 Task: Look for space in Itapemirim, Brazil from 1st June, 2023 to 9th June, 2023 for 5 adults in price range Rs.6000 to Rs.12000. Place can be entire place with 3 bedrooms having 3 beds and 3 bathrooms. Property type can be house, flat, guest house. Booking option can be shelf check-in. Required host language is Spanish.
Action: Key pressed i<Key.caps_lock>tapermirim
Screenshot: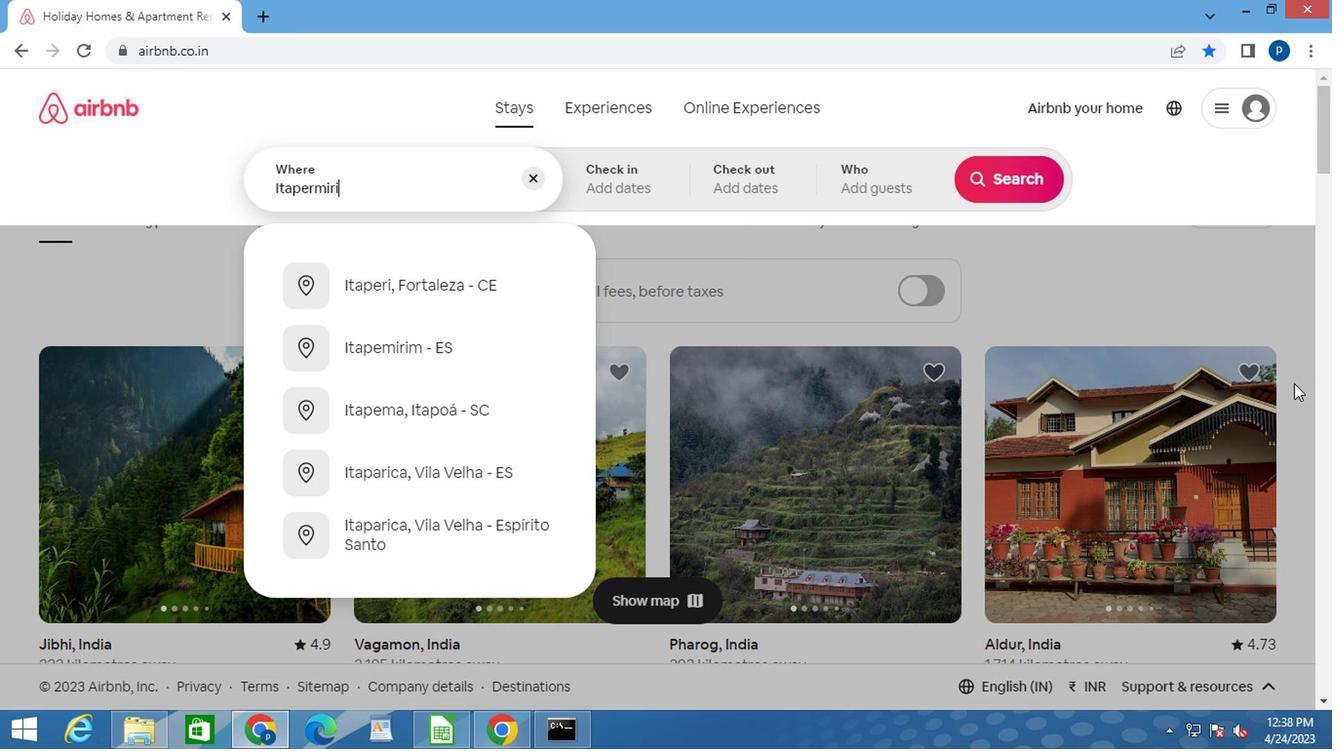 
Action: Mouse moved to (449, 283)
Screenshot: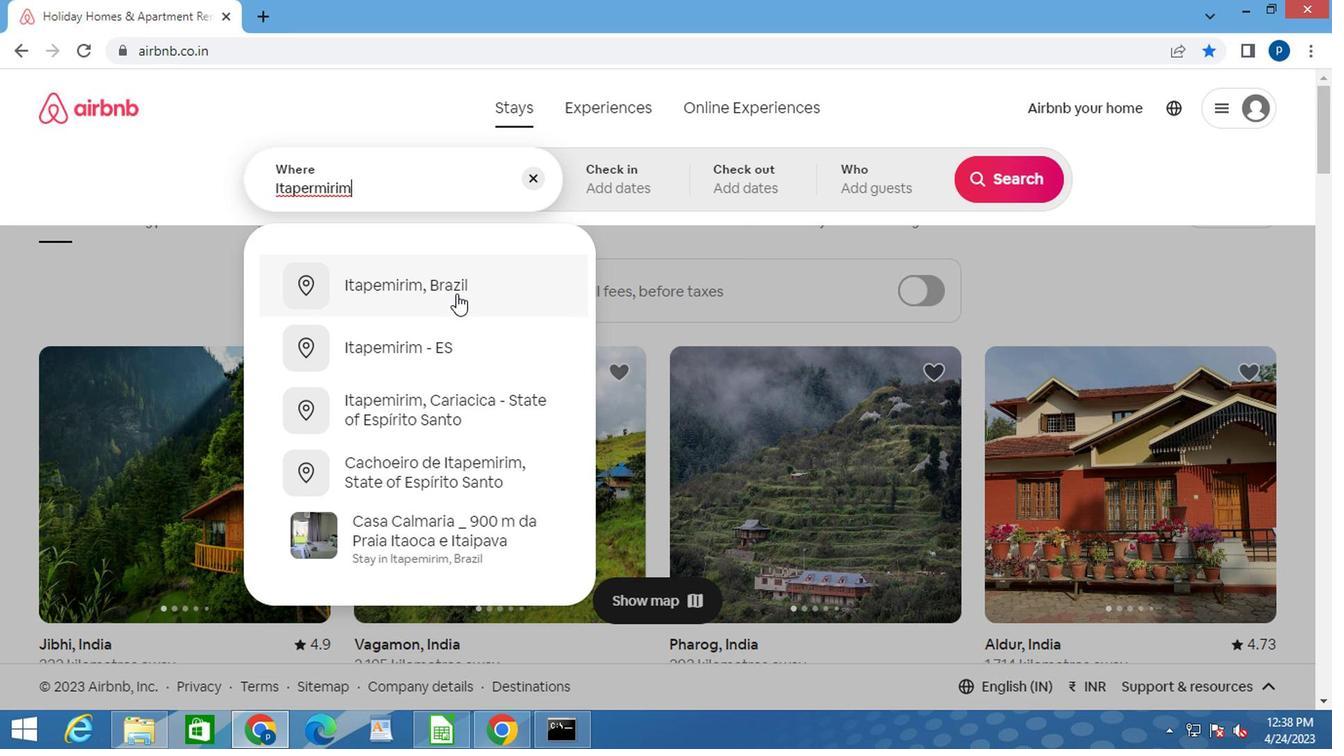 
Action: Mouse pressed left at (449, 283)
Screenshot: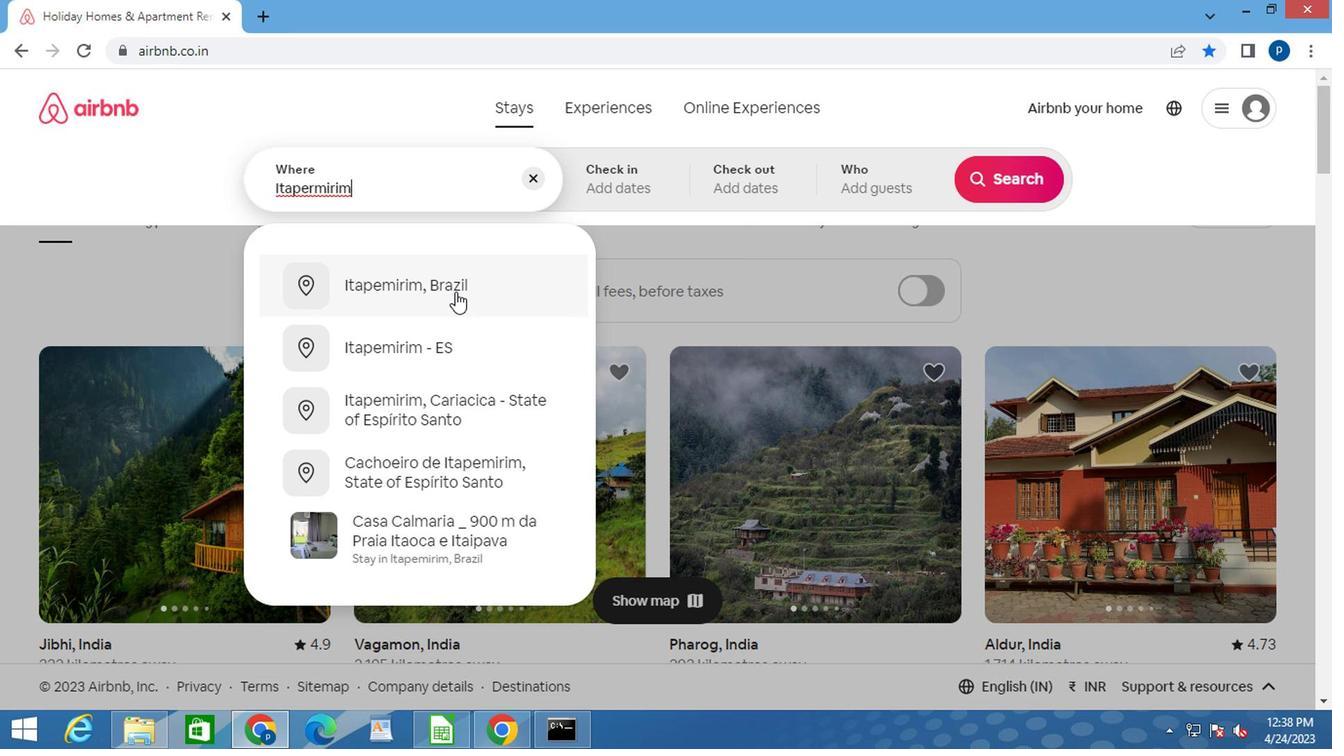 
Action: Mouse moved to (985, 332)
Screenshot: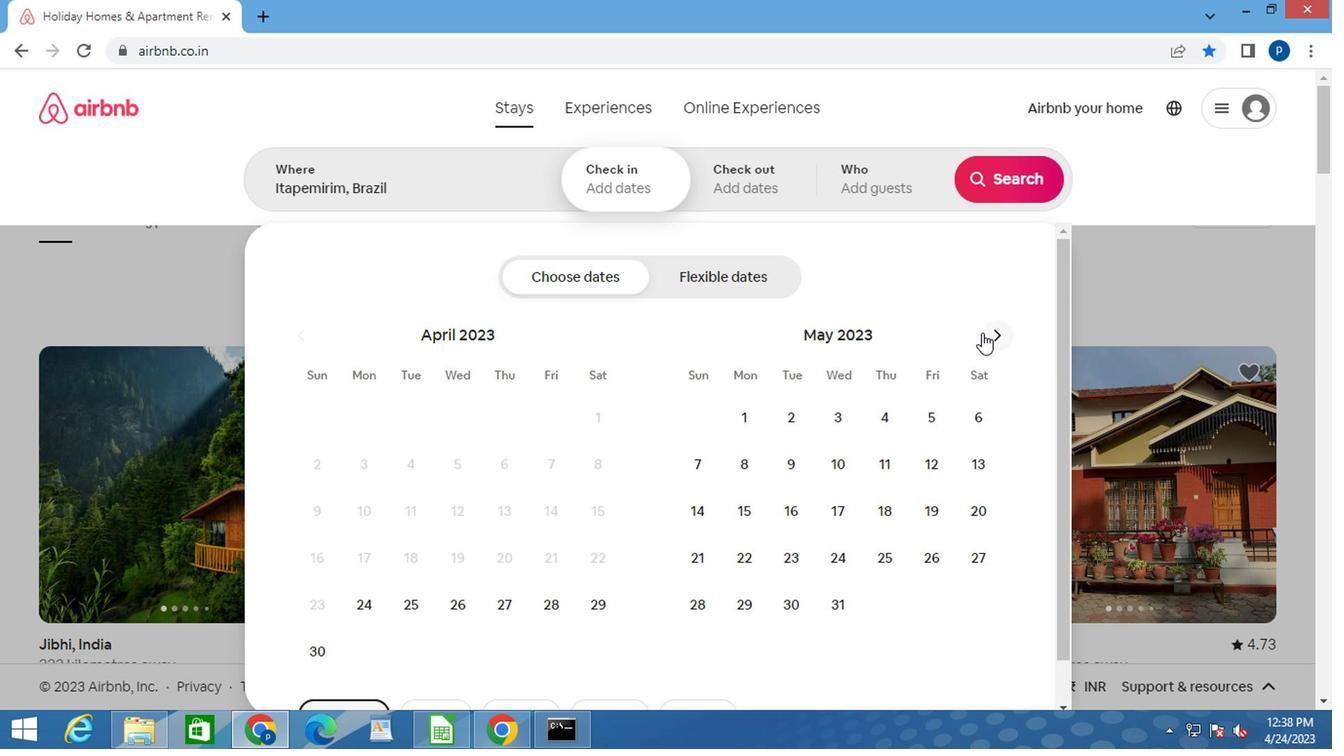 
Action: Mouse pressed left at (985, 332)
Screenshot: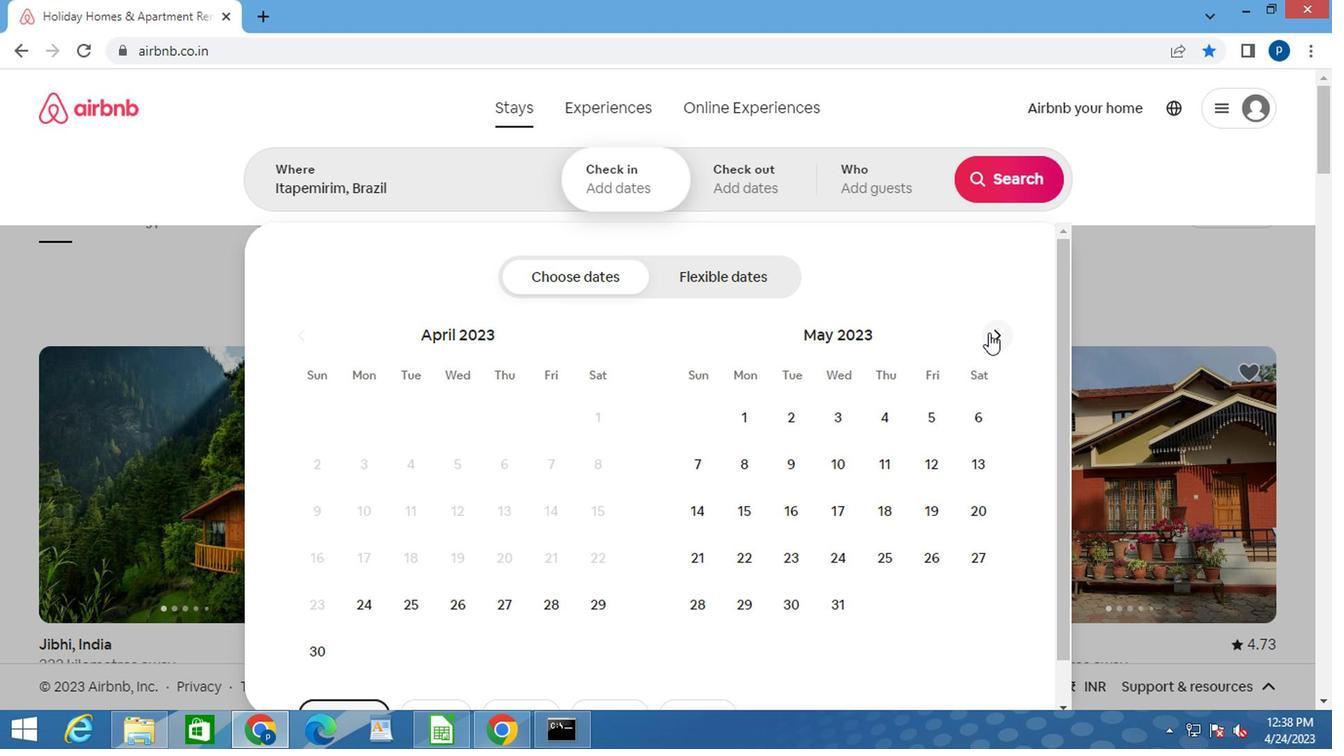 
Action: Mouse moved to (875, 414)
Screenshot: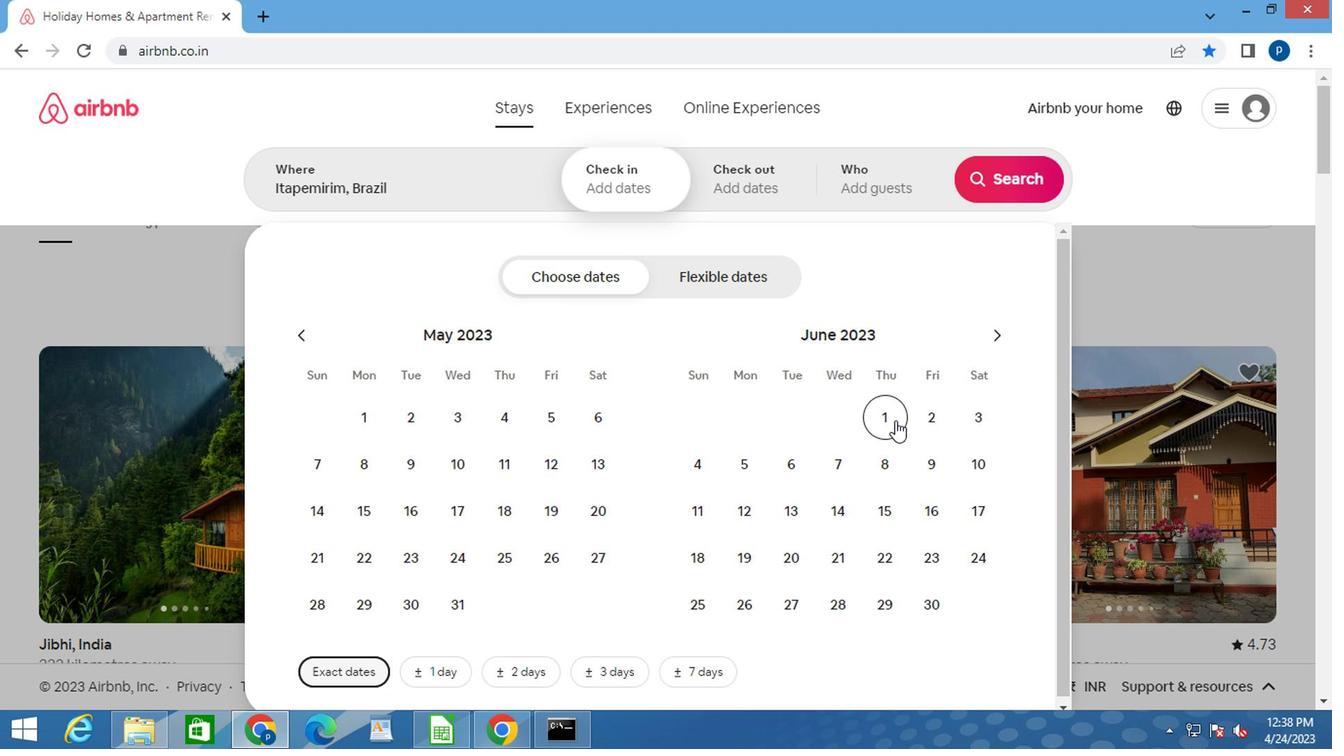 
Action: Mouse pressed left at (875, 414)
Screenshot: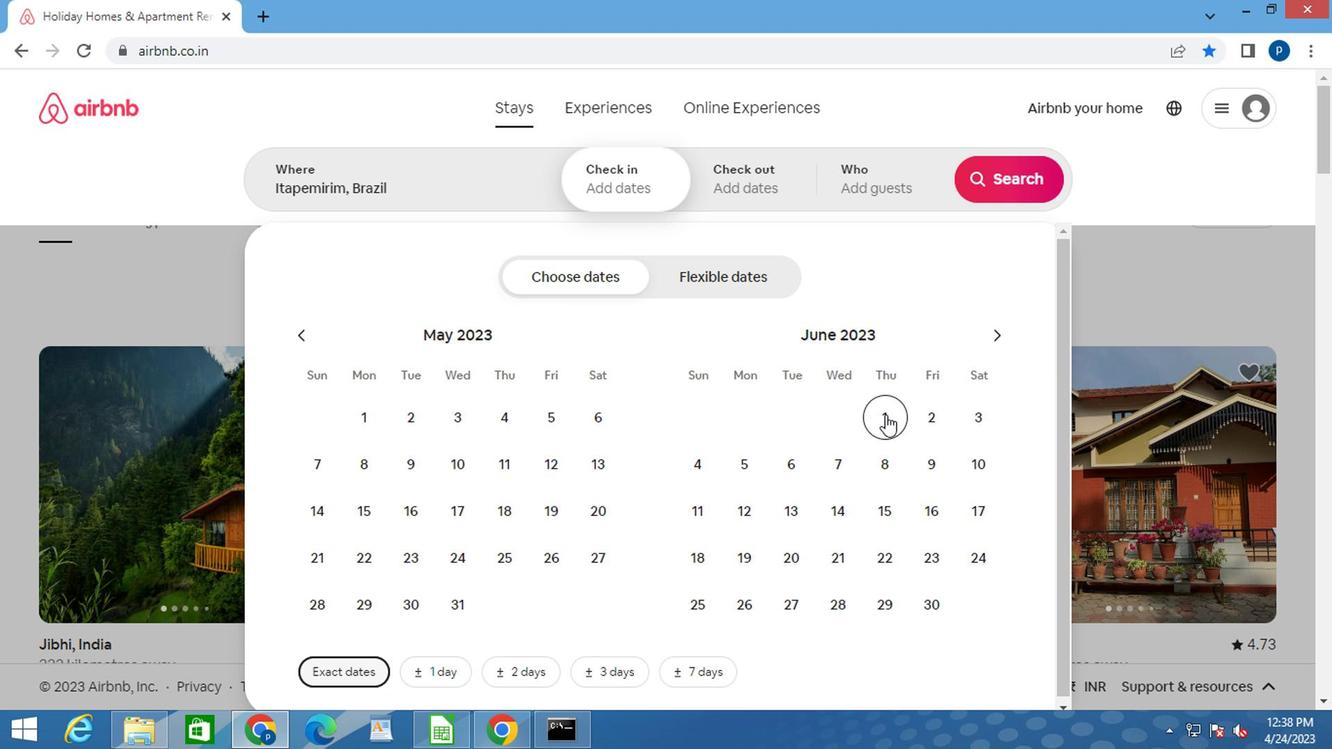 
Action: Mouse moved to (927, 469)
Screenshot: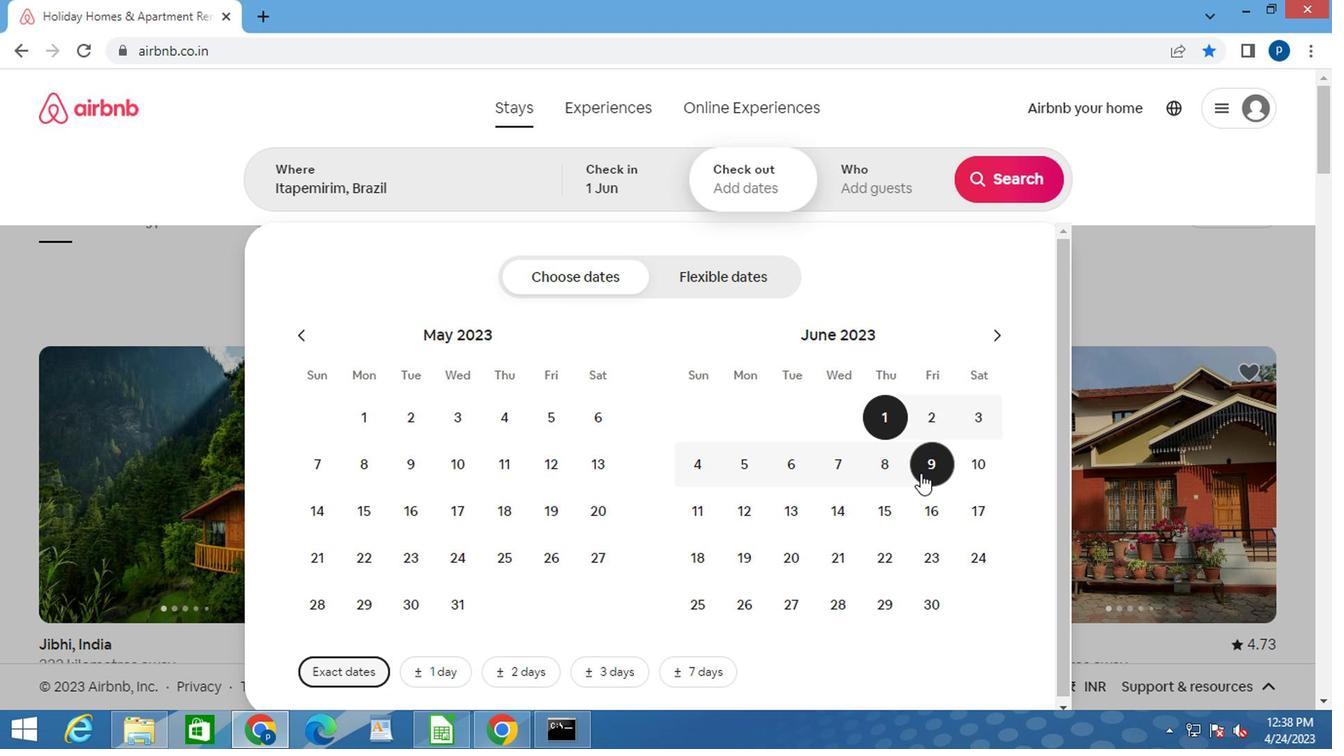 
Action: Mouse pressed left at (927, 469)
Screenshot: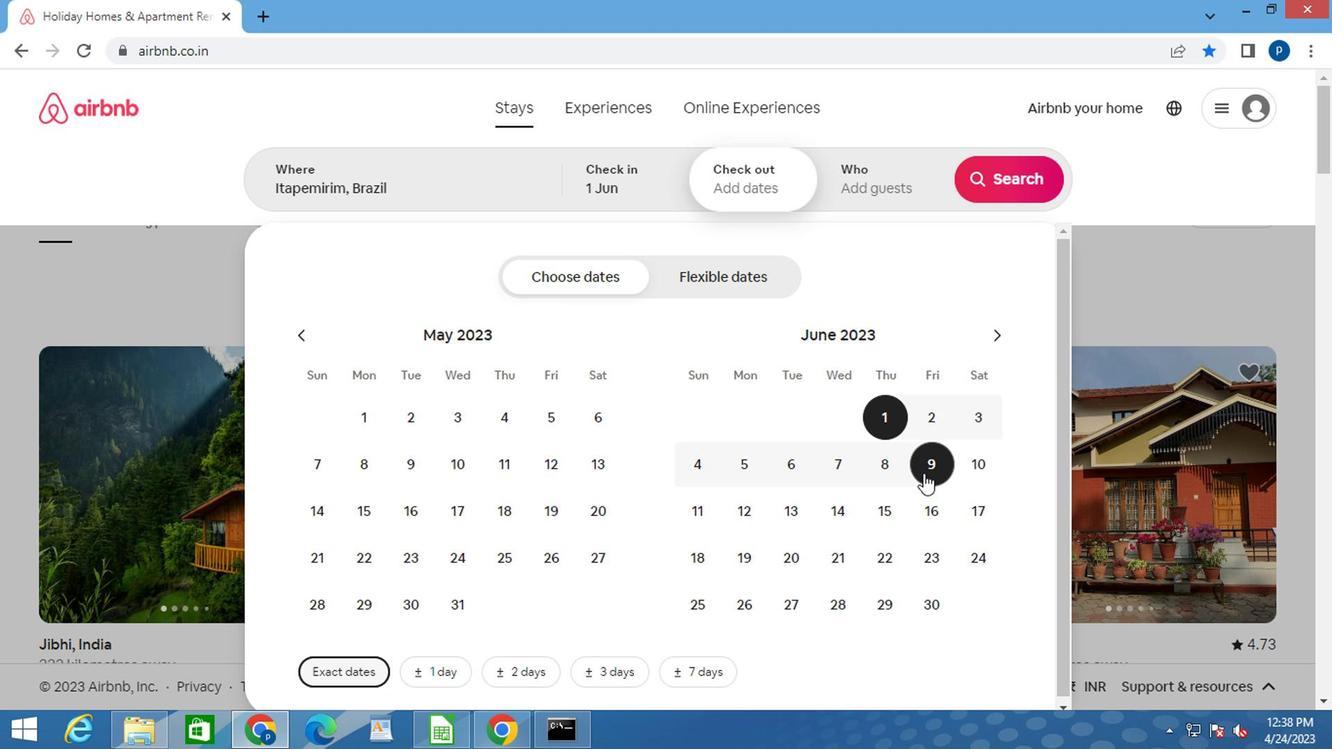 
Action: Mouse moved to (862, 182)
Screenshot: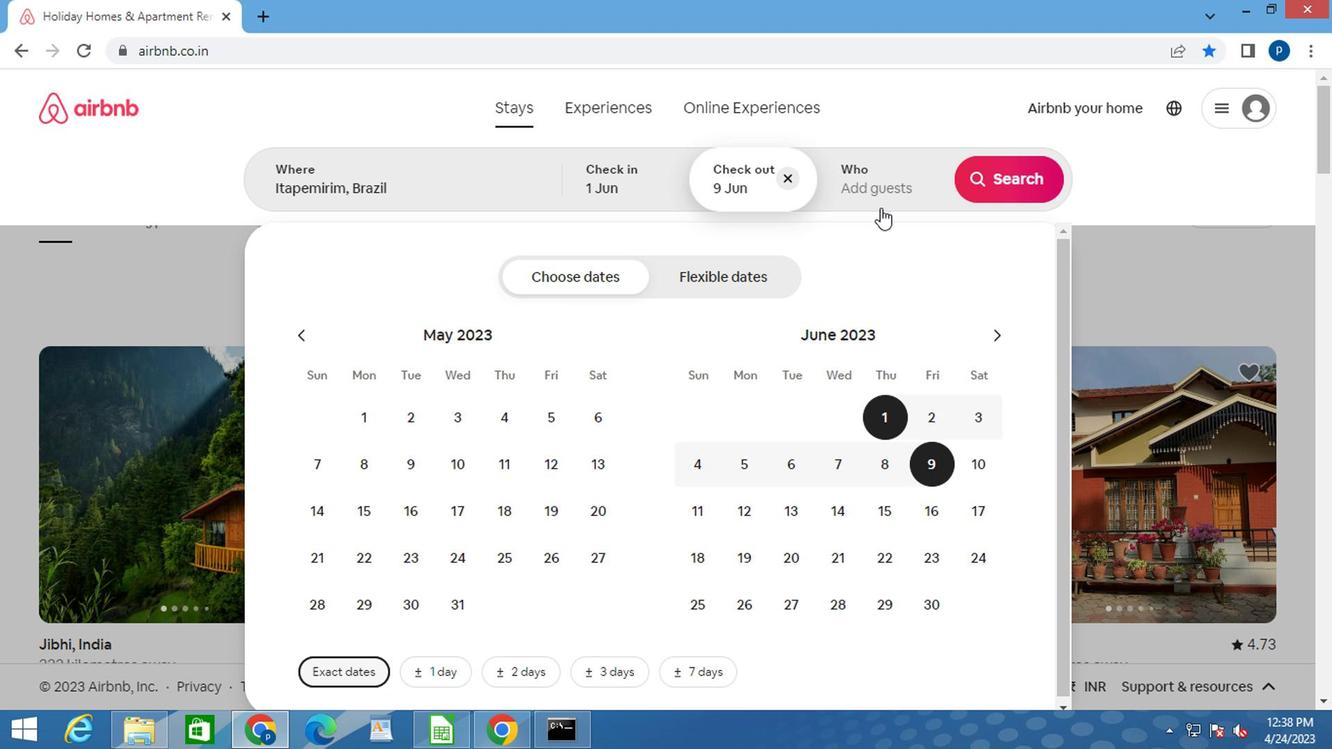 
Action: Mouse pressed left at (862, 182)
Screenshot: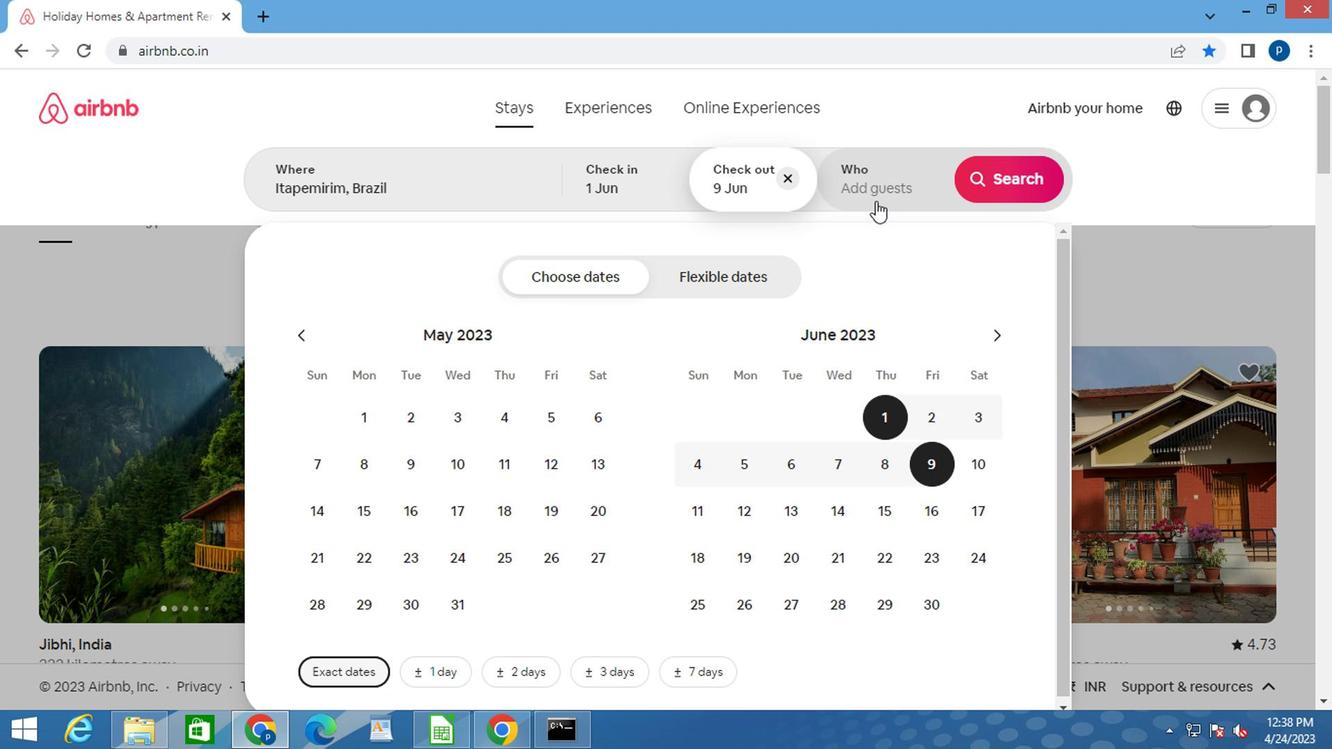 
Action: Mouse moved to (1013, 283)
Screenshot: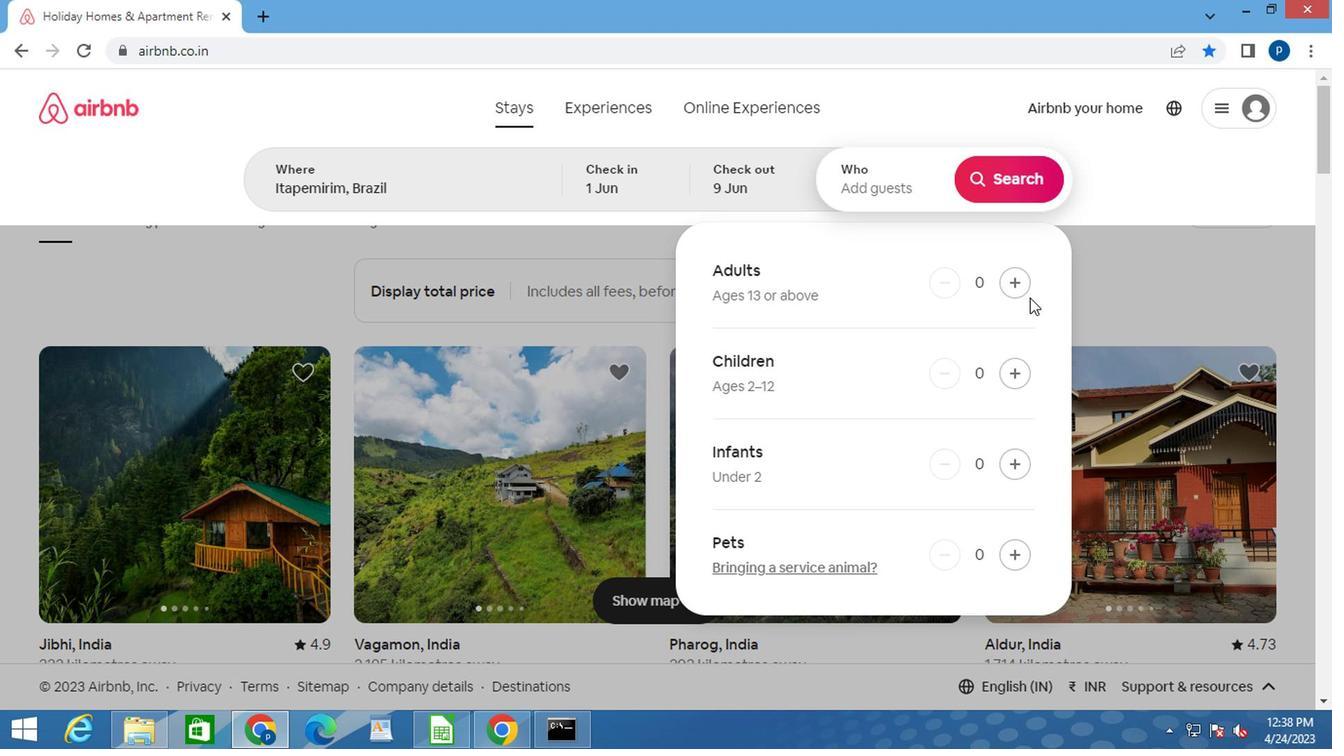 
Action: Mouse pressed left at (1013, 283)
Screenshot: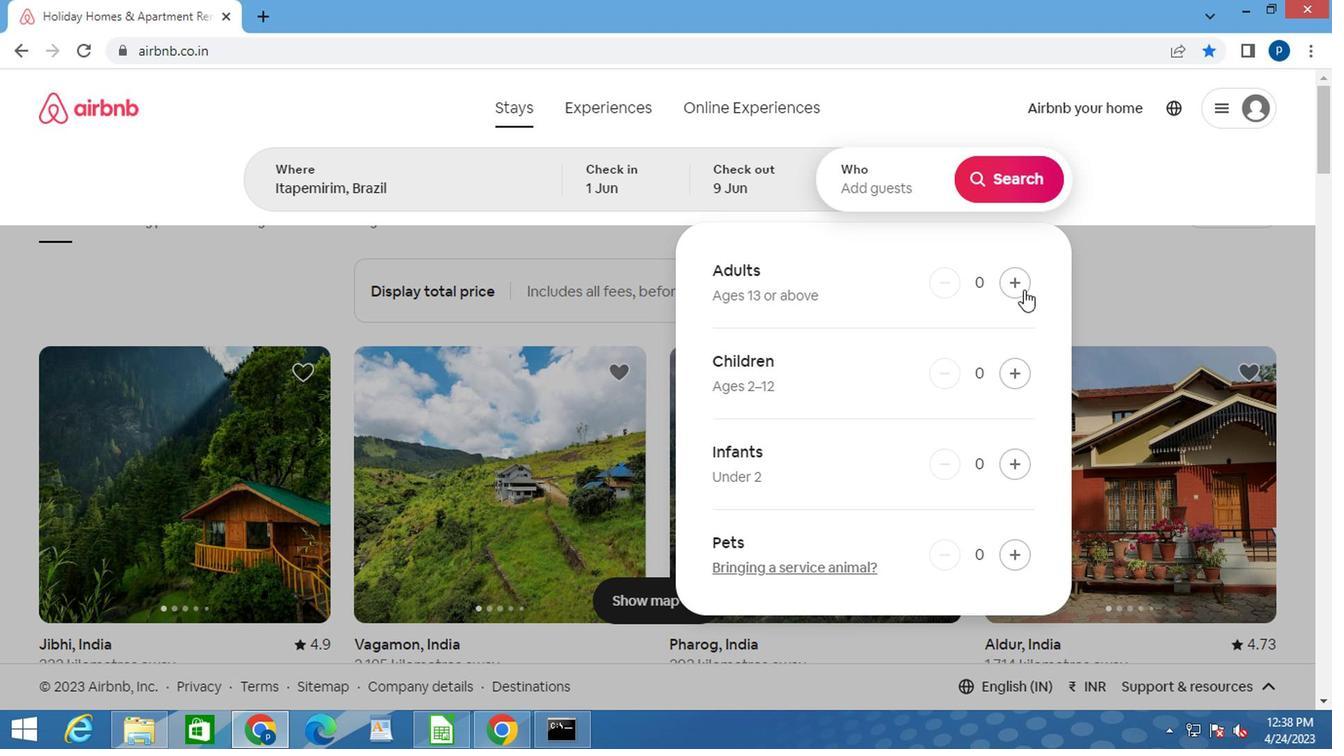 
Action: Mouse pressed left at (1013, 283)
Screenshot: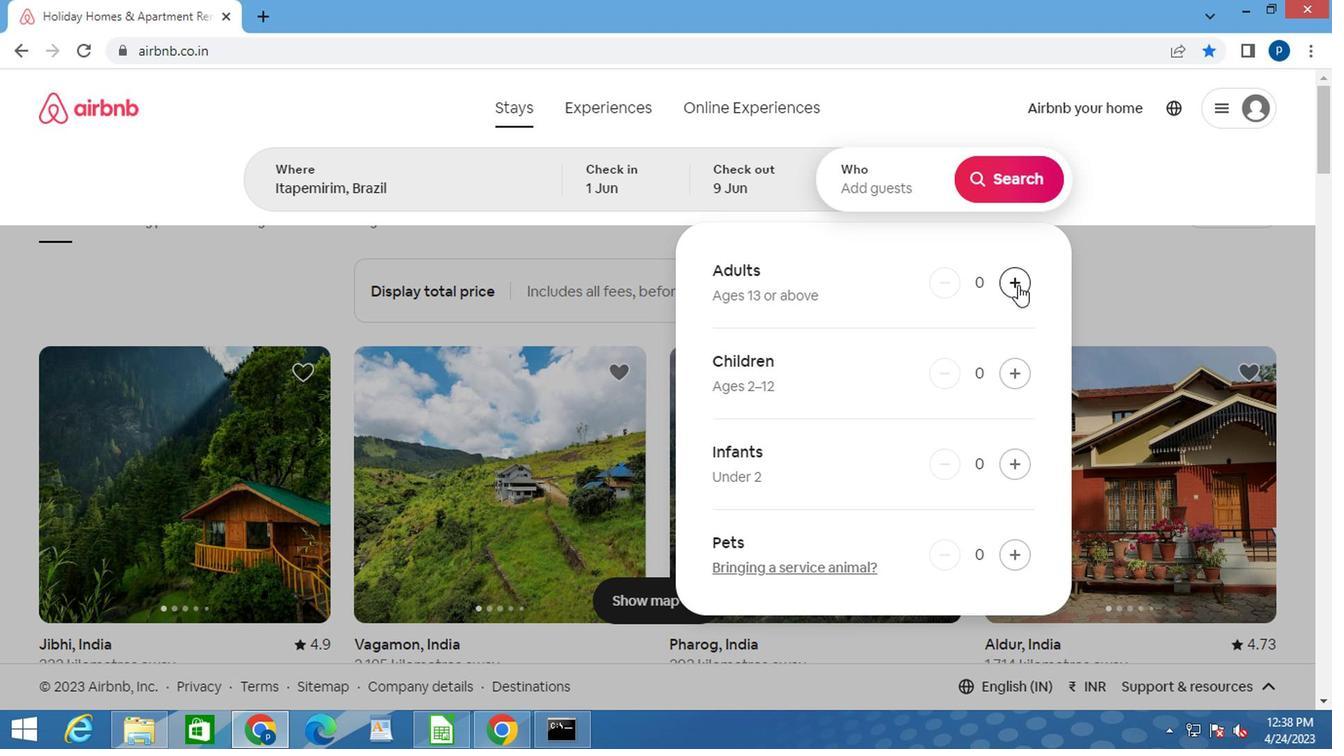 
Action: Mouse pressed left at (1013, 283)
Screenshot: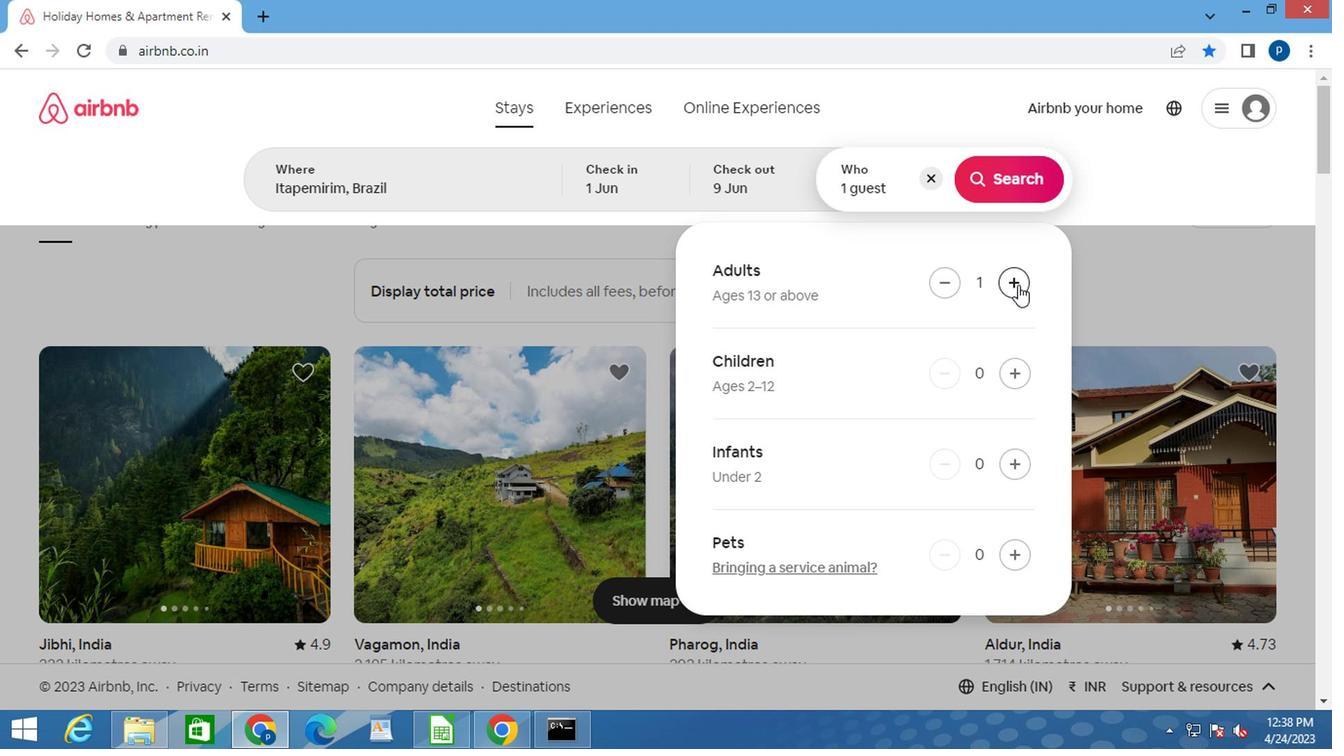 
Action: Mouse pressed left at (1013, 283)
Screenshot: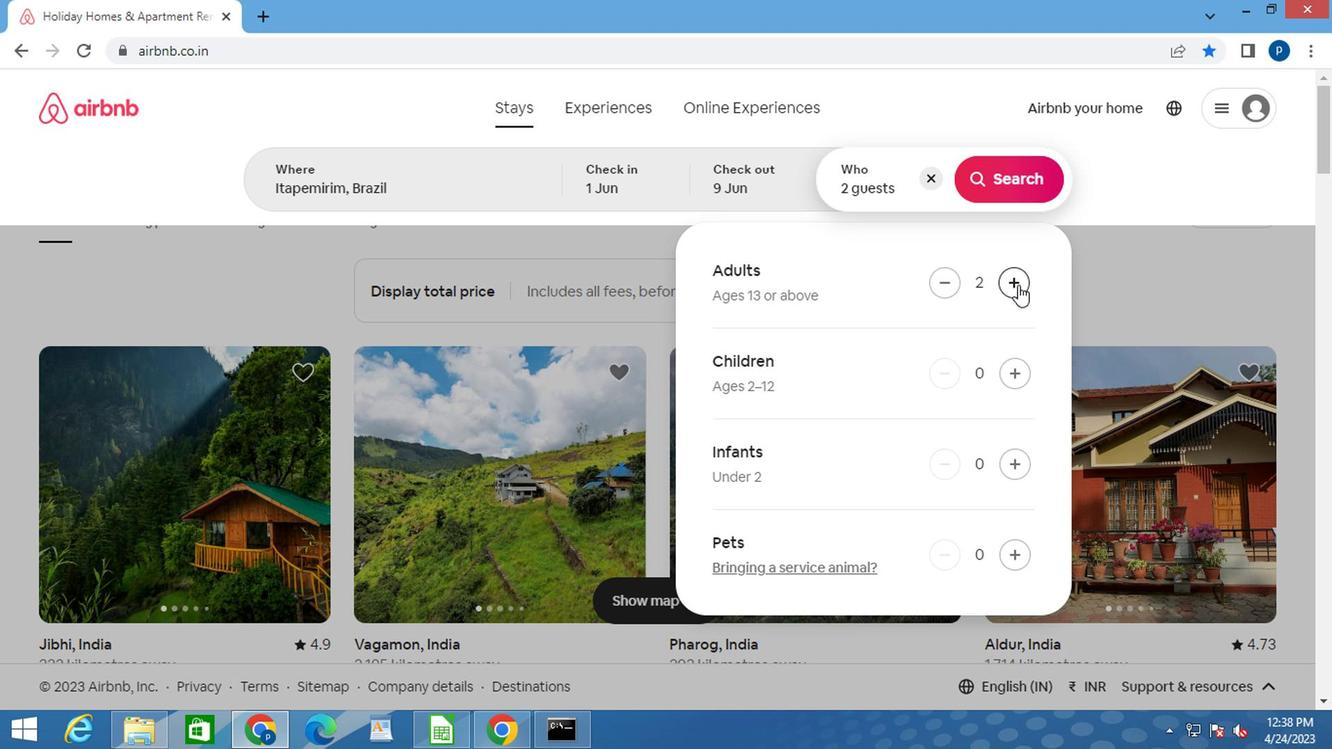 
Action: Mouse pressed left at (1013, 283)
Screenshot: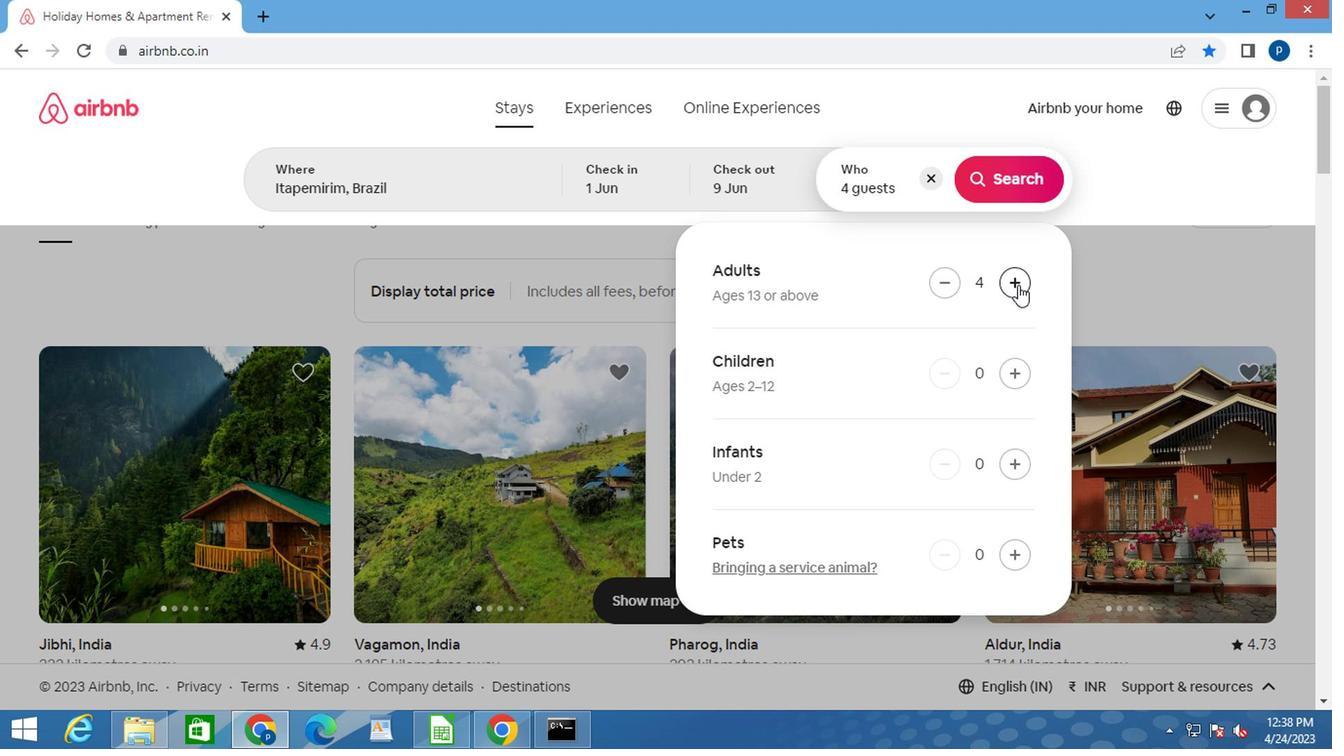 
Action: Mouse moved to (1006, 174)
Screenshot: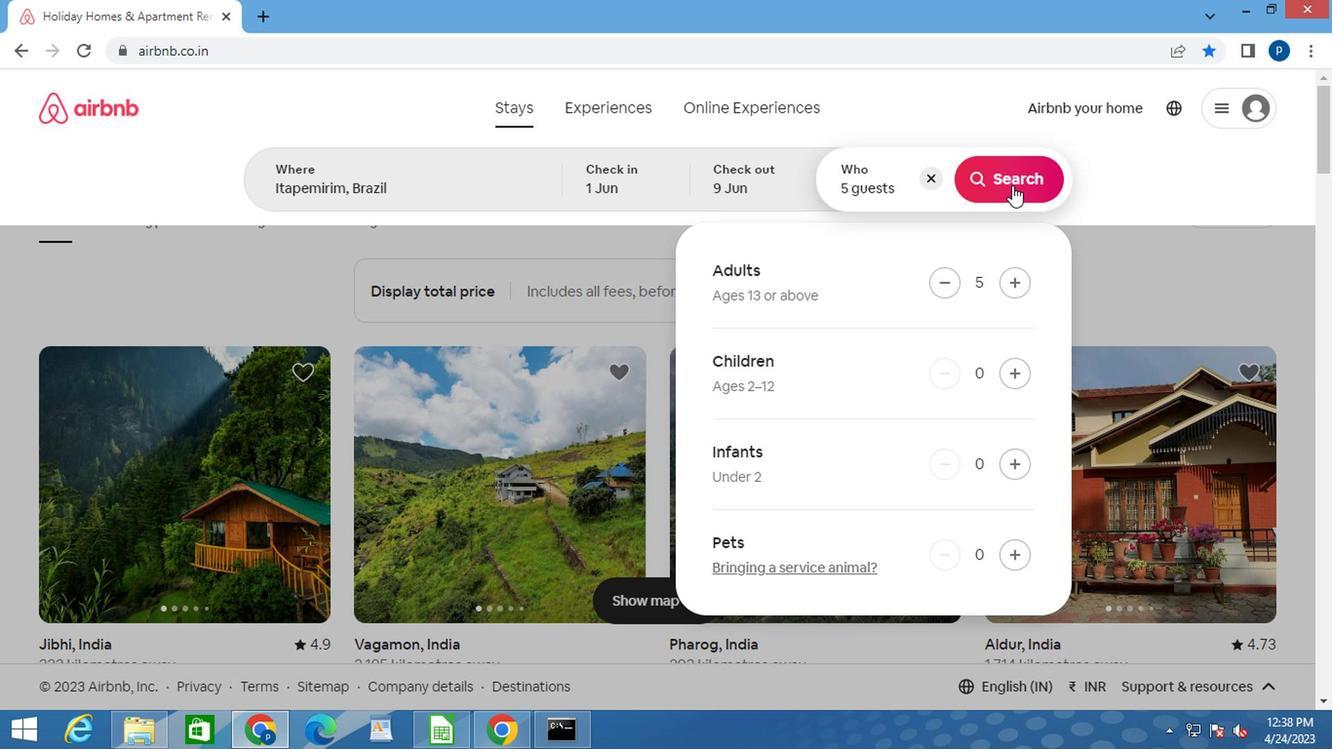 
Action: Mouse pressed left at (1006, 174)
Screenshot: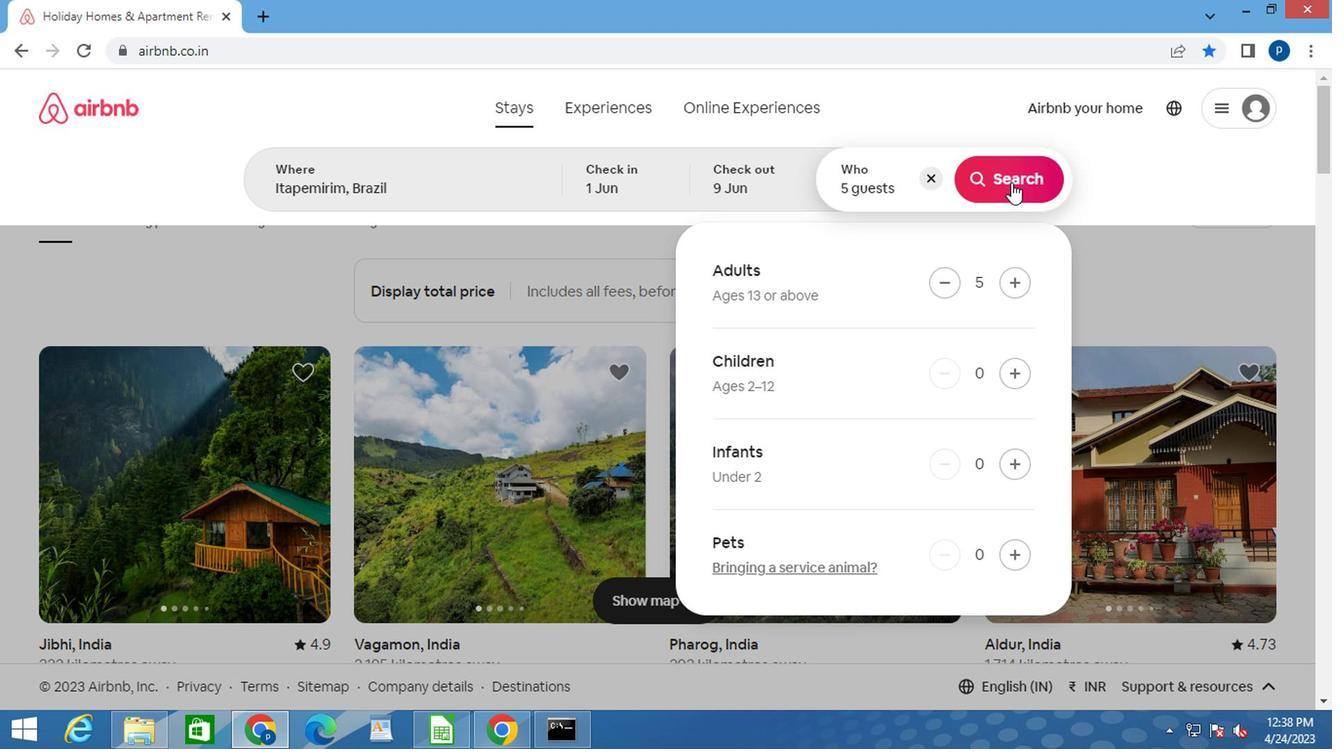 
Action: Mouse moved to (1213, 181)
Screenshot: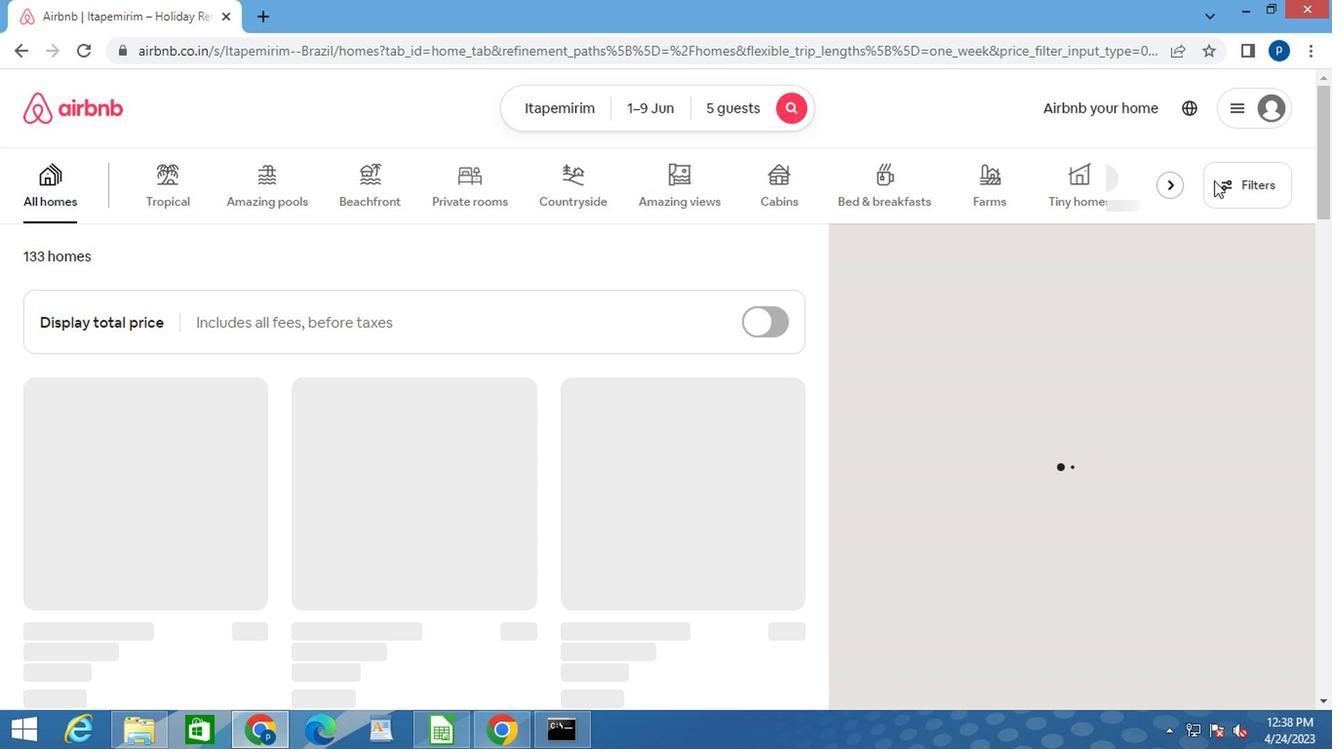 
Action: Mouse pressed left at (1213, 181)
Screenshot: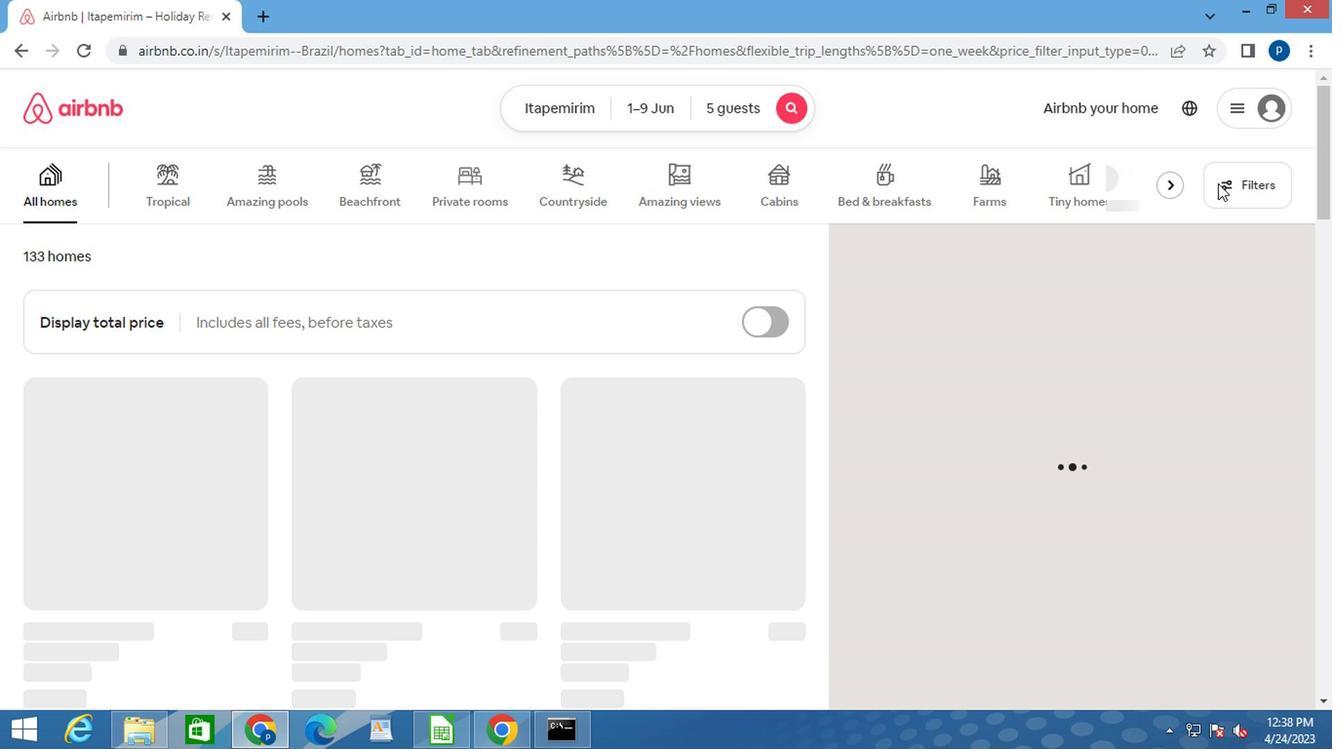 
Action: Mouse moved to (378, 433)
Screenshot: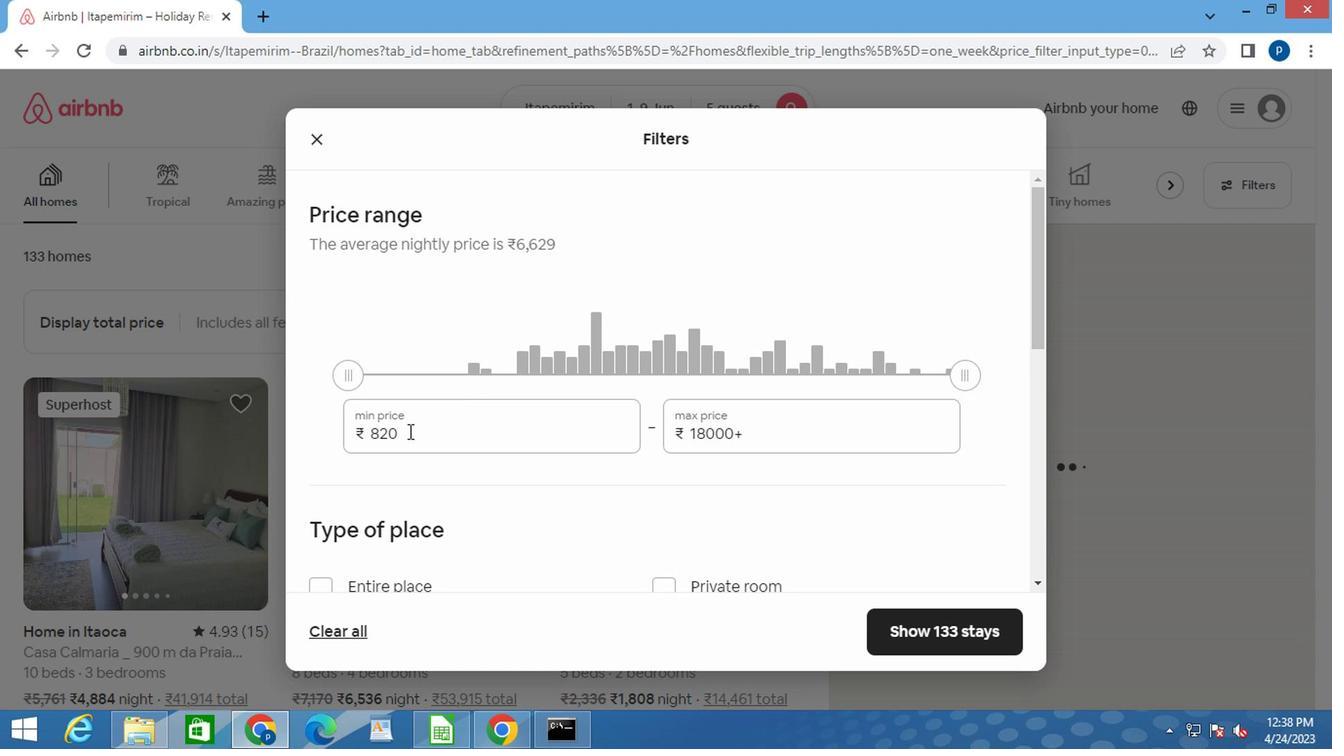 
Action: Mouse pressed left at (378, 433)
Screenshot: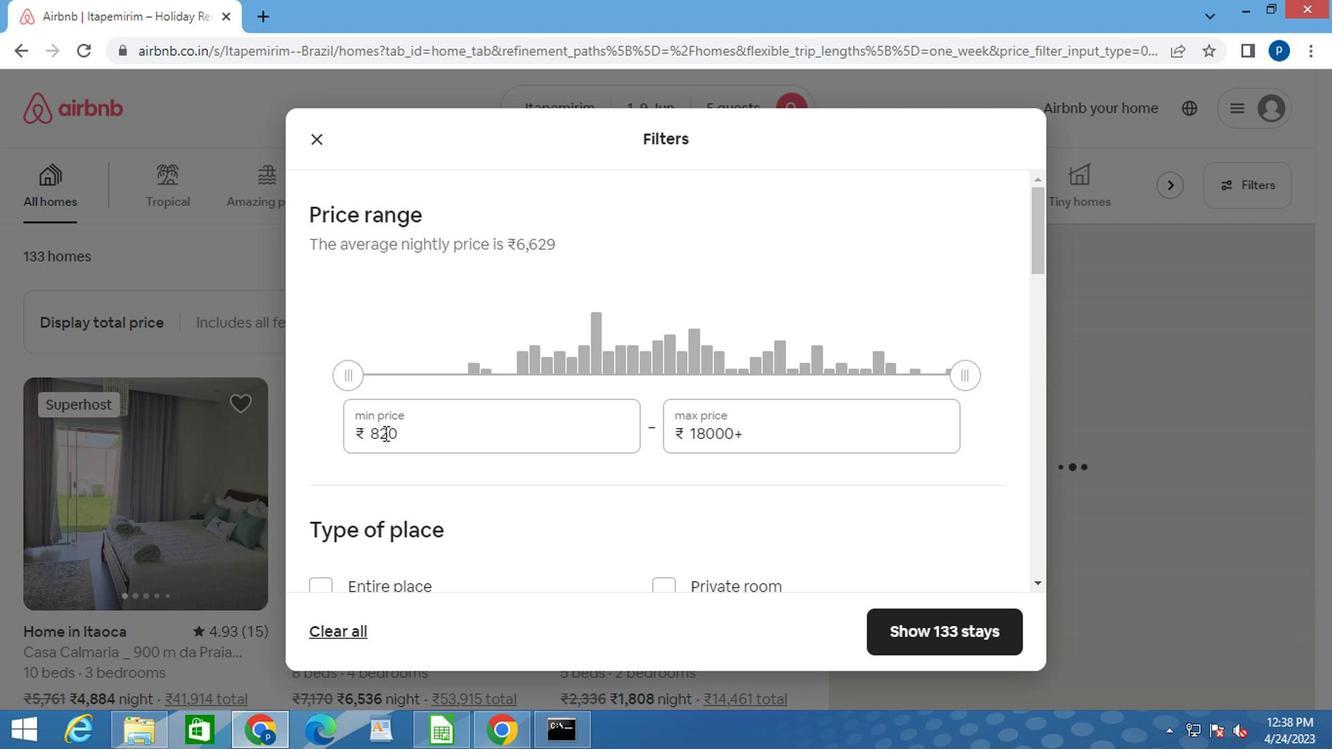 
Action: Mouse pressed left at (378, 433)
Screenshot: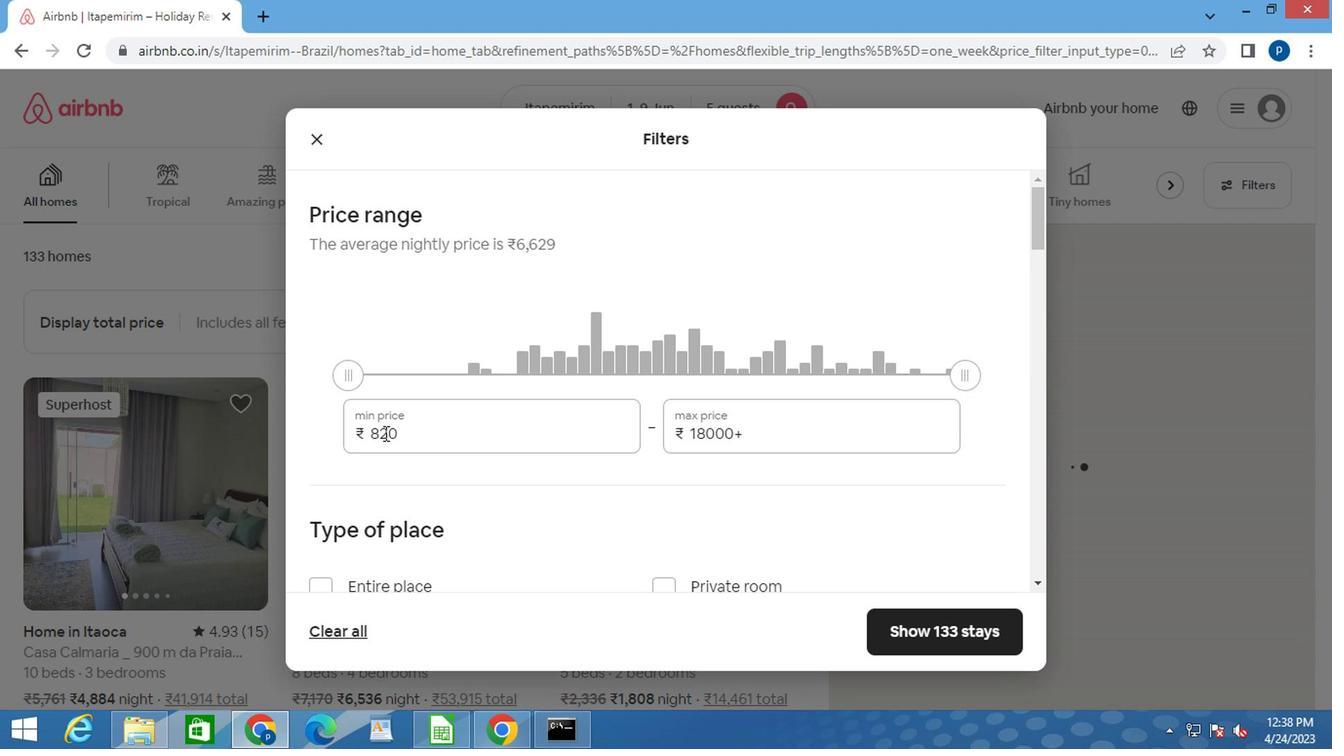
Action: Key pressed 6000<Key.tab>12000
Screenshot: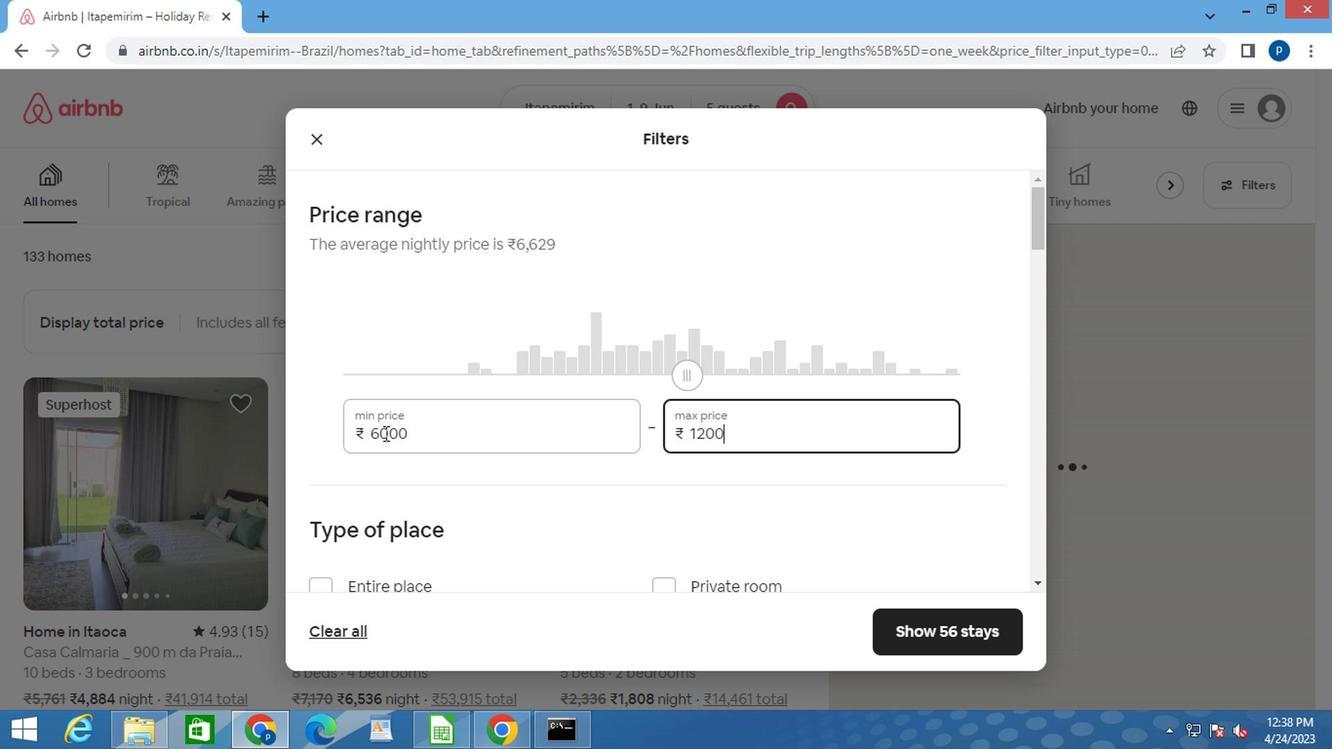 
Action: Mouse moved to (335, 523)
Screenshot: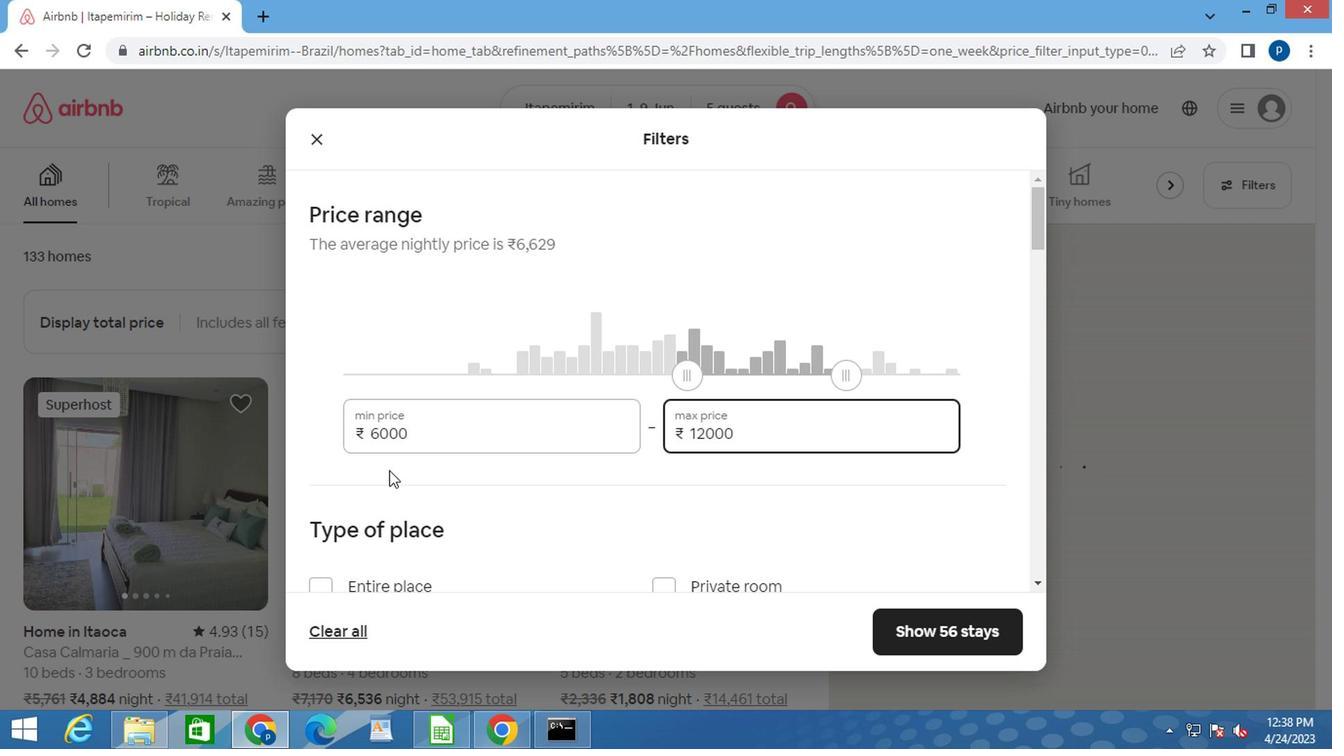 
Action: Mouse scrolled (335, 522) with delta (0, 0)
Screenshot: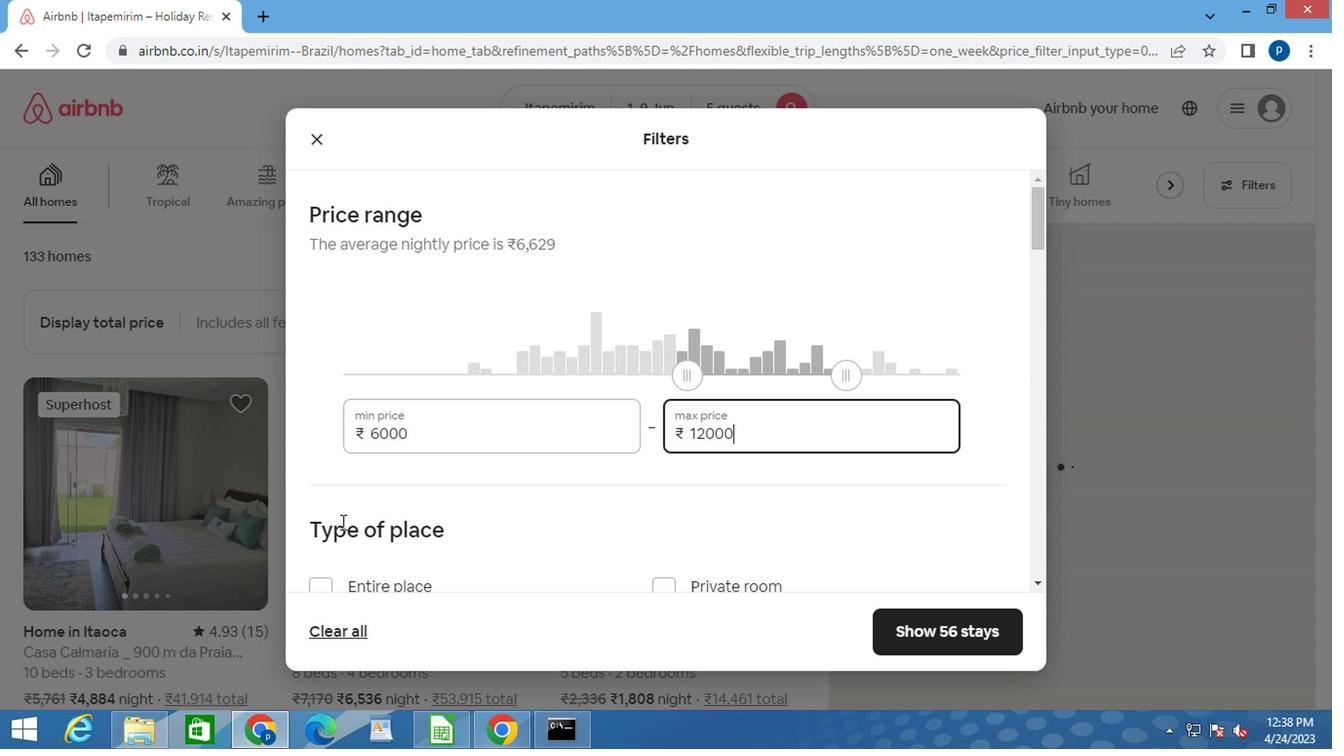 
Action: Mouse scrolled (335, 522) with delta (0, 0)
Screenshot: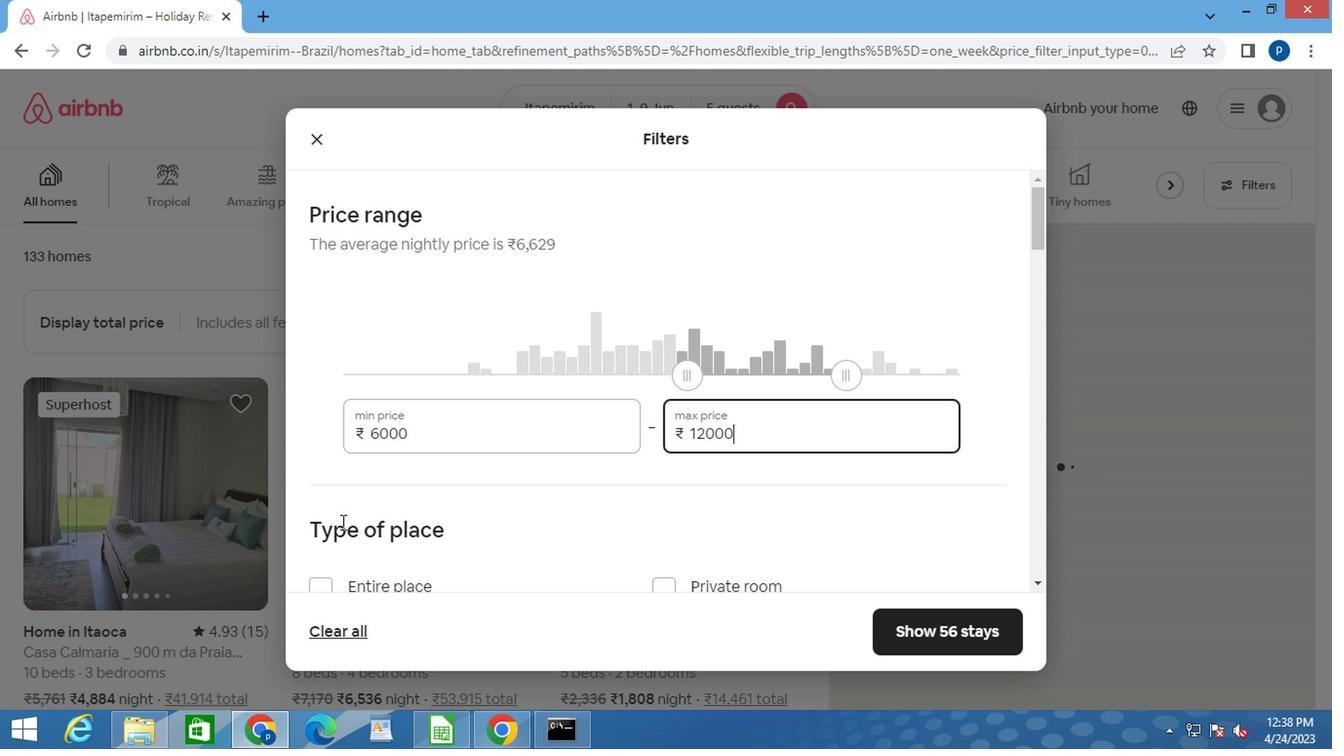 
Action: Mouse moved to (314, 401)
Screenshot: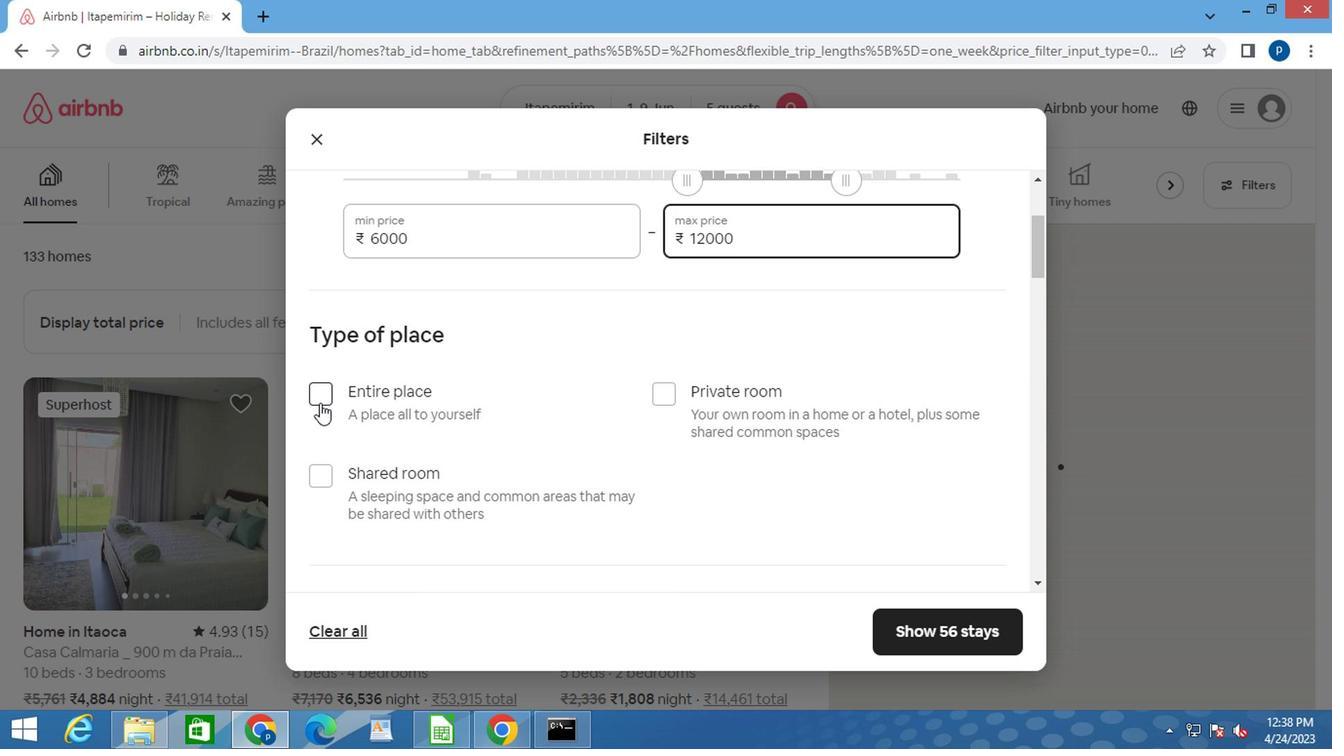 
Action: Mouse pressed left at (314, 401)
Screenshot: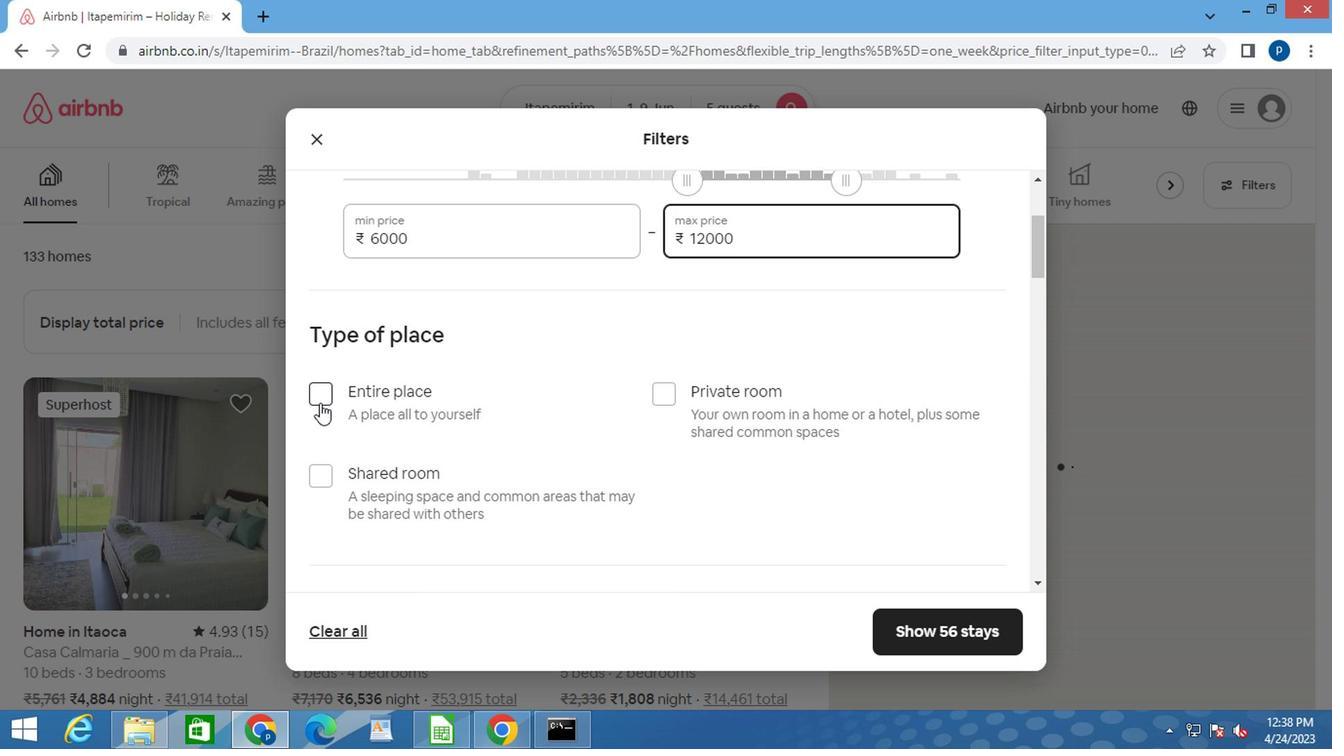 
Action: Mouse moved to (385, 410)
Screenshot: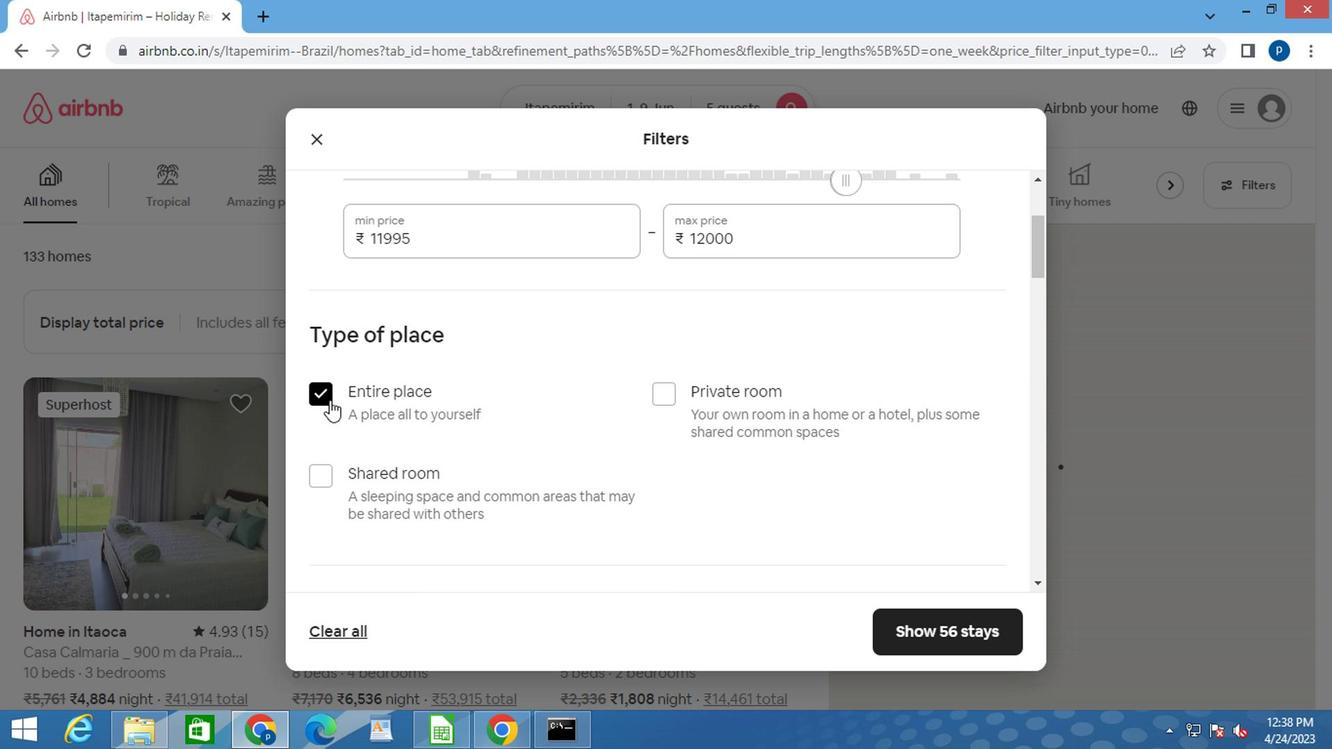 
Action: Mouse scrolled (385, 410) with delta (0, 0)
Screenshot: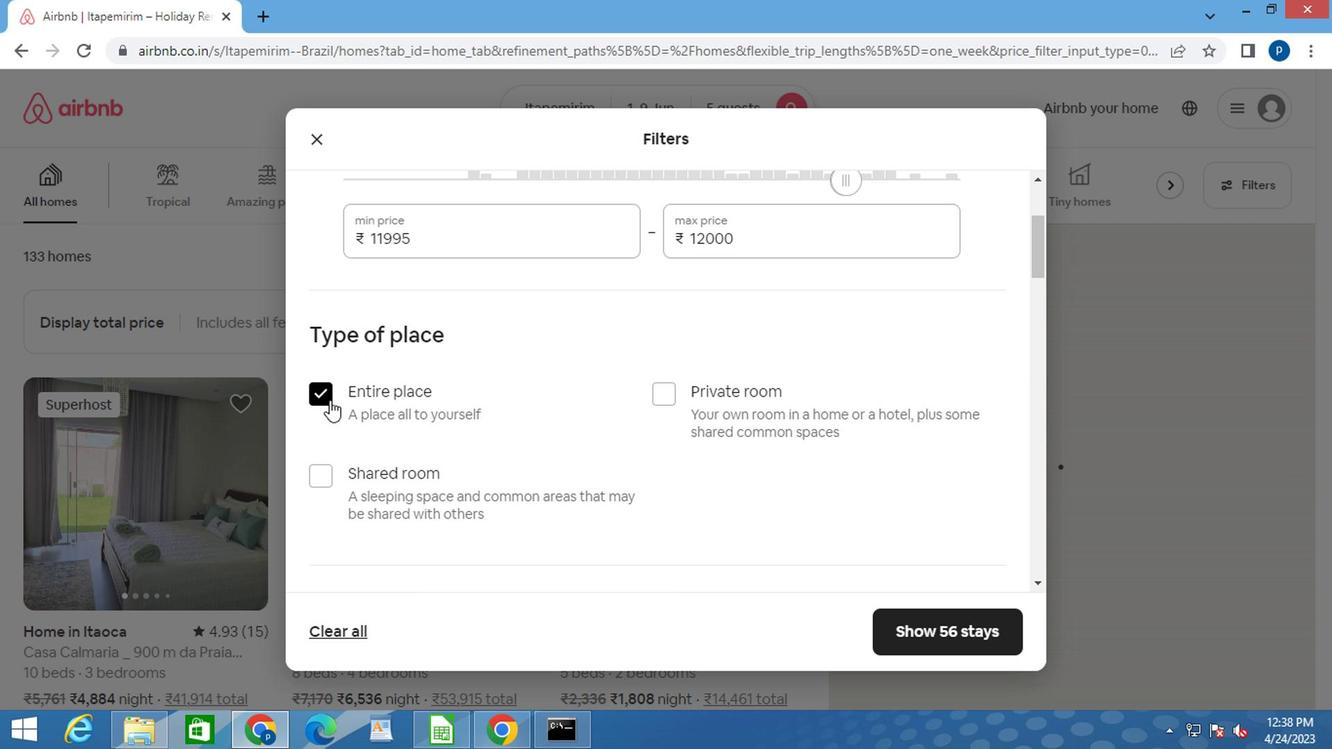 
Action: Mouse moved to (422, 419)
Screenshot: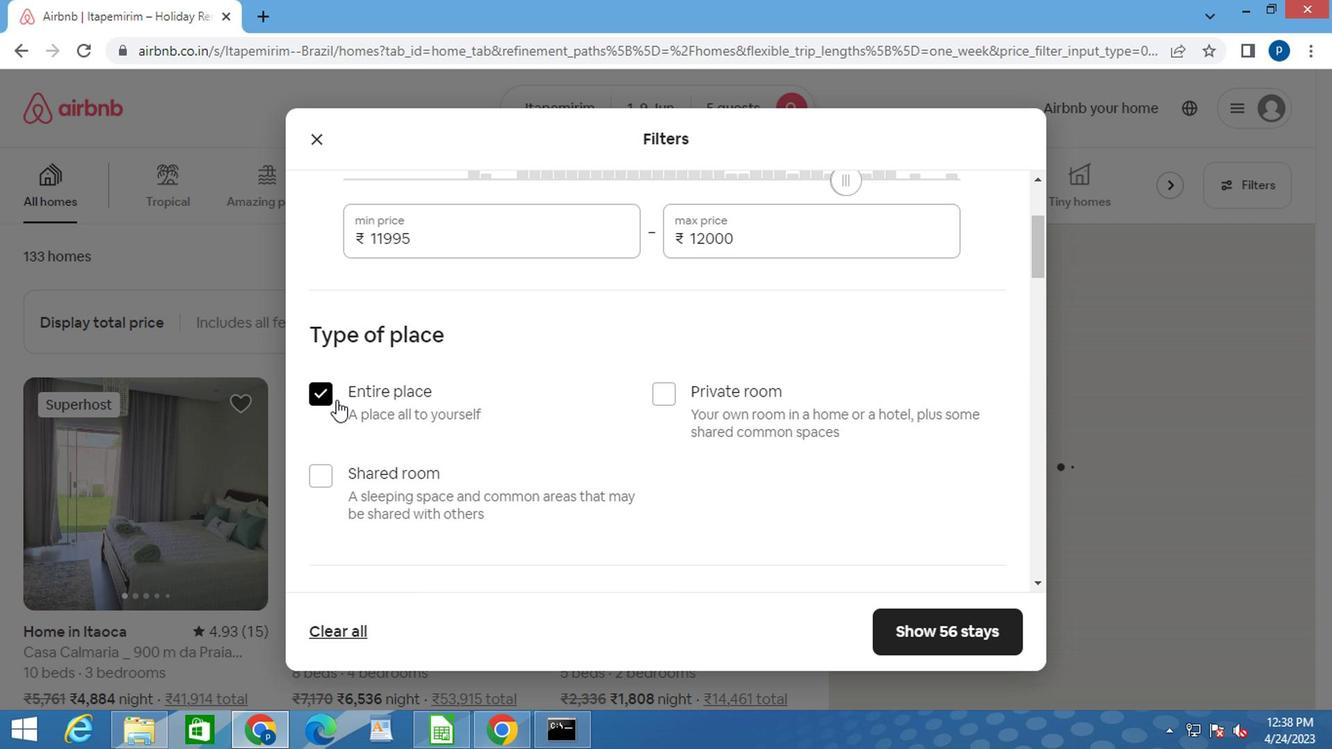 
Action: Mouse scrolled (422, 419) with delta (0, 0)
Screenshot: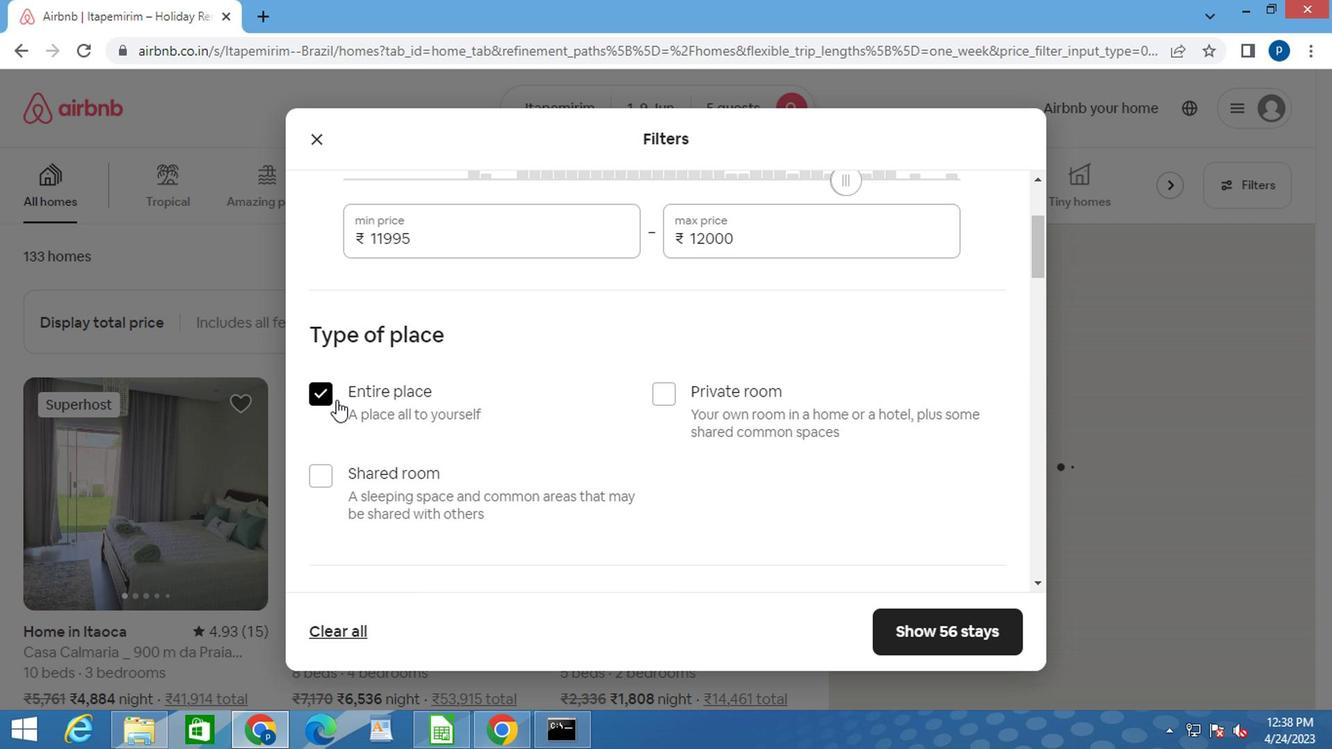 
Action: Mouse moved to (522, 388)
Screenshot: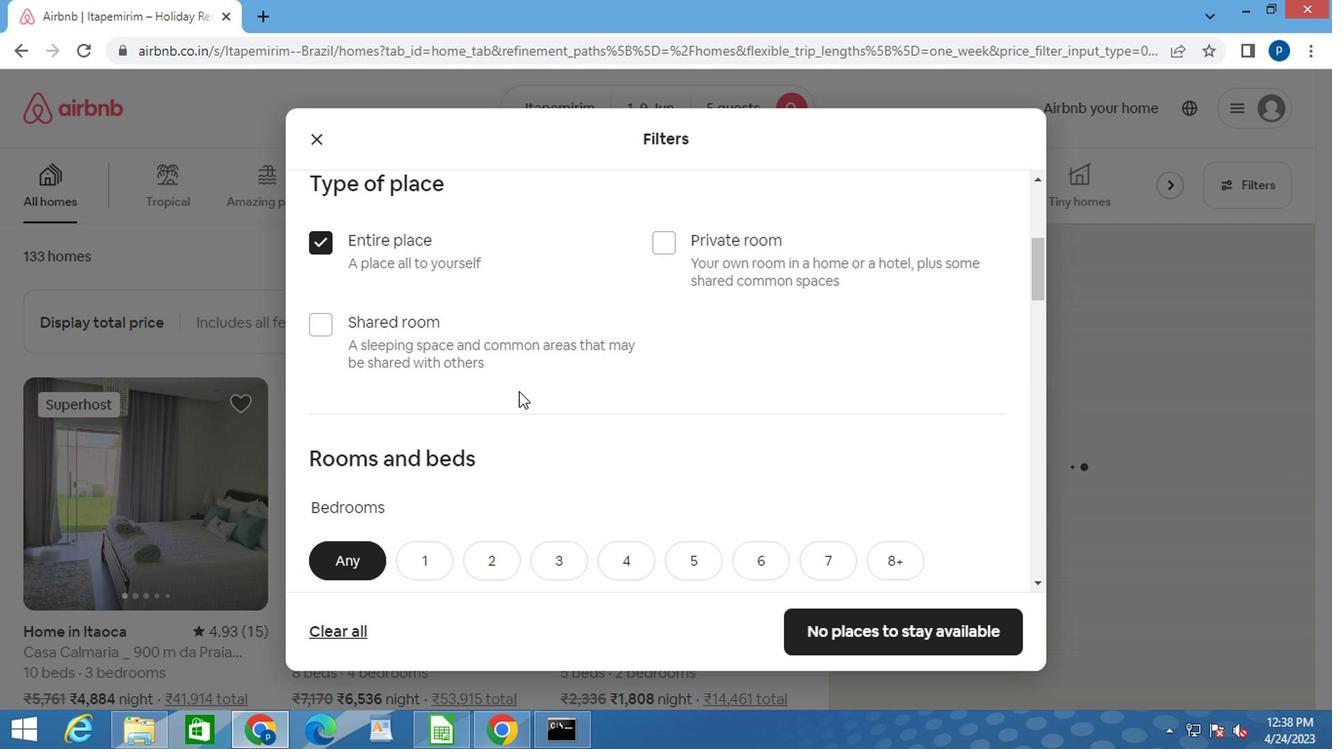 
Action: Mouse scrolled (522, 387) with delta (0, -1)
Screenshot: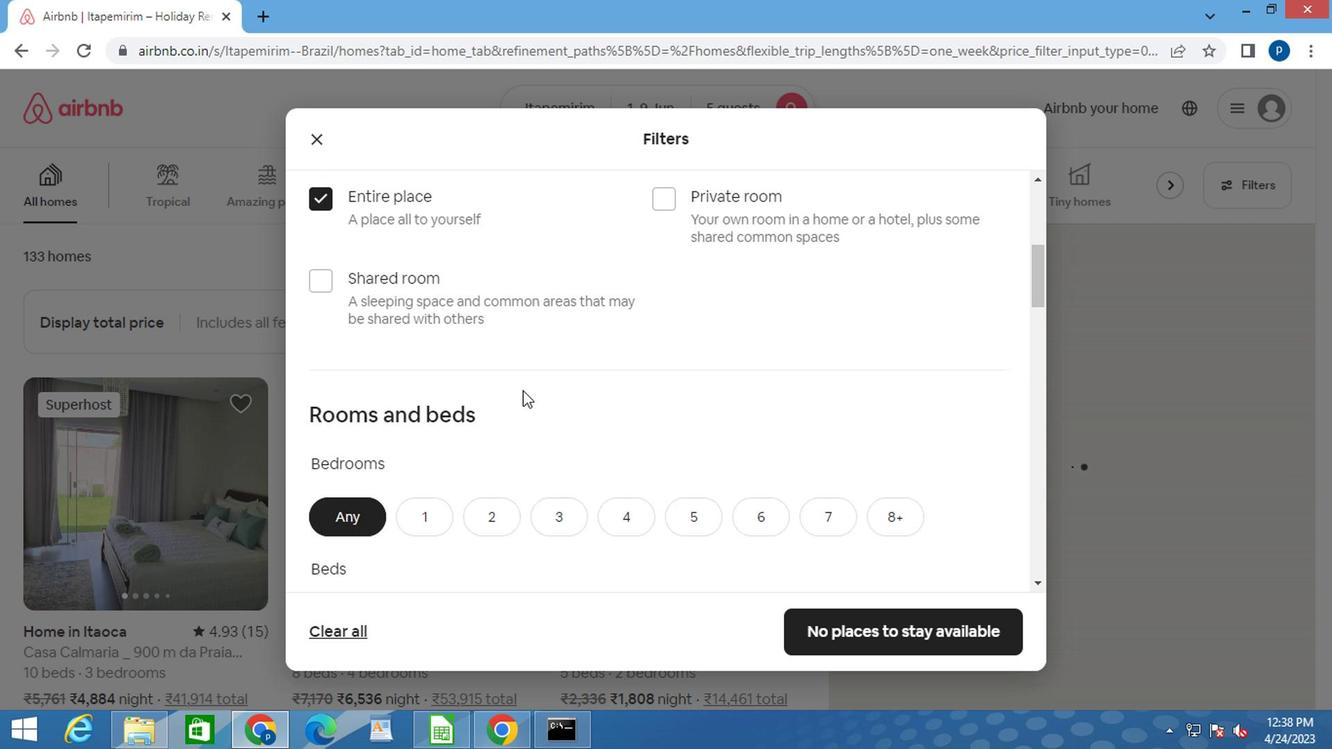 
Action: Mouse moved to (547, 403)
Screenshot: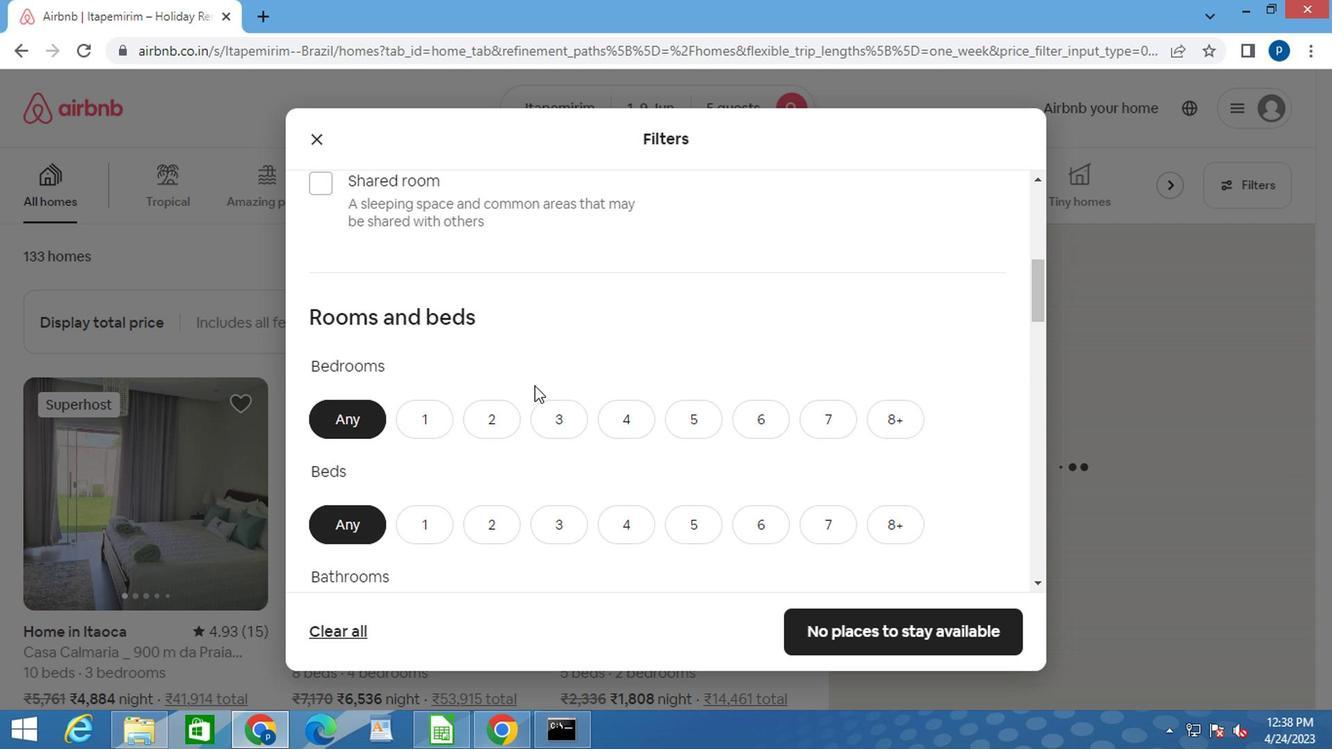 
Action: Mouse pressed left at (547, 403)
Screenshot: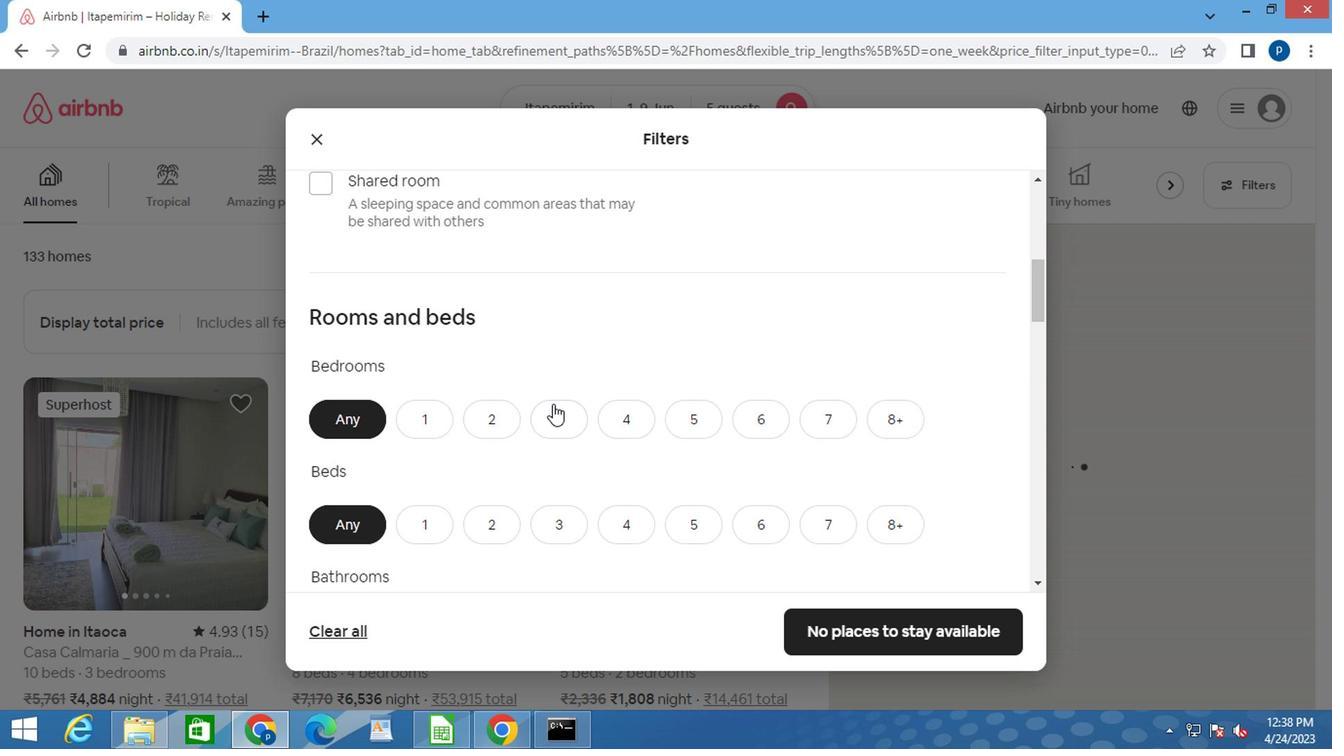 
Action: Mouse scrolled (547, 403) with delta (0, 0)
Screenshot: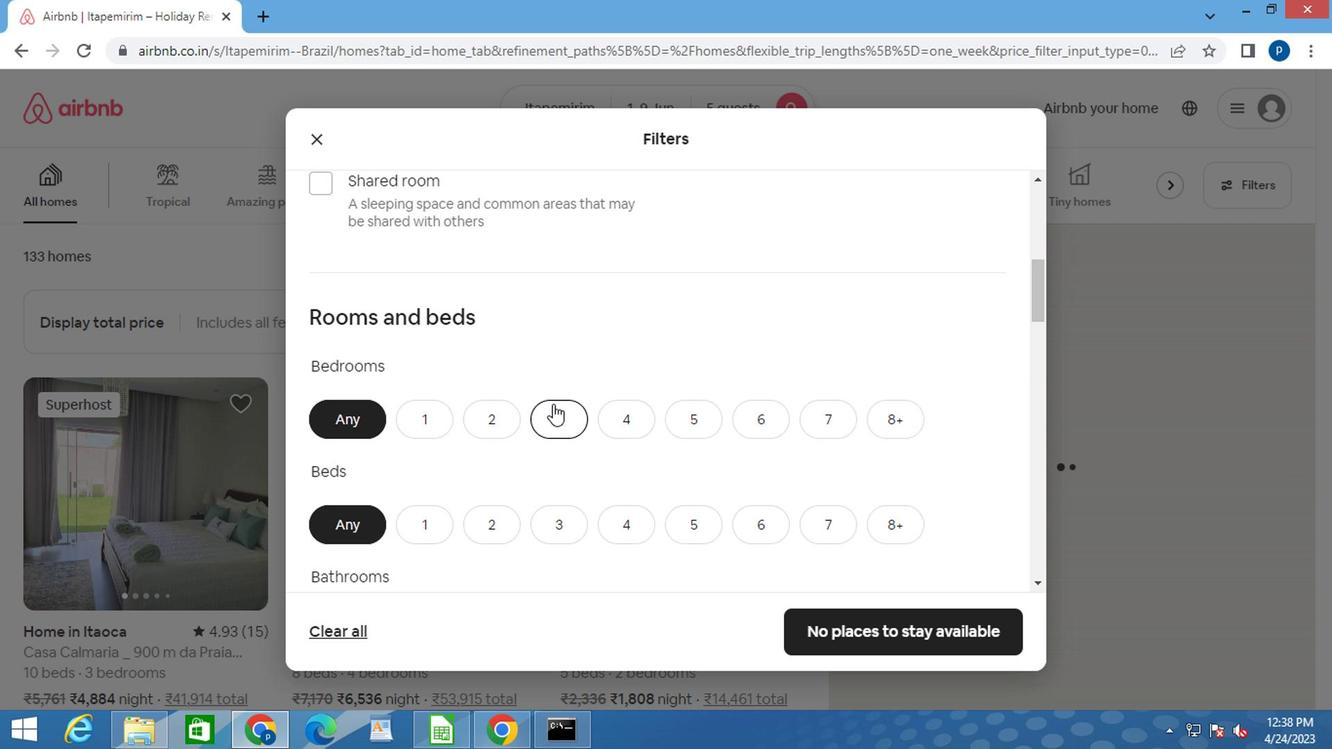 
Action: Mouse scrolled (547, 403) with delta (0, 0)
Screenshot: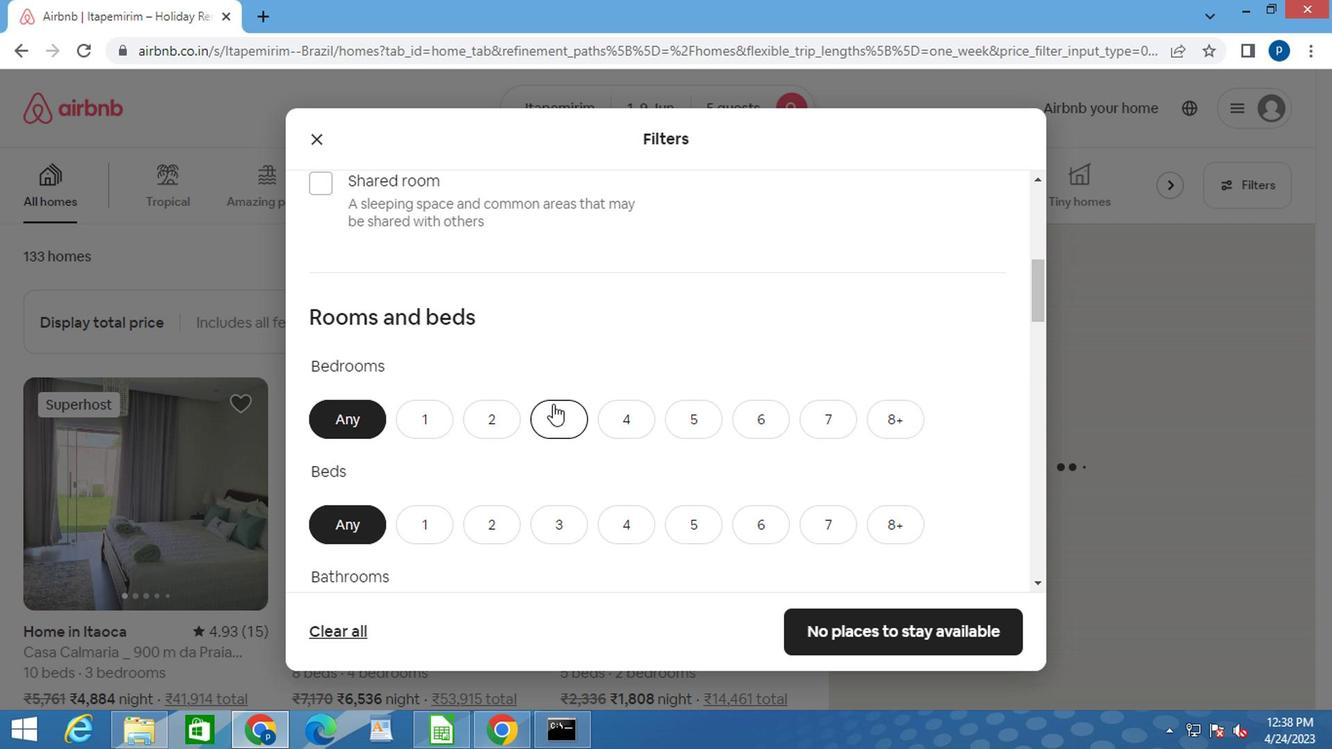 
Action: Mouse moved to (546, 333)
Screenshot: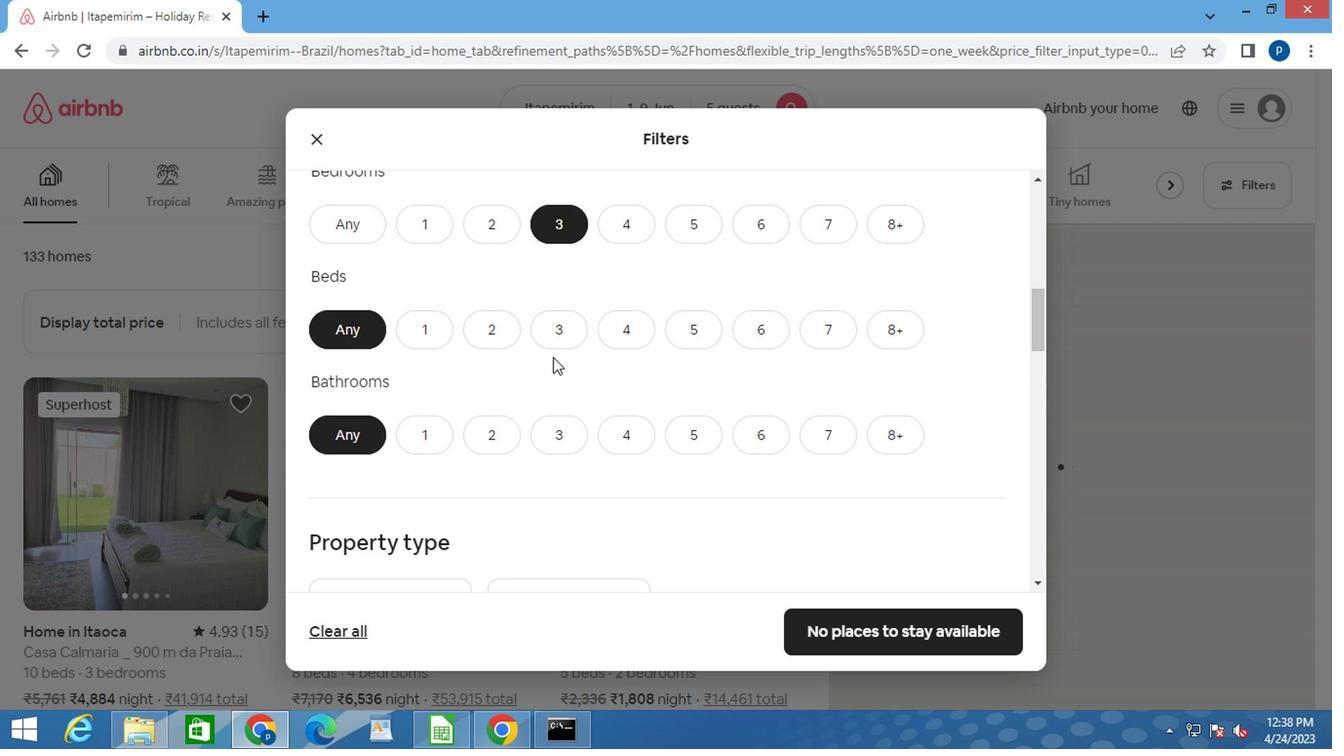 
Action: Mouse pressed left at (546, 333)
Screenshot: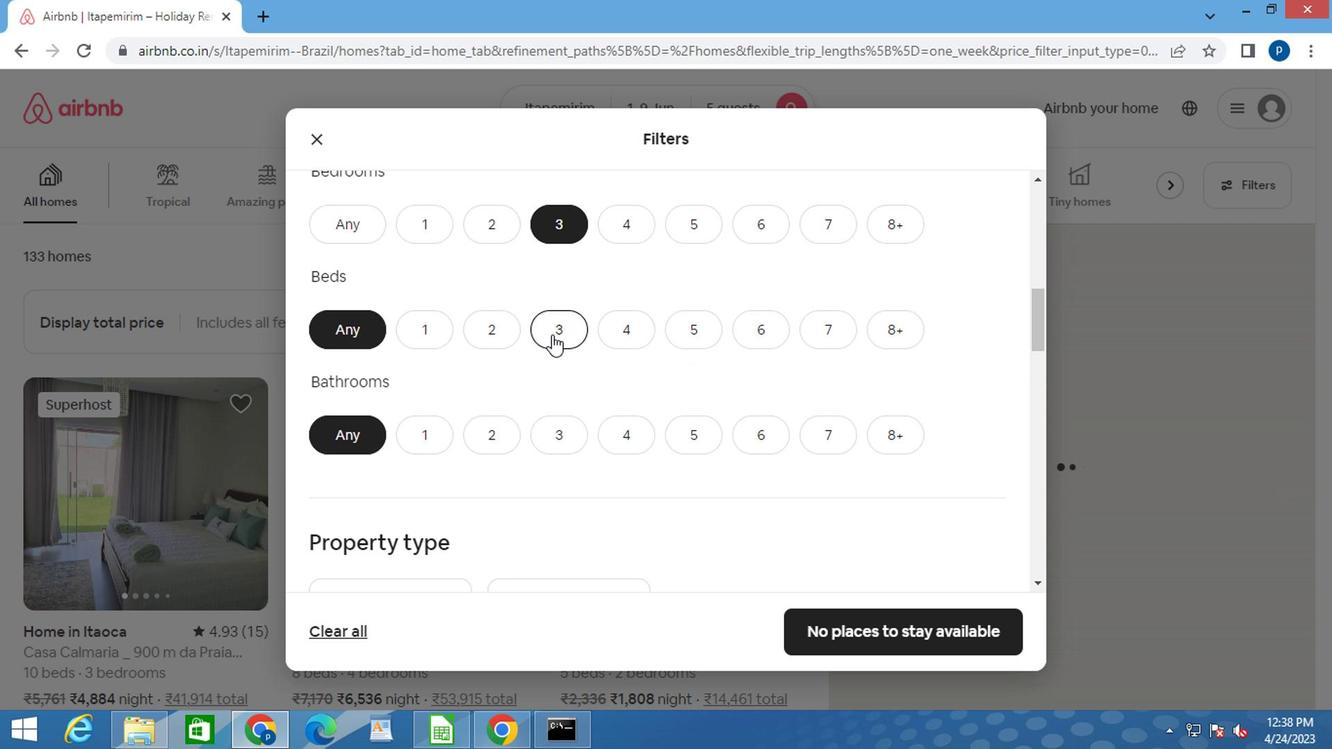
Action: Mouse moved to (560, 426)
Screenshot: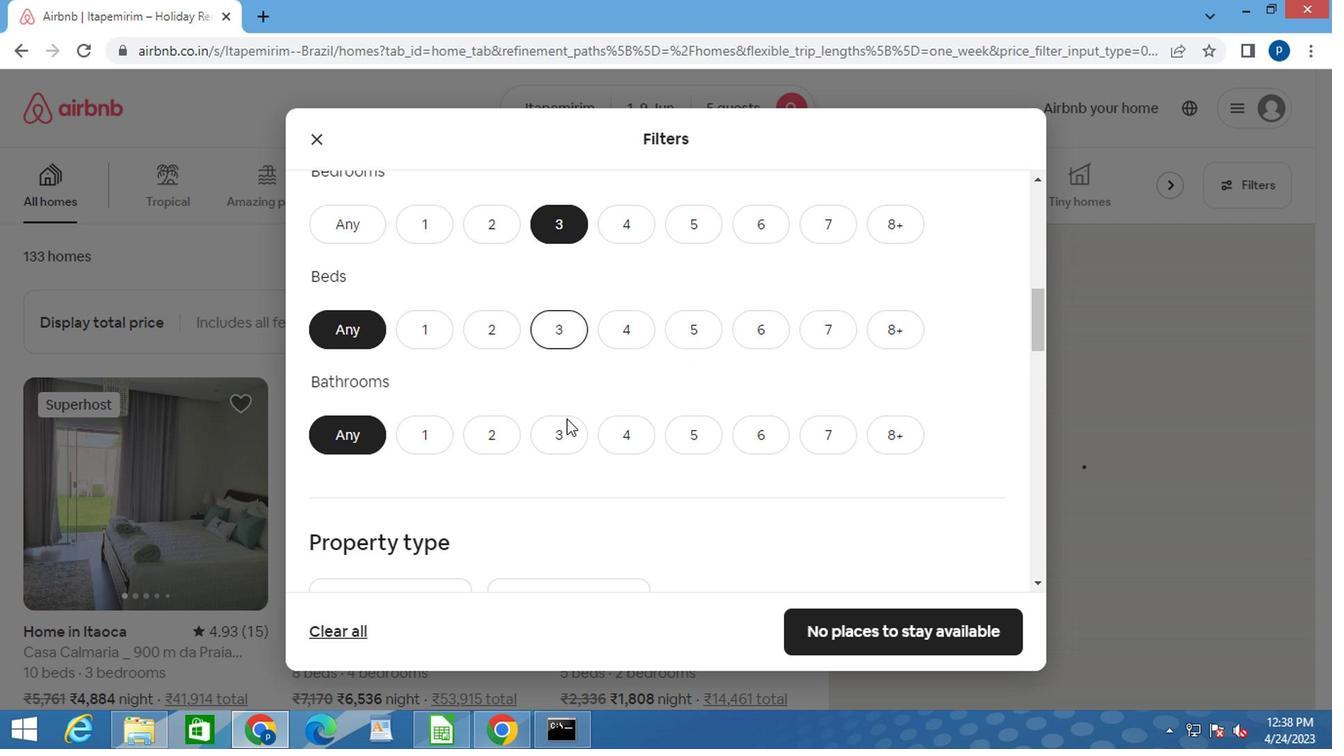 
Action: Mouse pressed left at (560, 426)
Screenshot: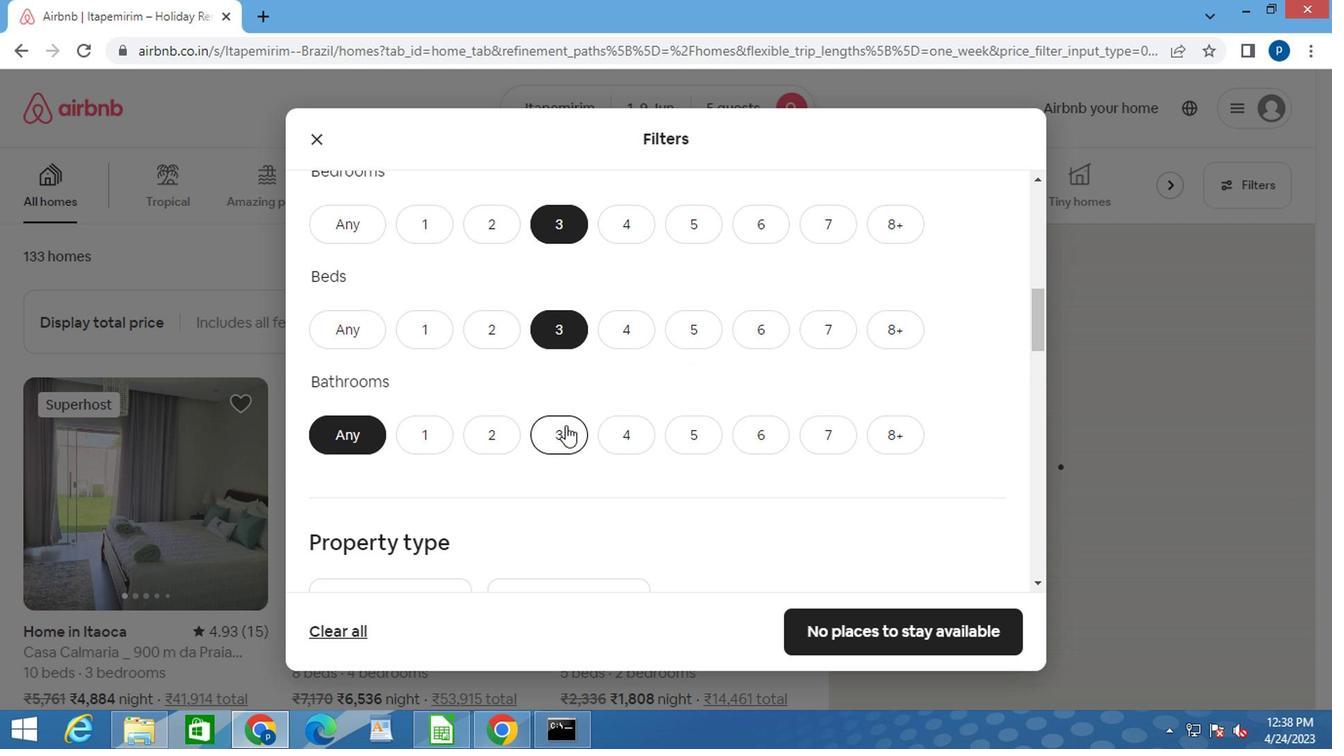 
Action: Mouse scrolled (560, 424) with delta (0, -1)
Screenshot: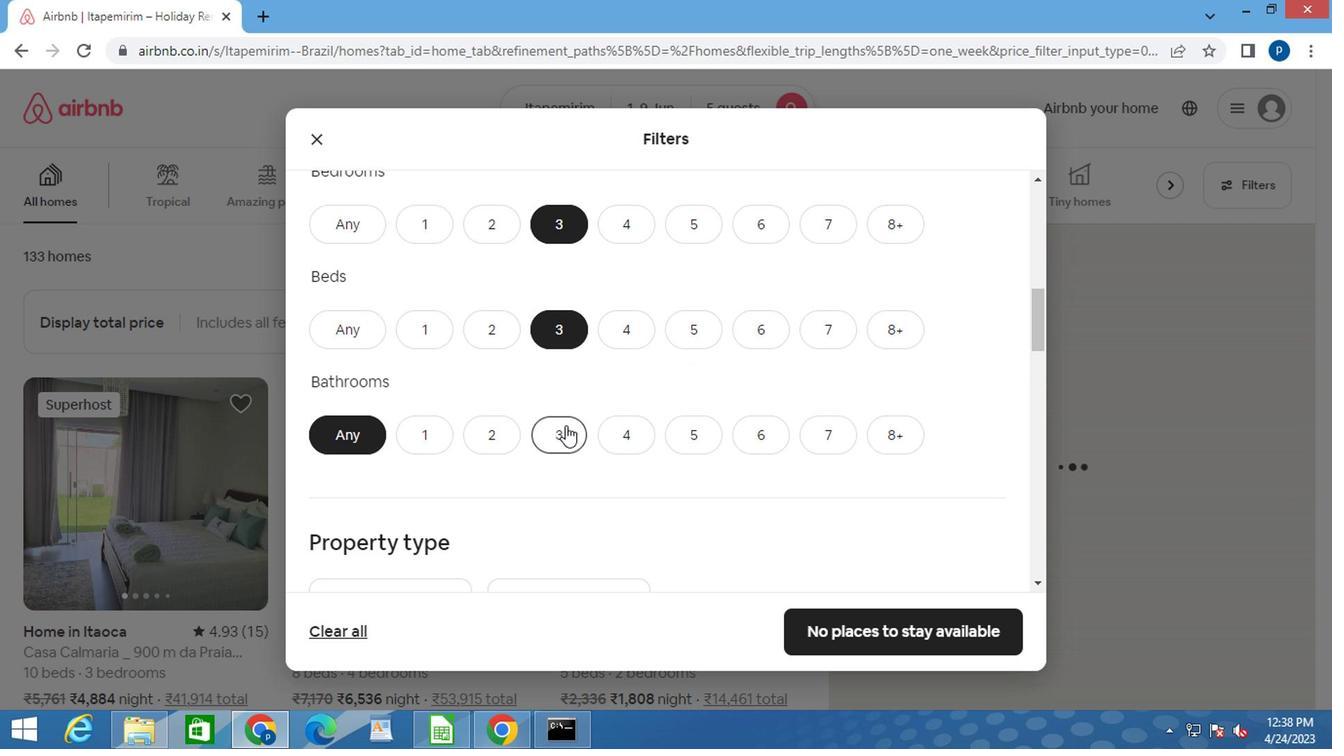
Action: Mouse scrolled (560, 424) with delta (0, -1)
Screenshot: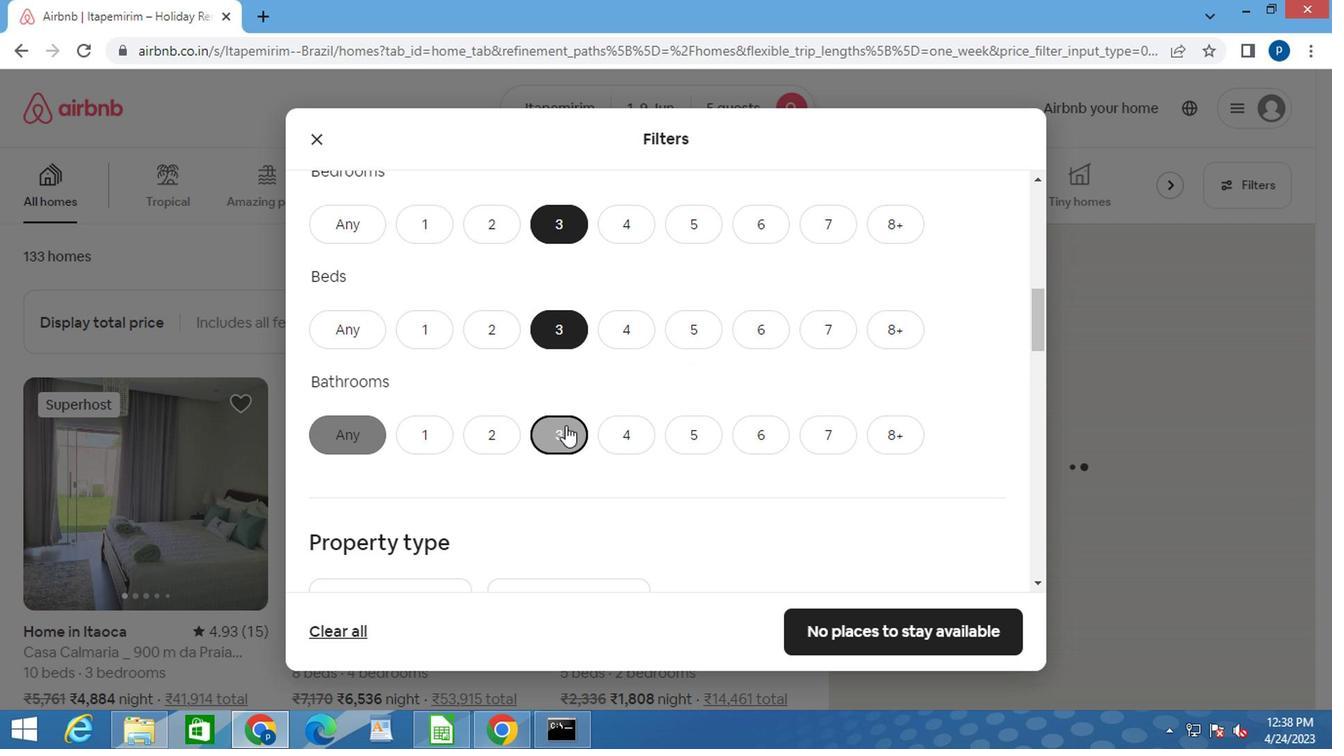 
Action: Mouse scrolled (560, 424) with delta (0, -1)
Screenshot: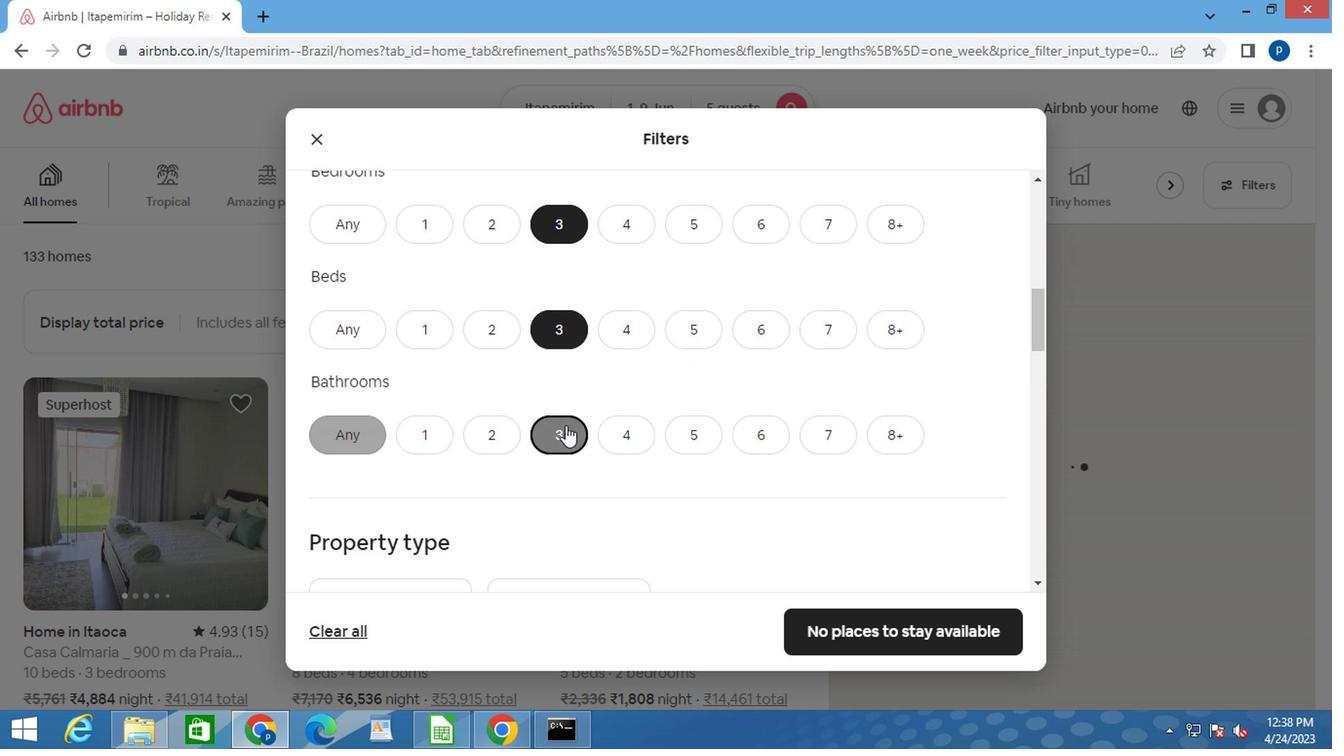 
Action: Mouse moved to (373, 365)
Screenshot: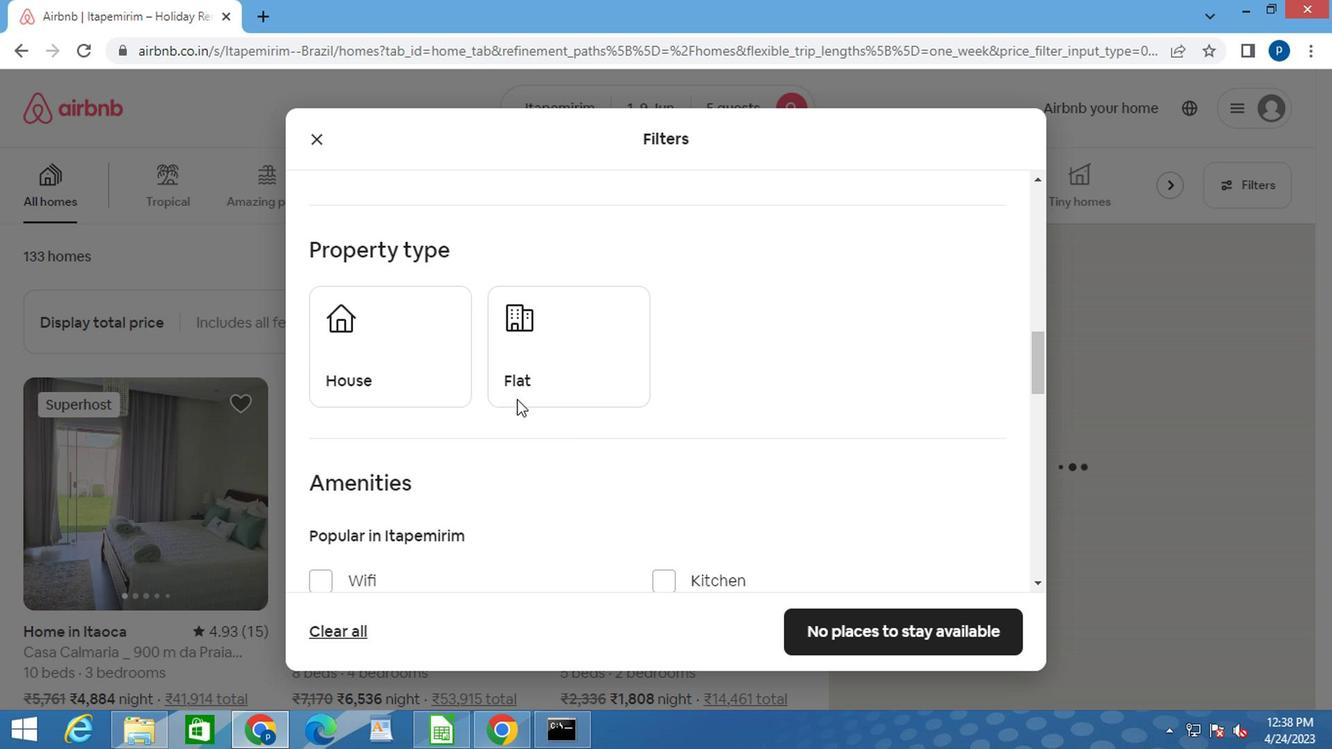 
Action: Mouse pressed left at (373, 365)
Screenshot: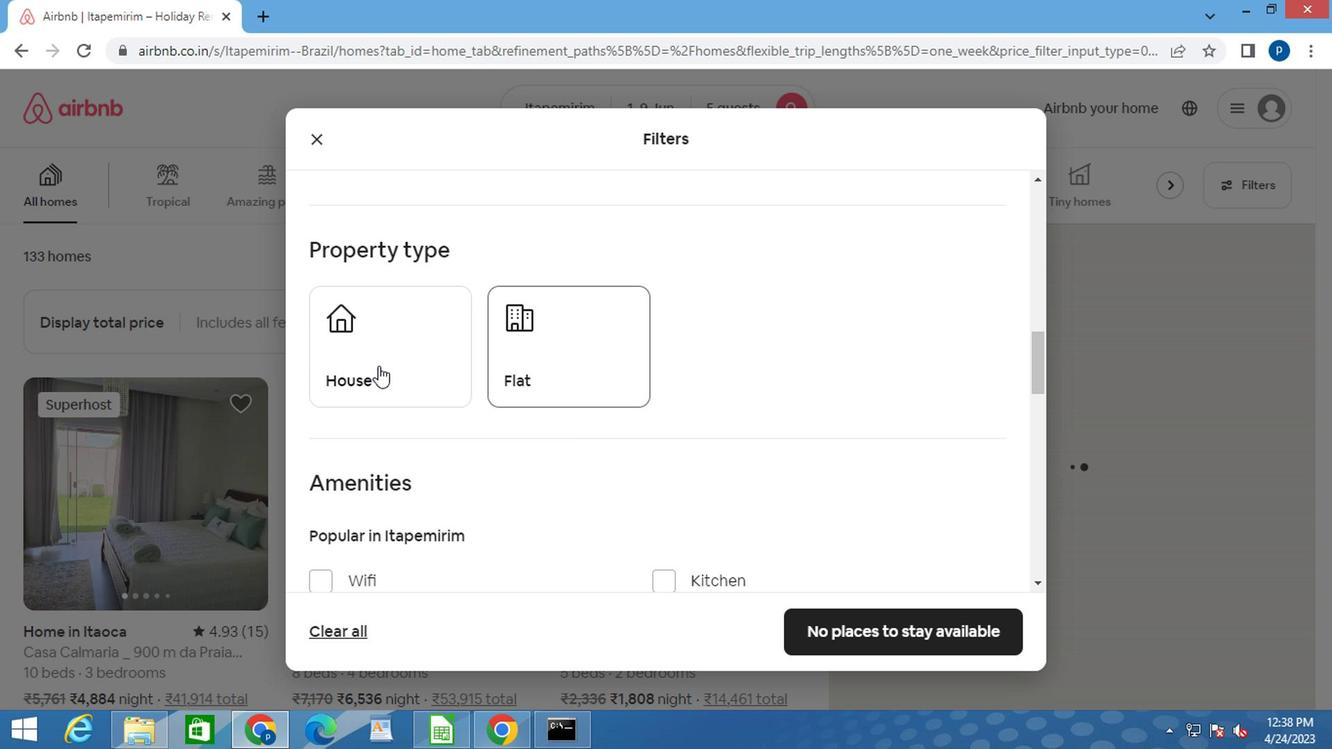 
Action: Mouse moved to (563, 365)
Screenshot: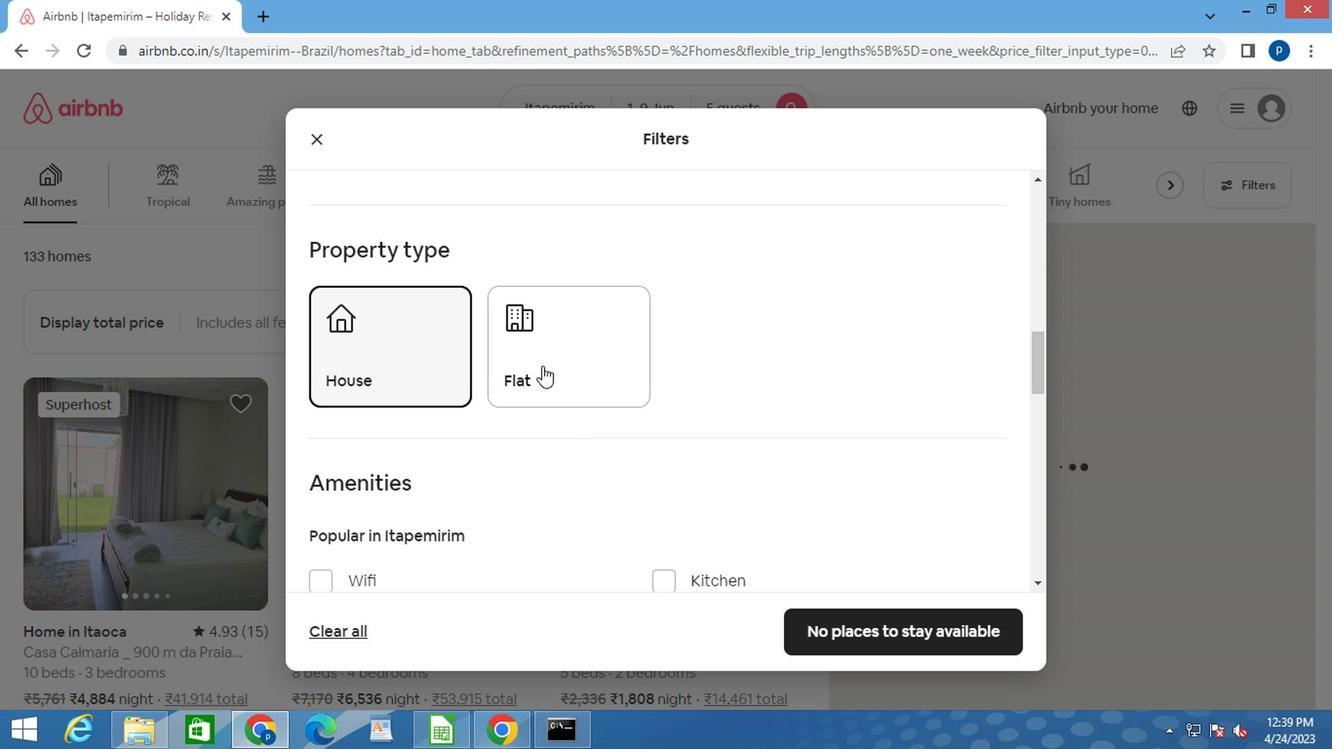 
Action: Mouse pressed left at (563, 365)
Screenshot: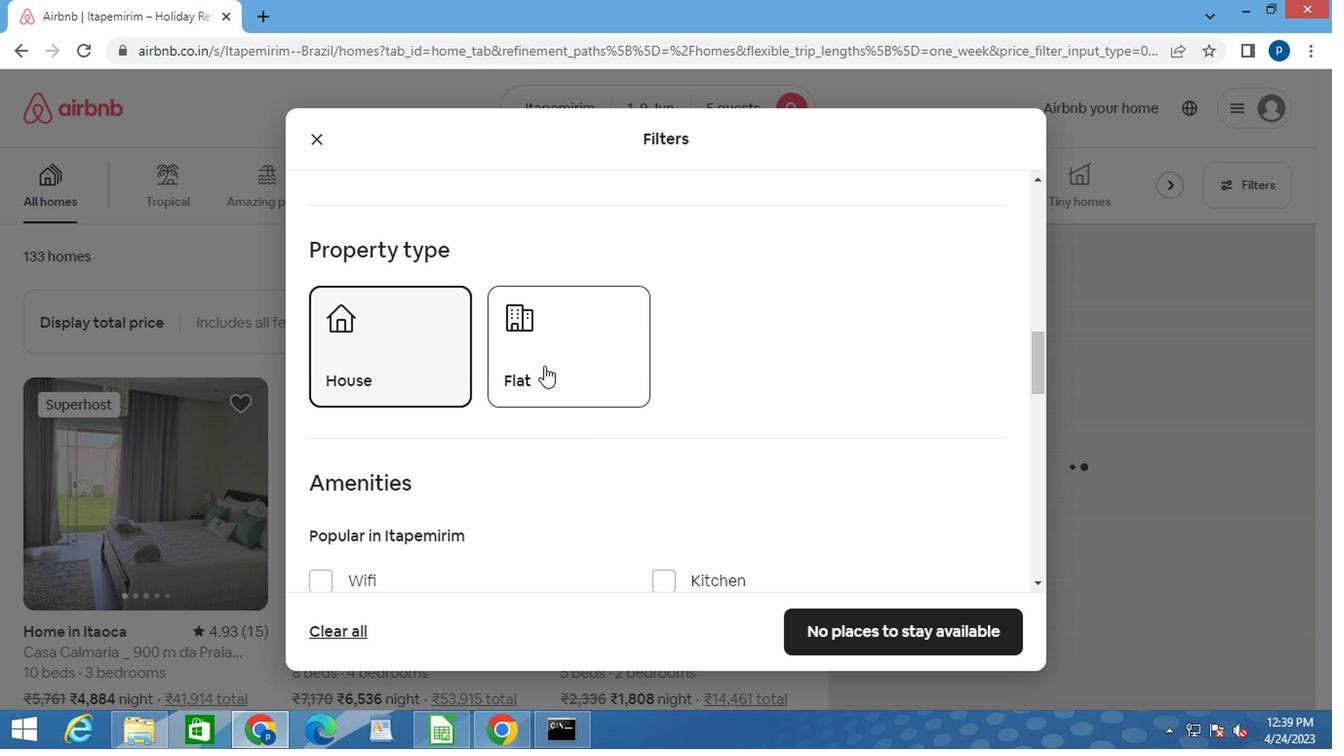
Action: Mouse scrolled (563, 365) with delta (0, 0)
Screenshot: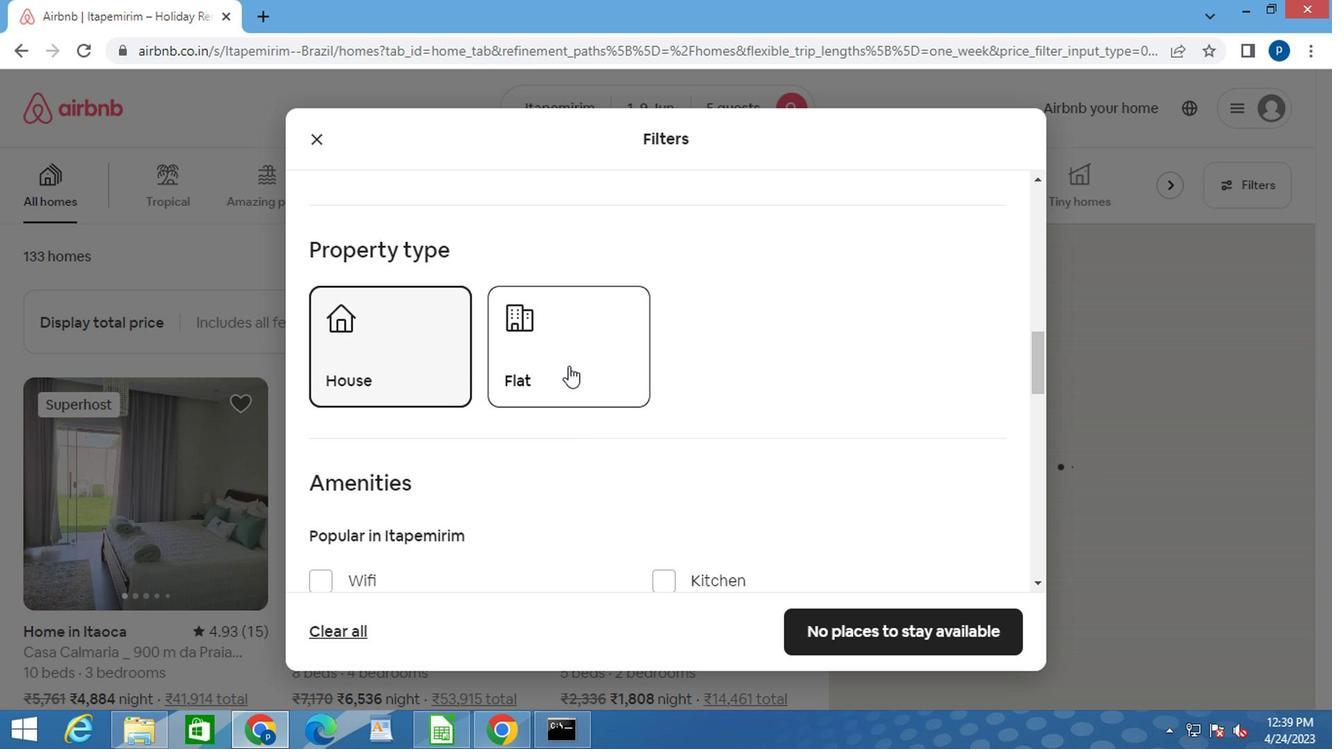 
Action: Mouse scrolled (563, 365) with delta (0, 0)
Screenshot: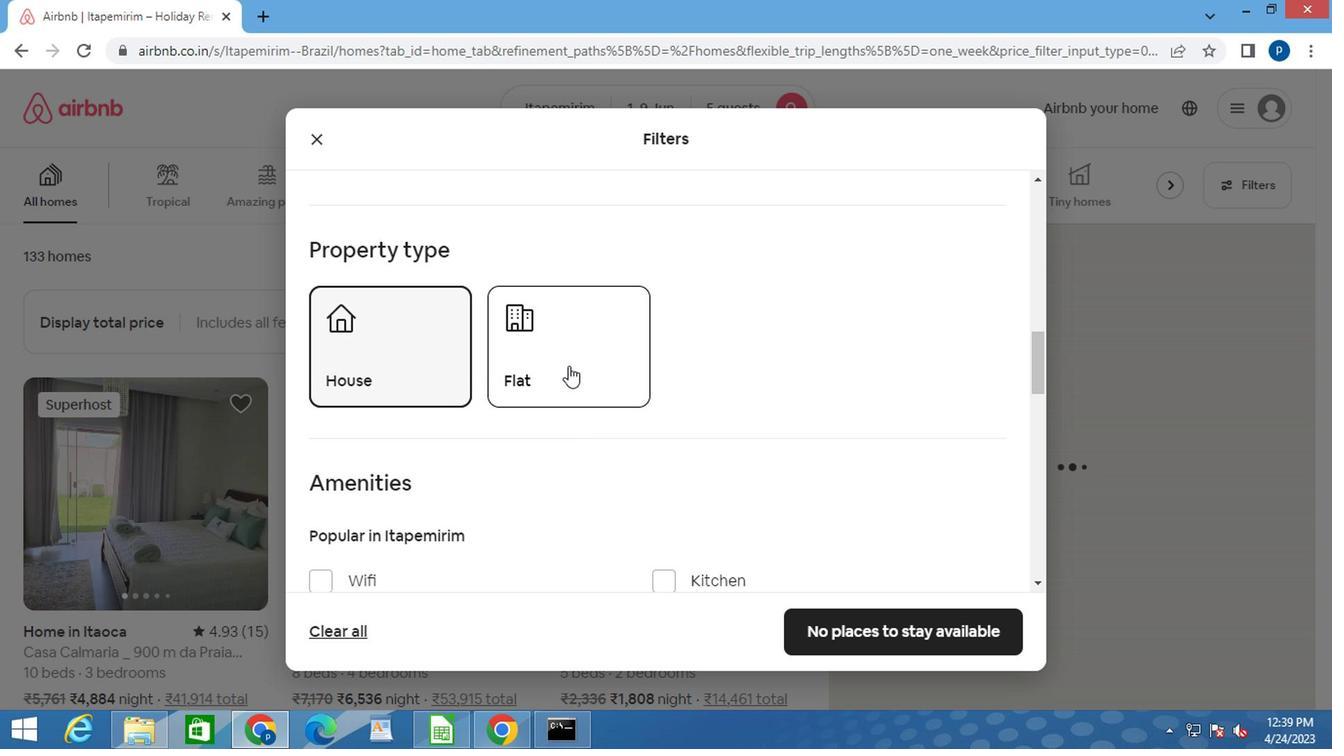 
Action: Mouse moved to (563, 365)
Screenshot: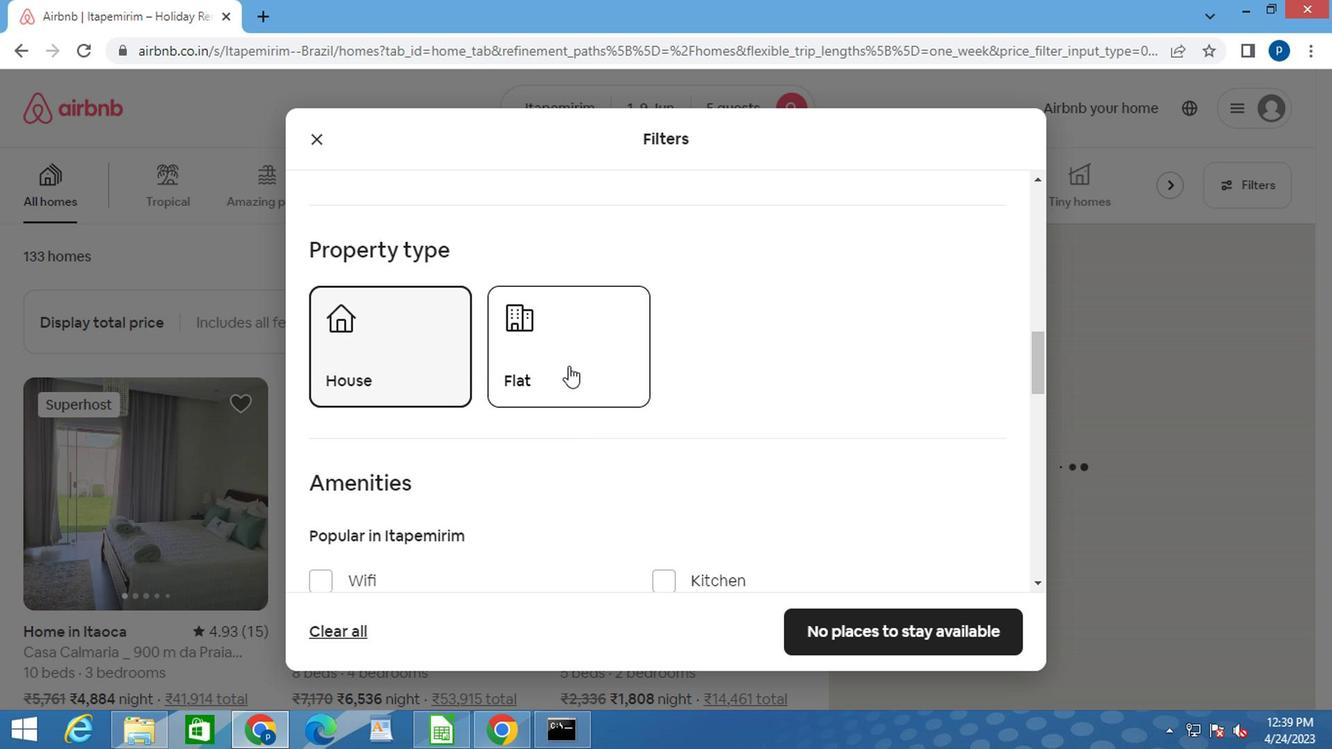 
Action: Mouse scrolled (563, 365) with delta (0, 0)
Screenshot: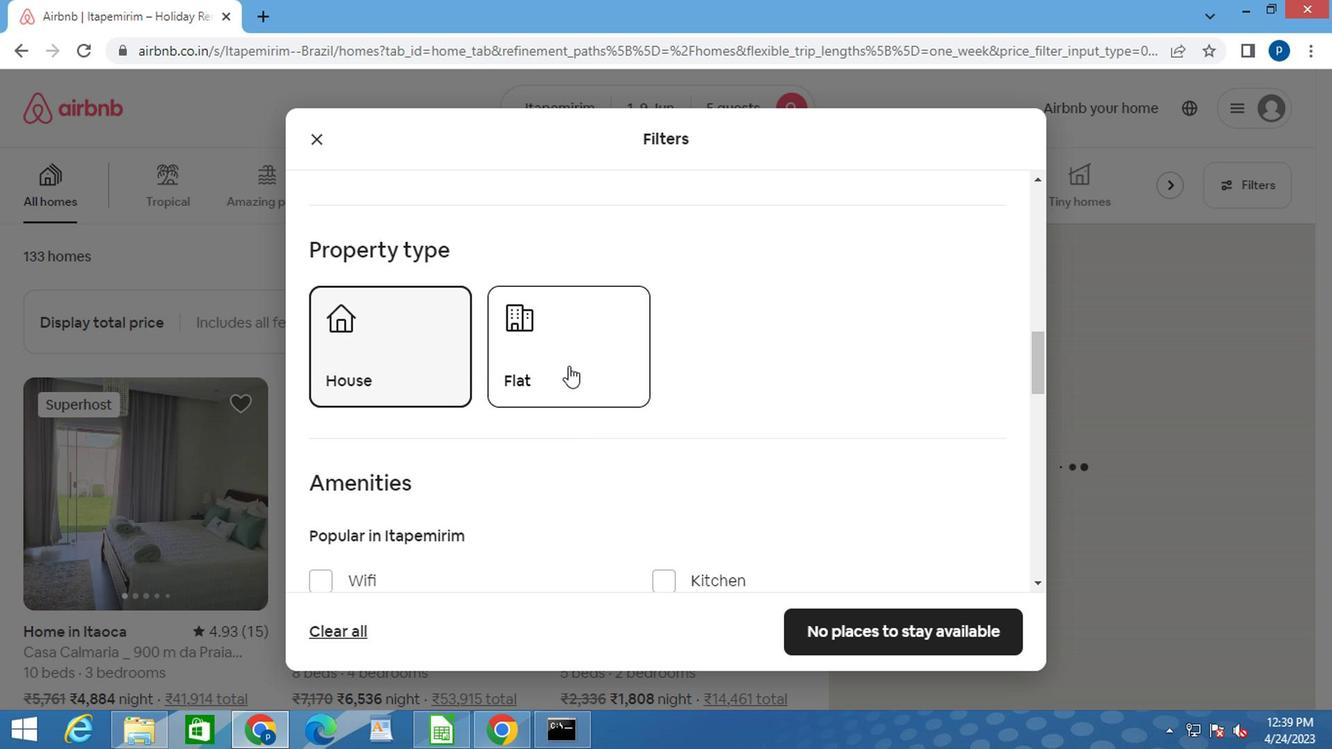 
Action: Mouse scrolled (563, 365) with delta (0, 0)
Screenshot: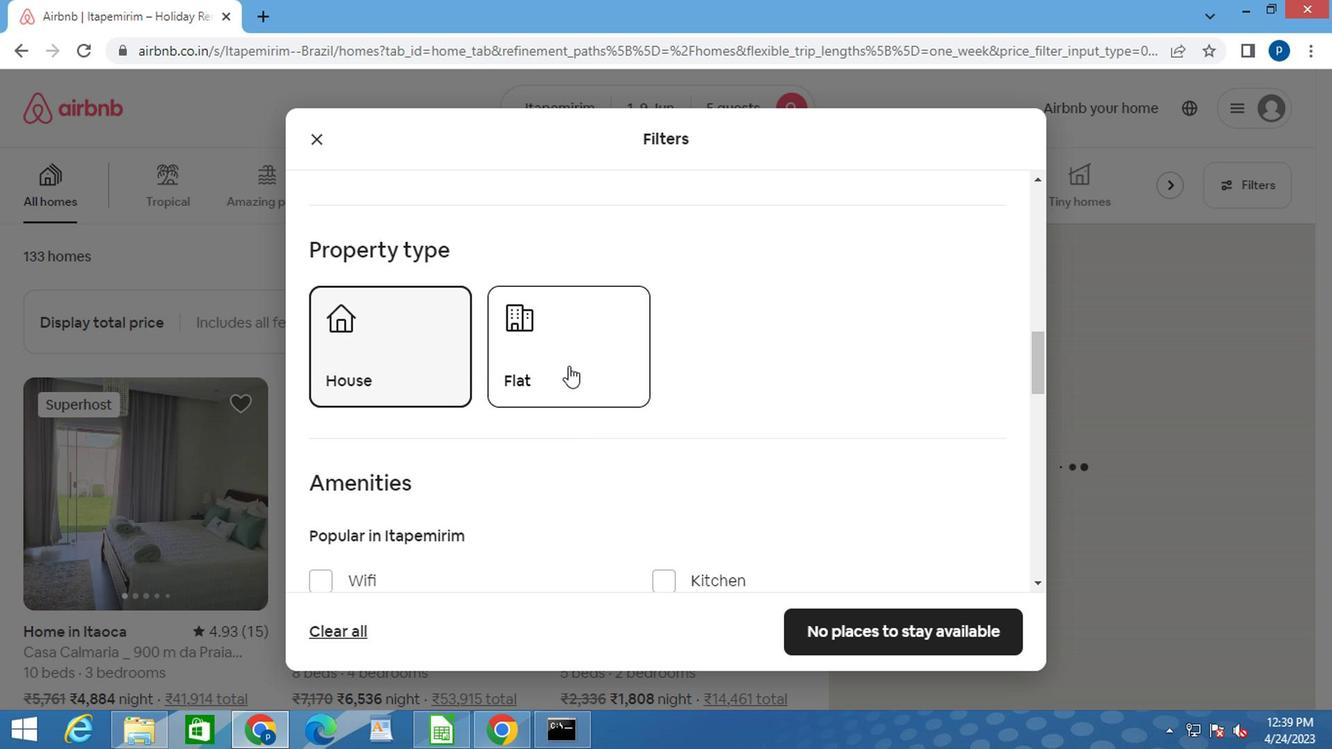 
Action: Mouse moved to (602, 381)
Screenshot: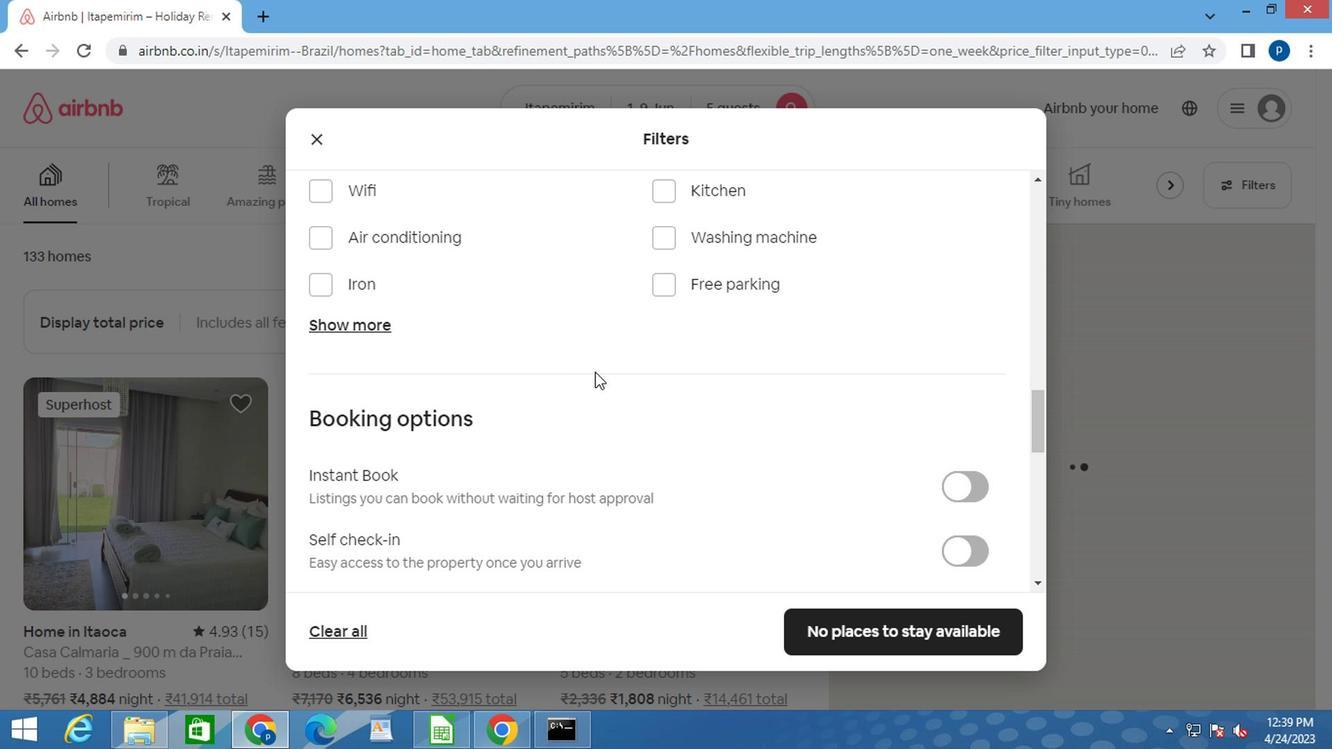 
Action: Mouse scrolled (600, 380) with delta (0, -1)
Screenshot: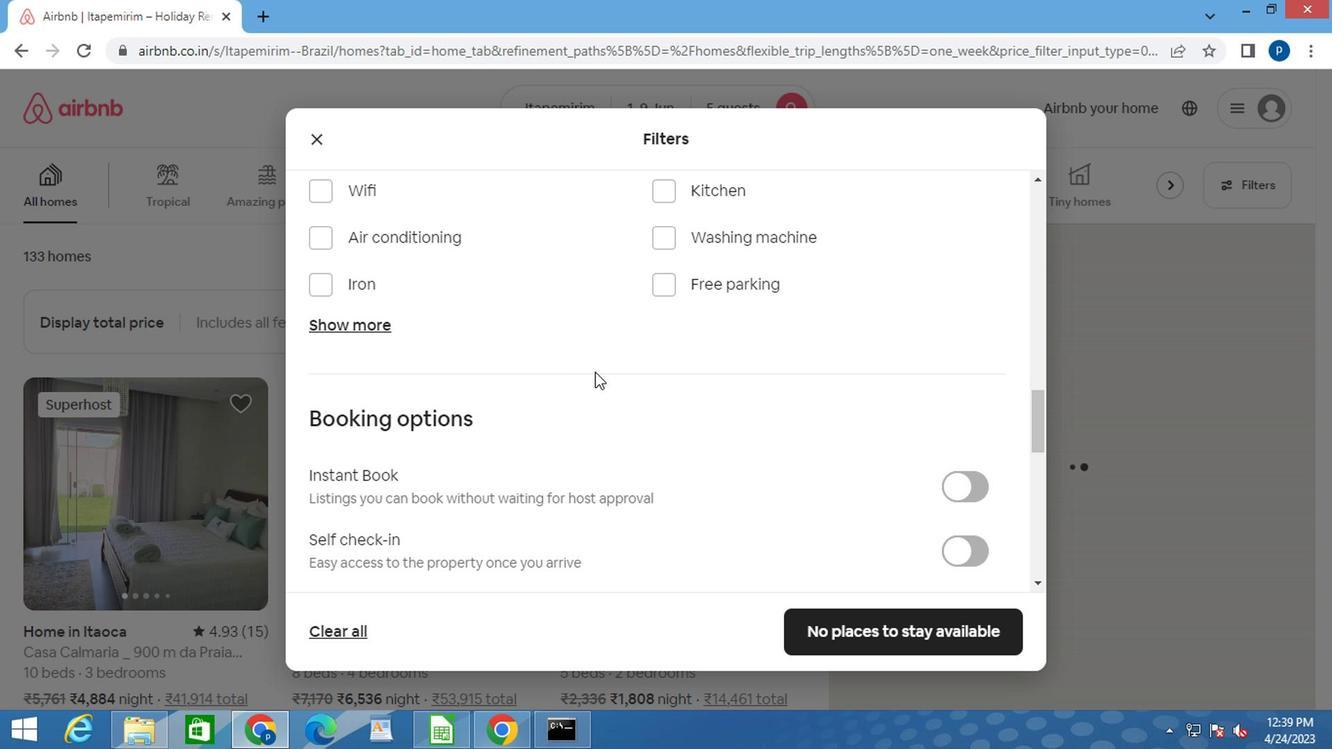 
Action: Mouse moved to (602, 381)
Screenshot: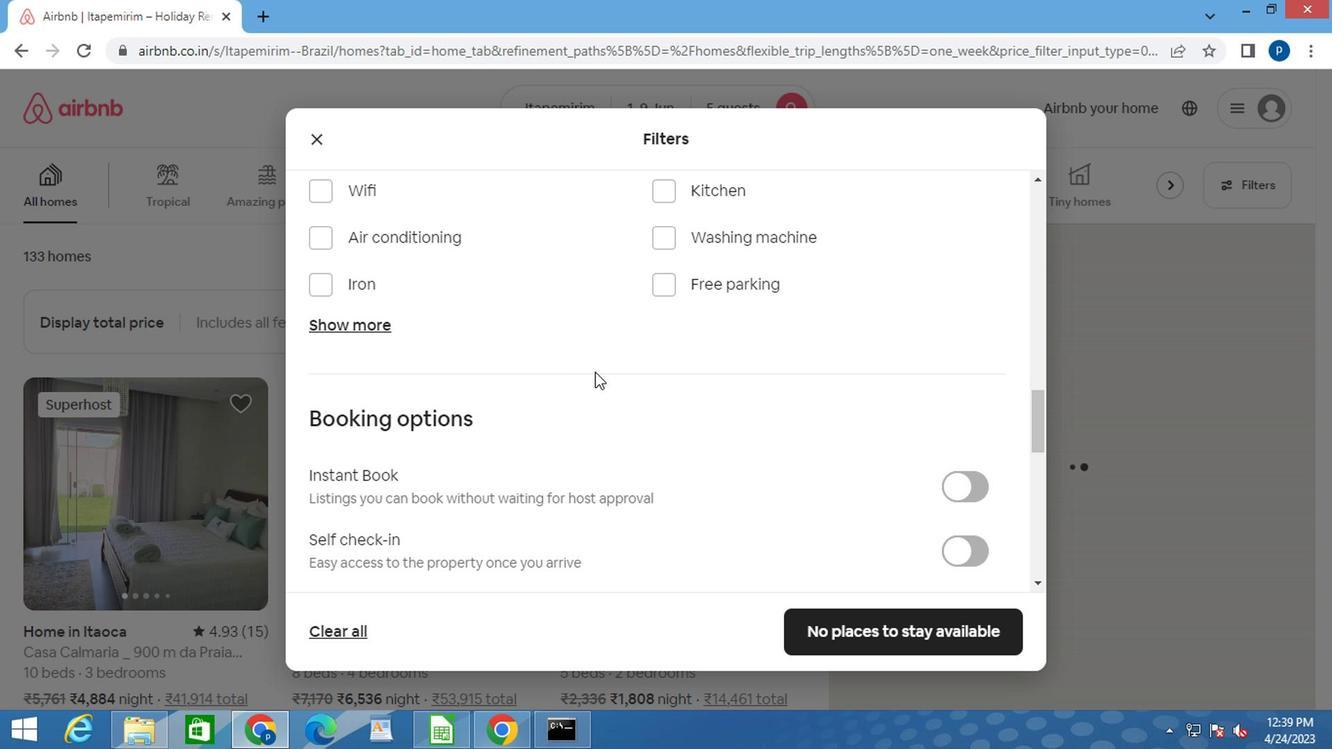 
Action: Mouse scrolled (602, 380) with delta (0, -1)
Screenshot: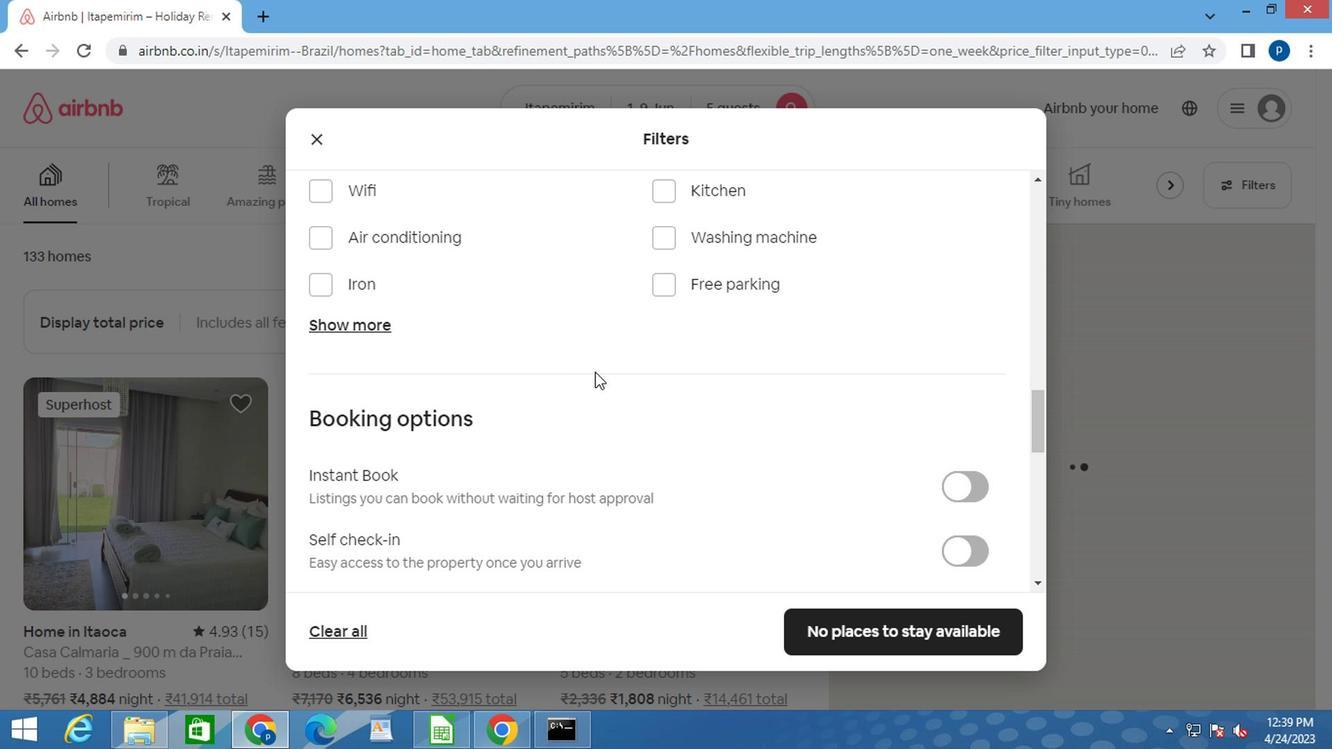 
Action: Mouse moved to (617, 382)
Screenshot: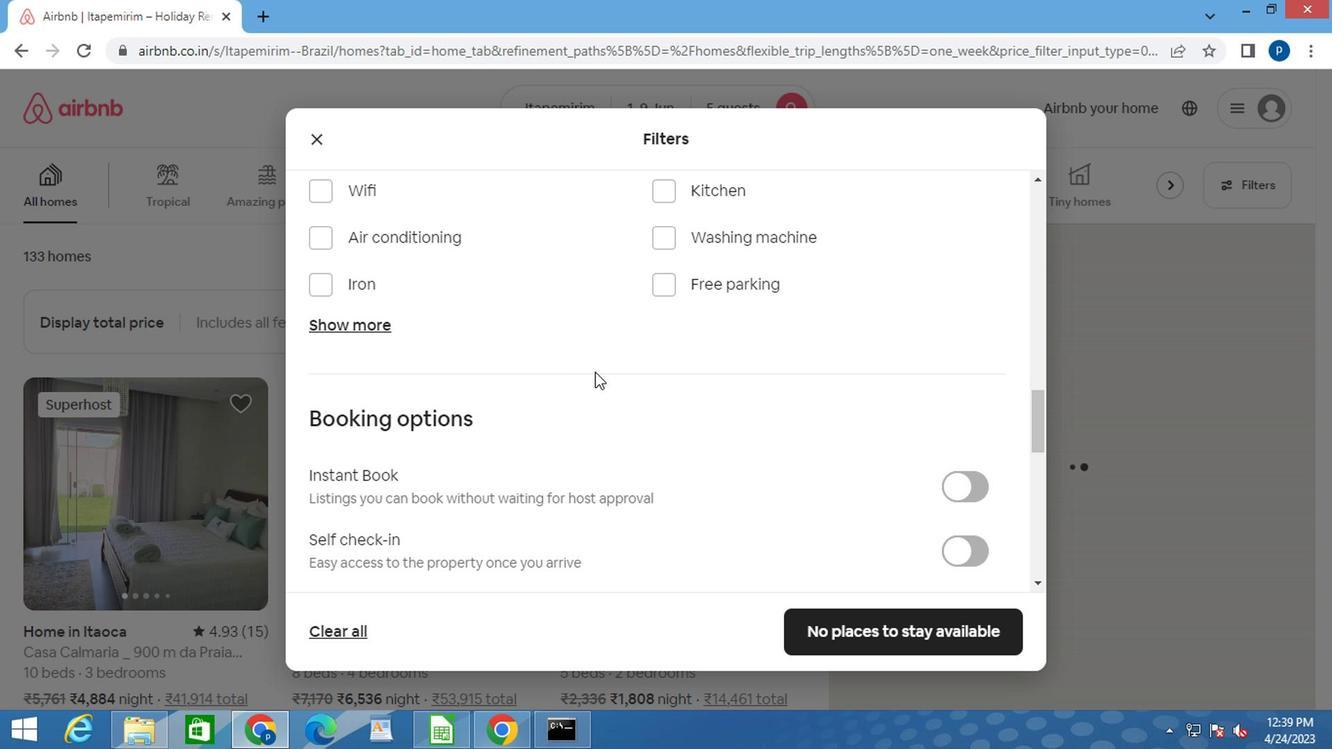 
Action: Mouse scrolled (602, 380) with delta (0, -1)
Screenshot: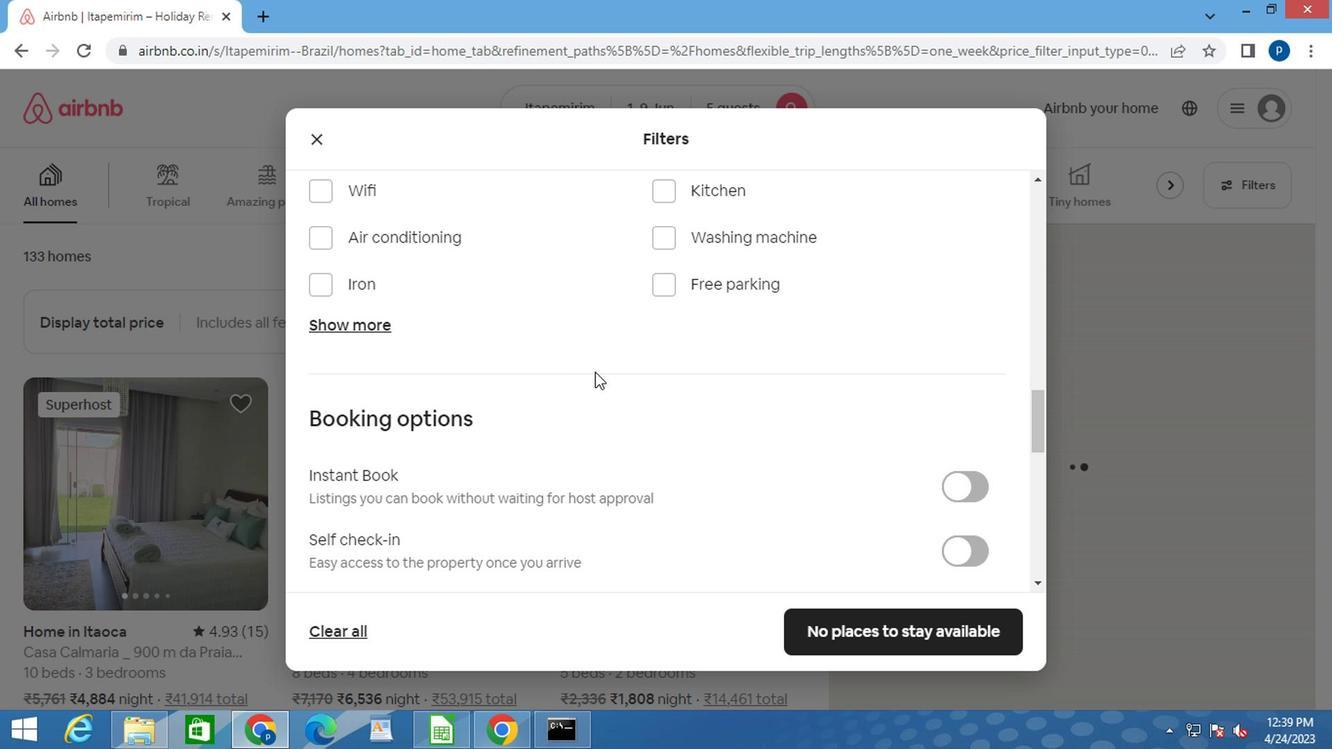 
Action: Mouse moved to (948, 251)
Screenshot: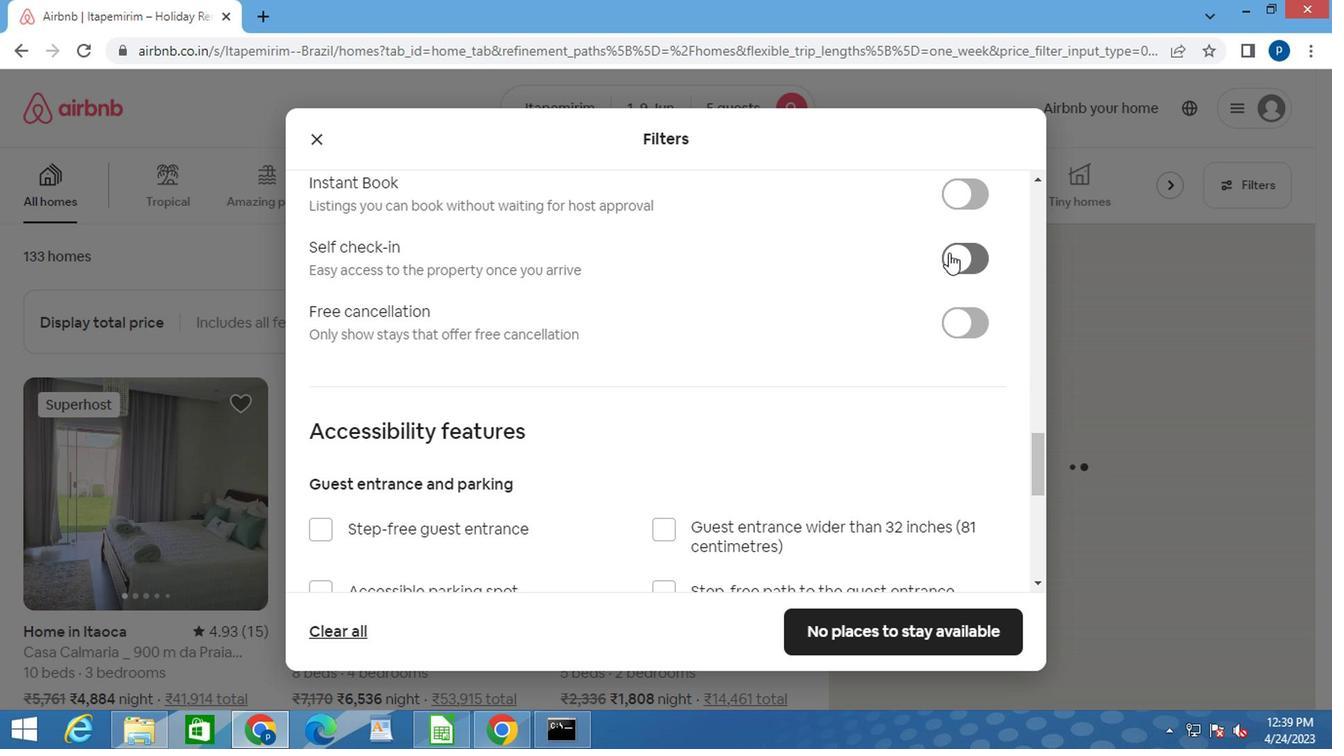 
Action: Mouse pressed left at (948, 251)
Screenshot: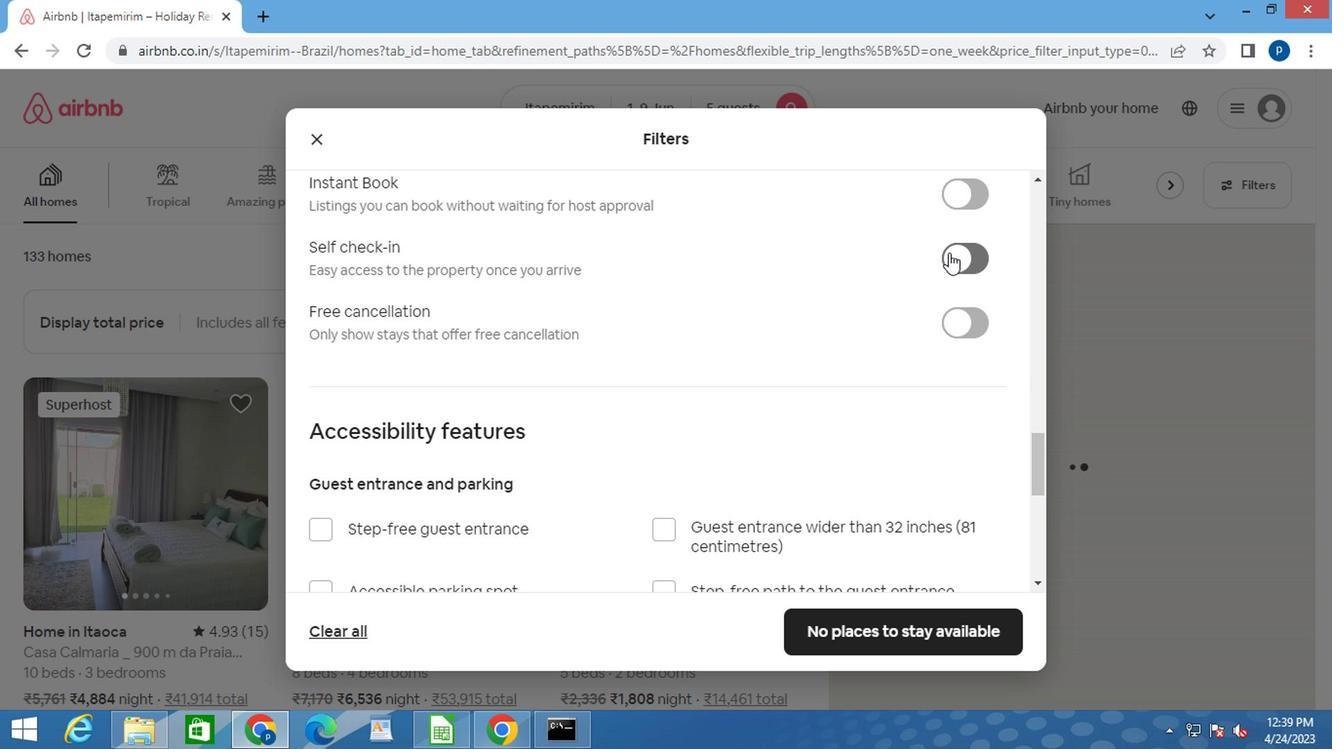 
Action: Mouse moved to (939, 267)
Screenshot: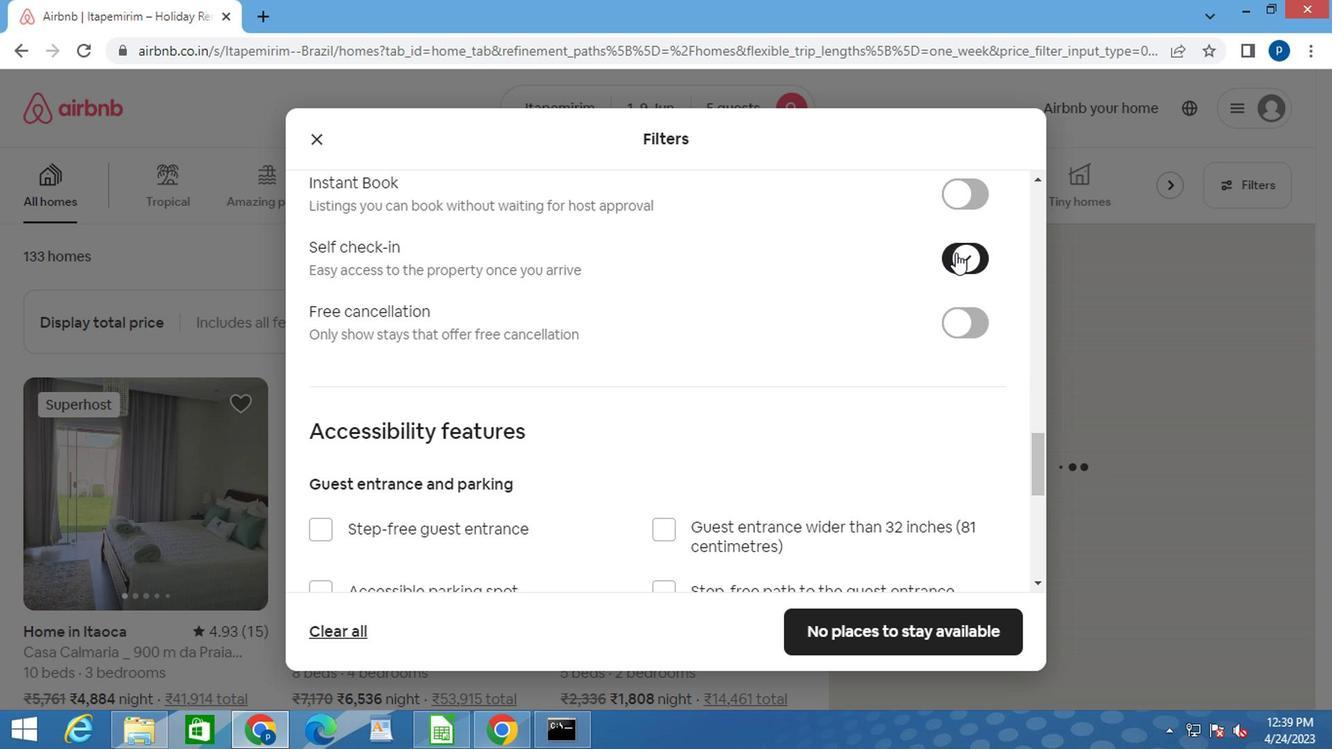 
Action: Mouse scrolled (939, 267) with delta (0, 0)
Screenshot: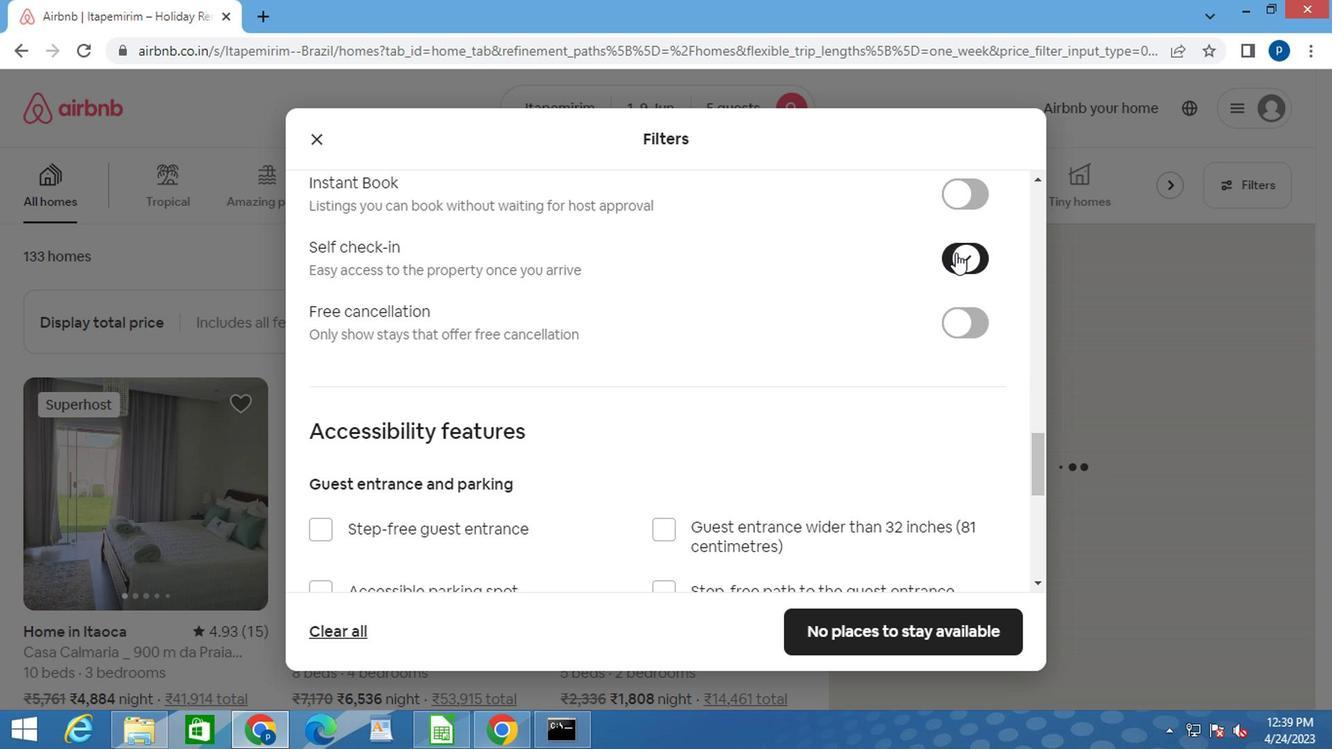 
Action: Mouse moved to (930, 272)
Screenshot: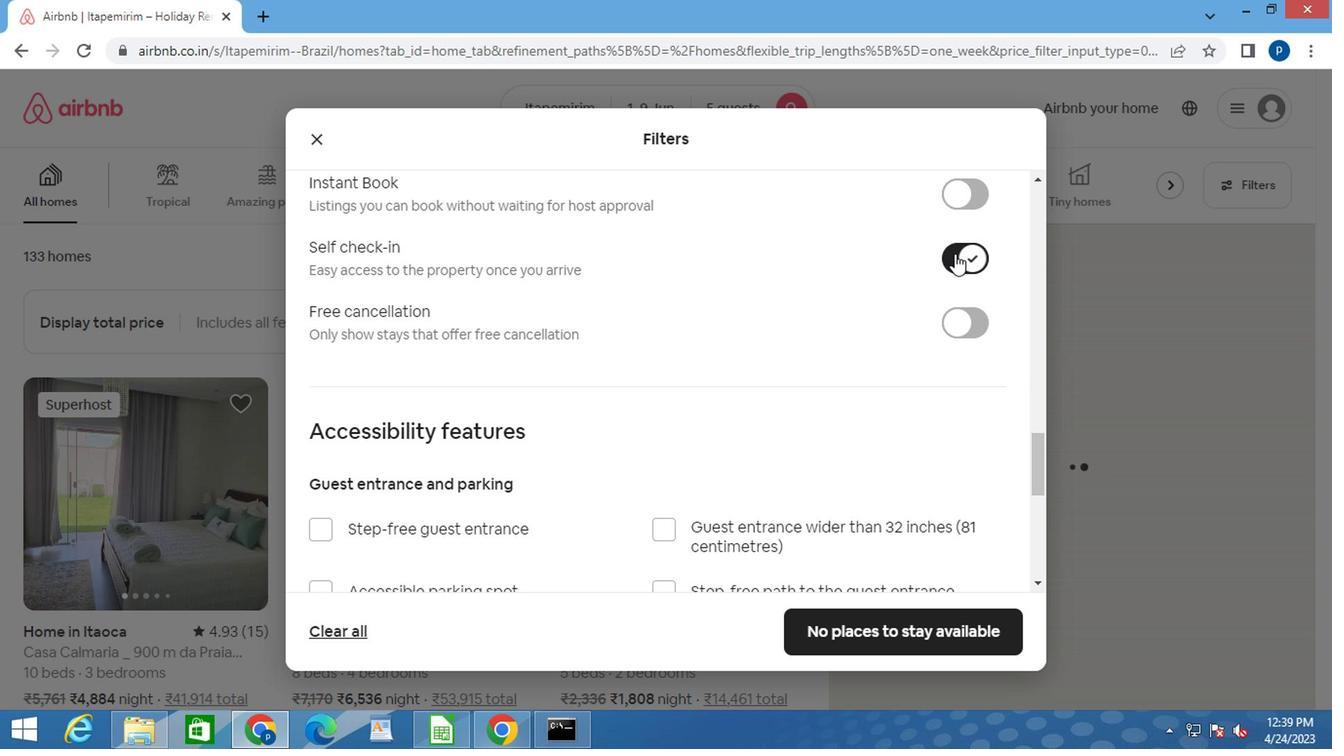 
Action: Mouse scrolled (931, 272) with delta (0, 0)
Screenshot: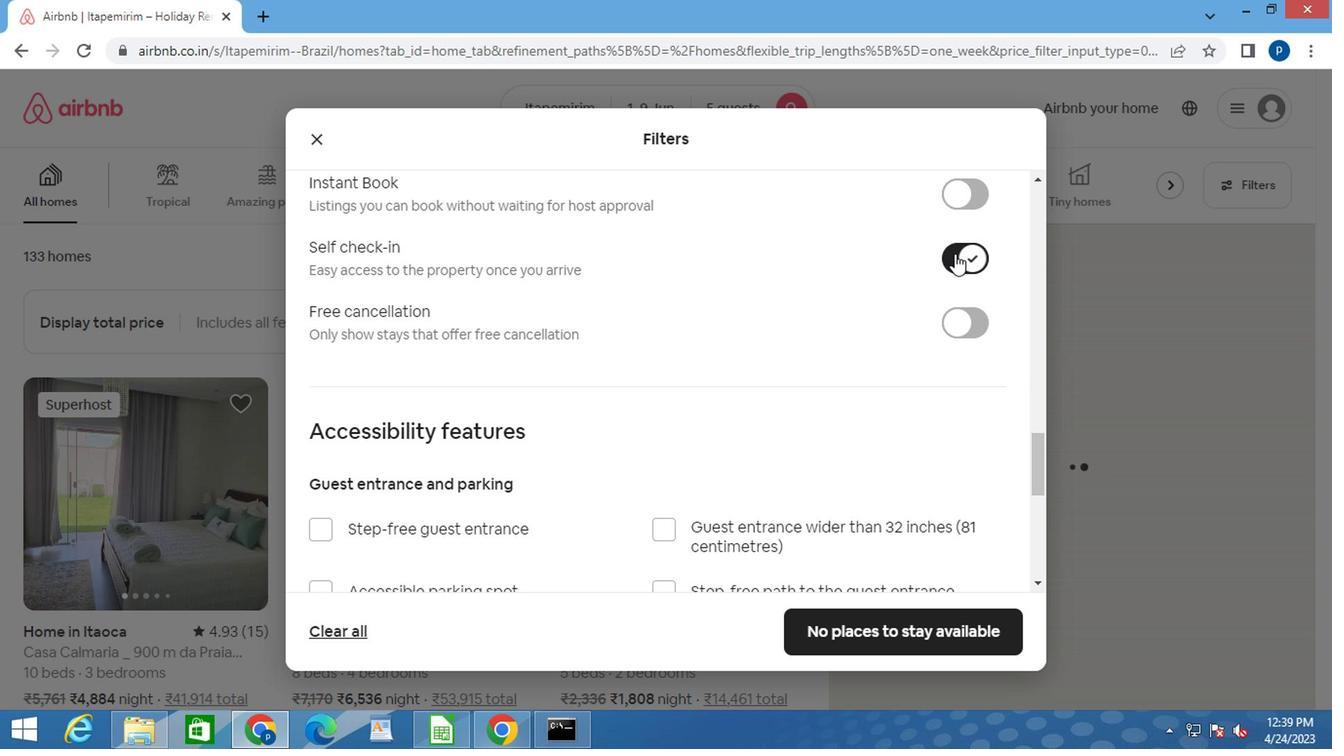 
Action: Mouse moved to (924, 274)
Screenshot: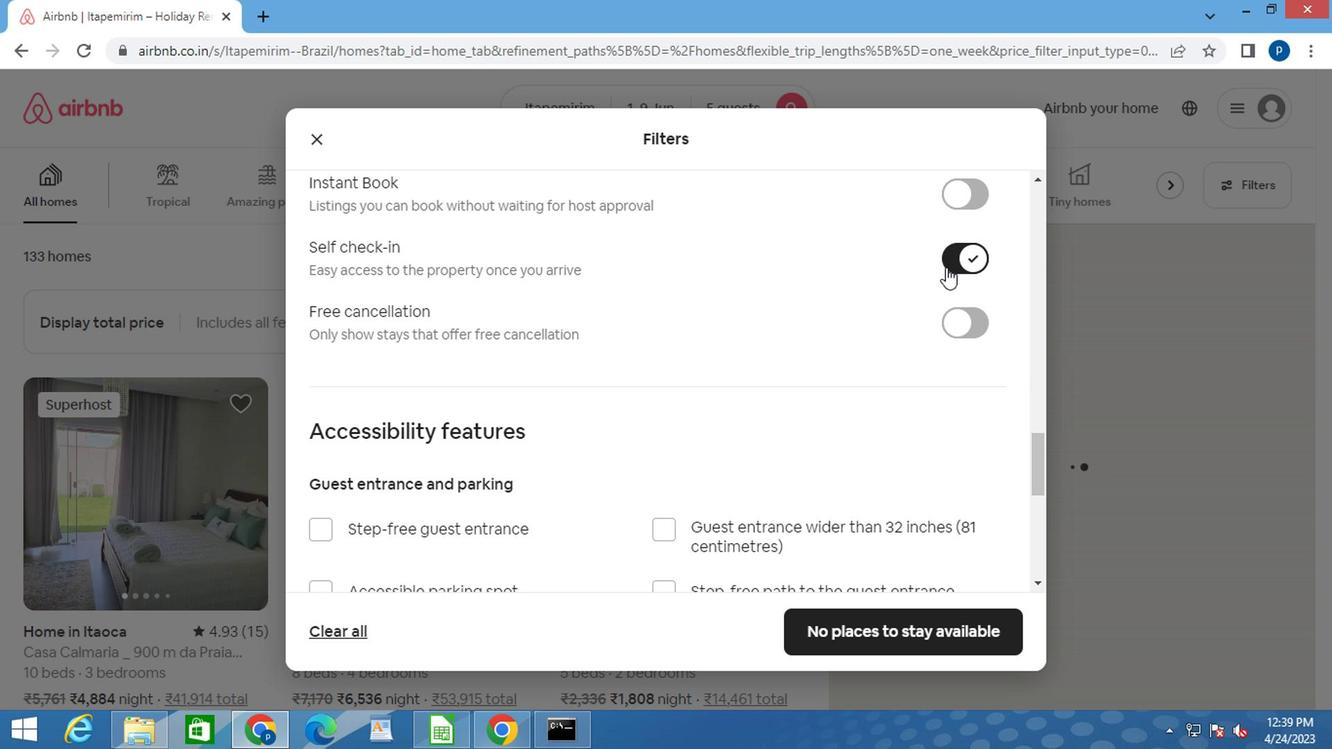 
Action: Mouse scrolled (924, 274) with delta (0, 0)
Screenshot: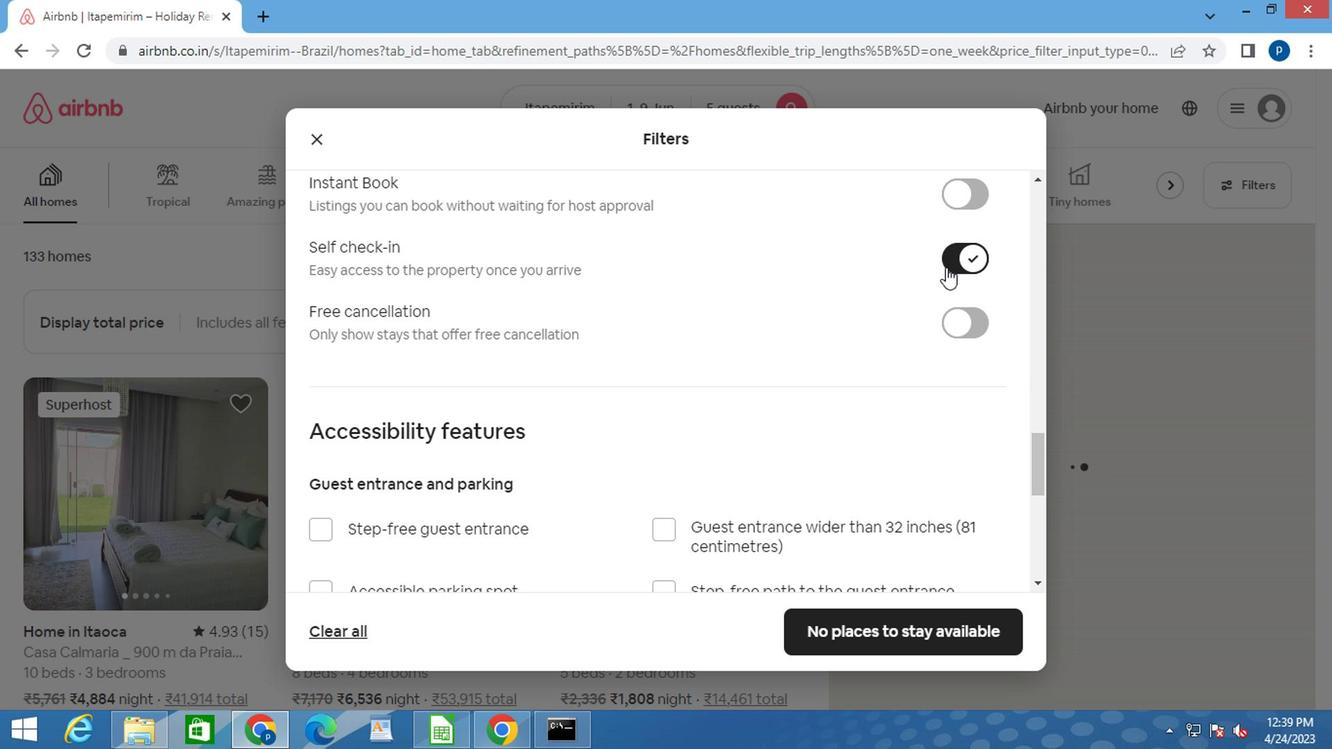 
Action: Mouse moved to (917, 279)
Screenshot: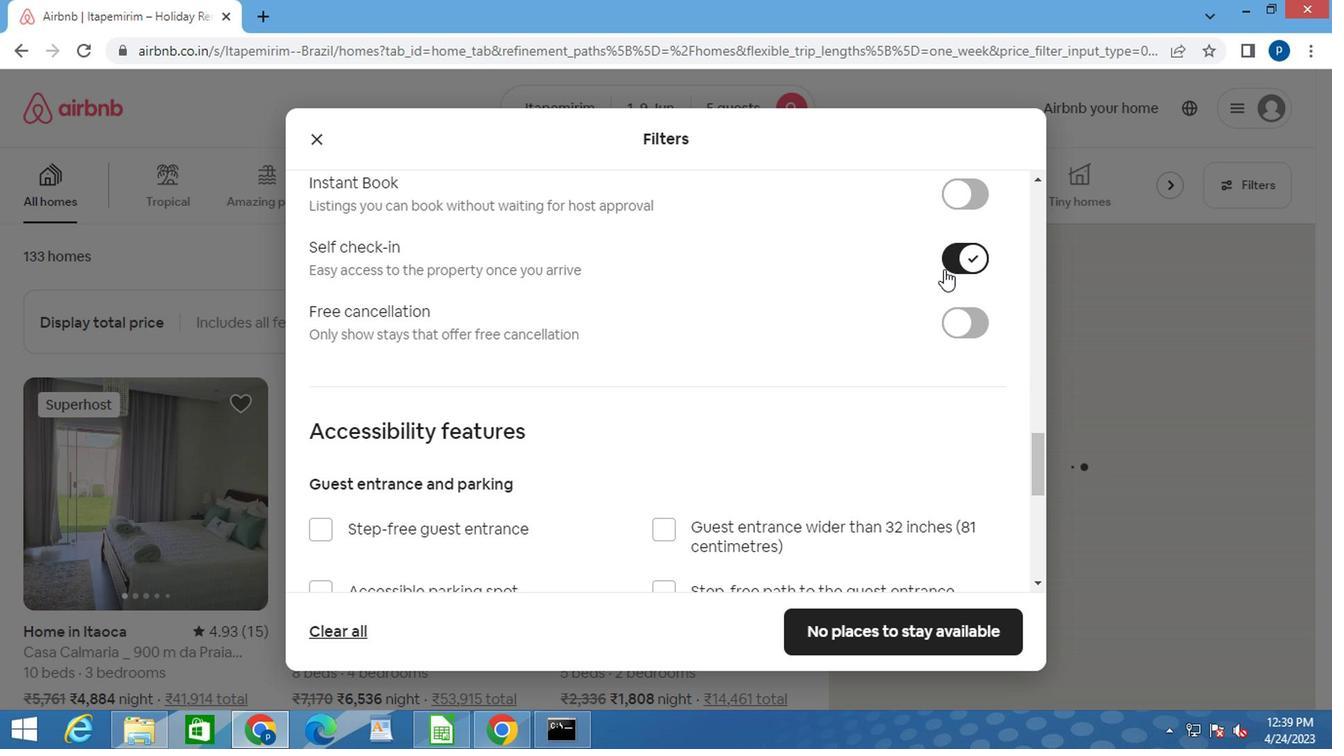 
Action: Mouse scrolled (917, 278) with delta (0, 0)
Screenshot: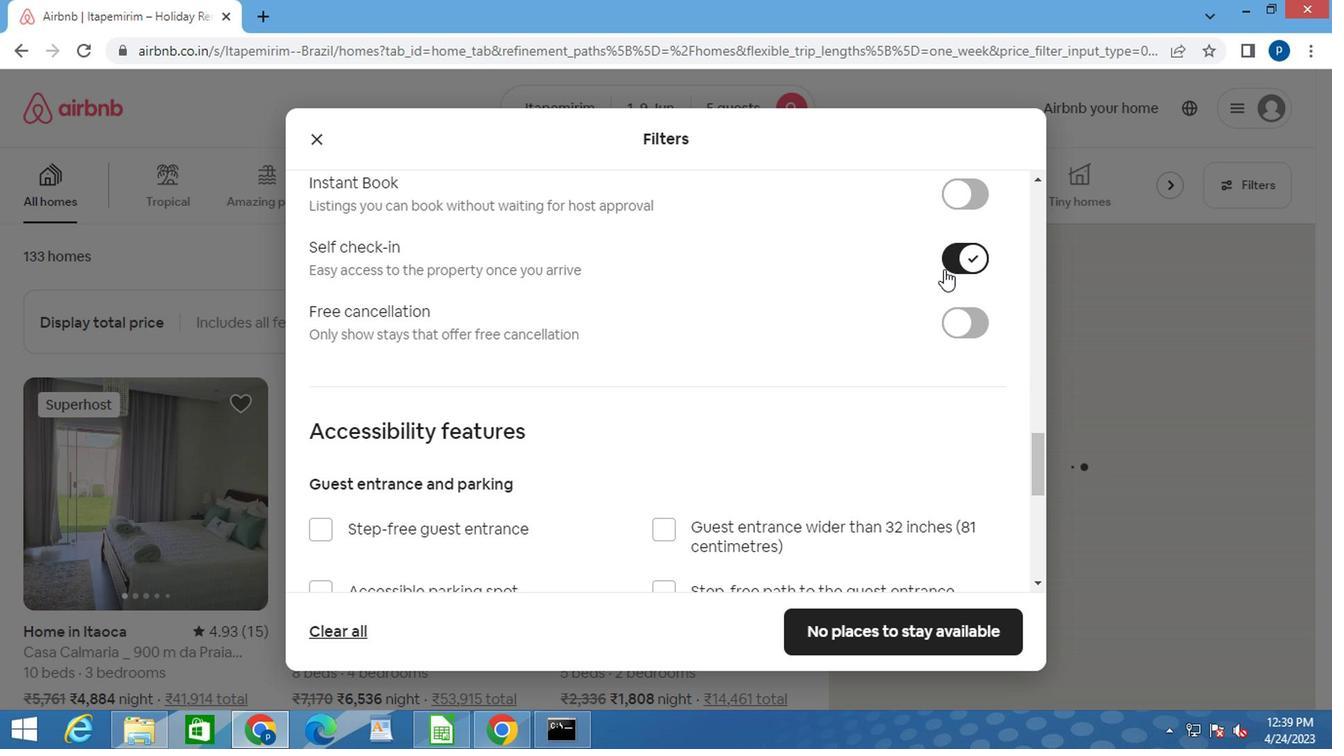 
Action: Mouse moved to (893, 291)
Screenshot: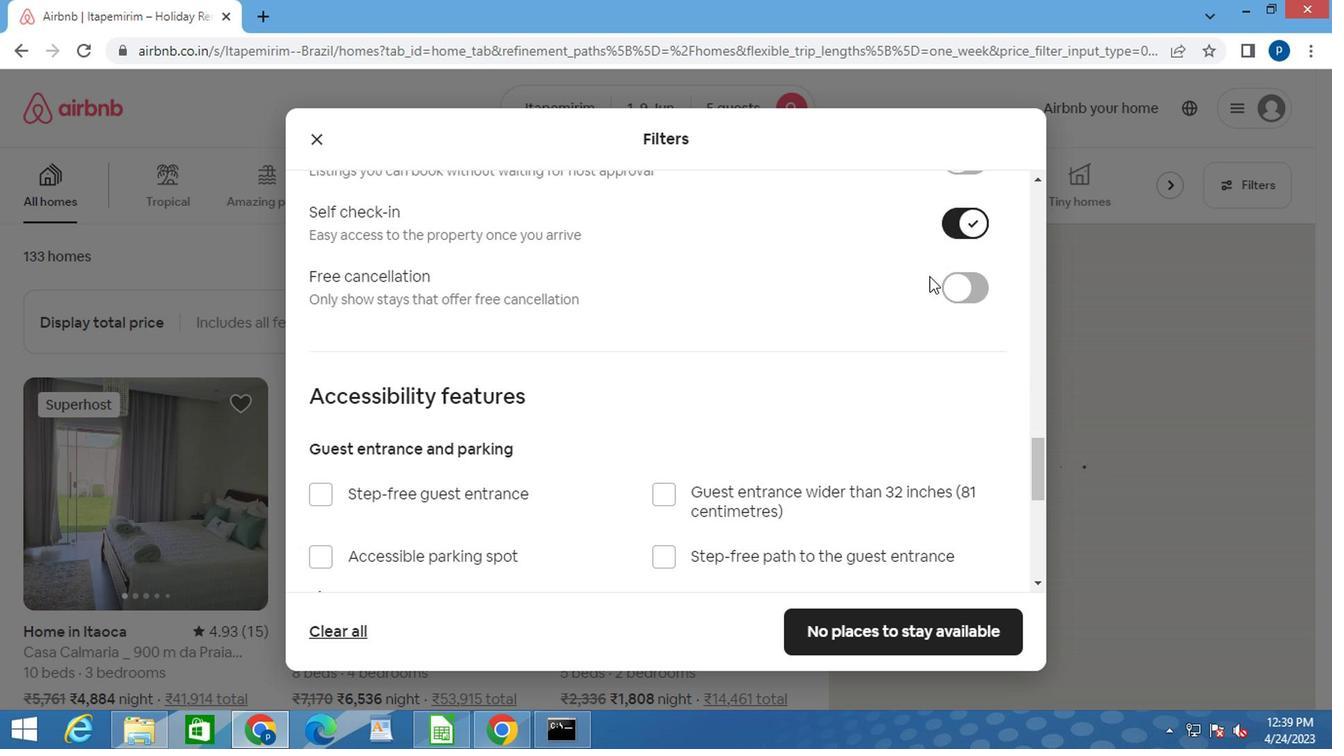 
Action: Mouse scrolled (909, 283) with delta (0, 0)
Screenshot: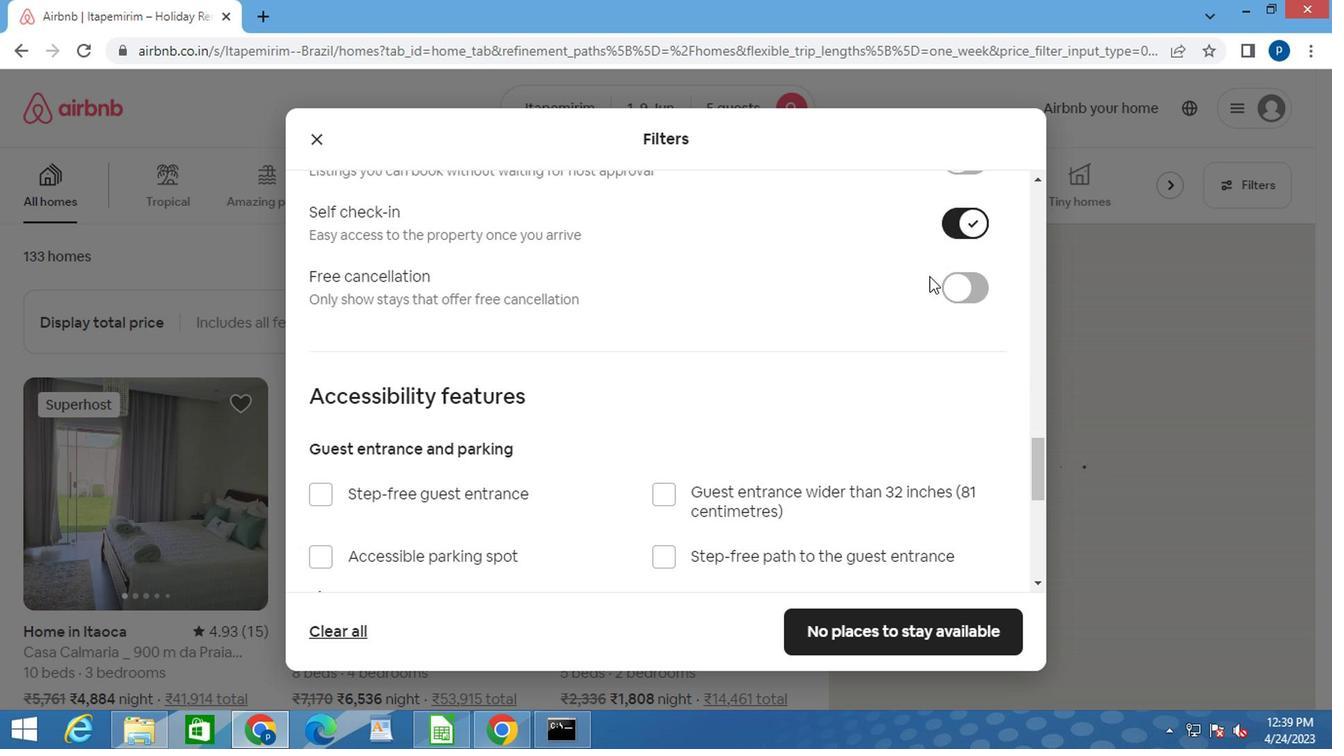 
Action: Mouse scrolled (901, 285) with delta (0, 0)
Screenshot: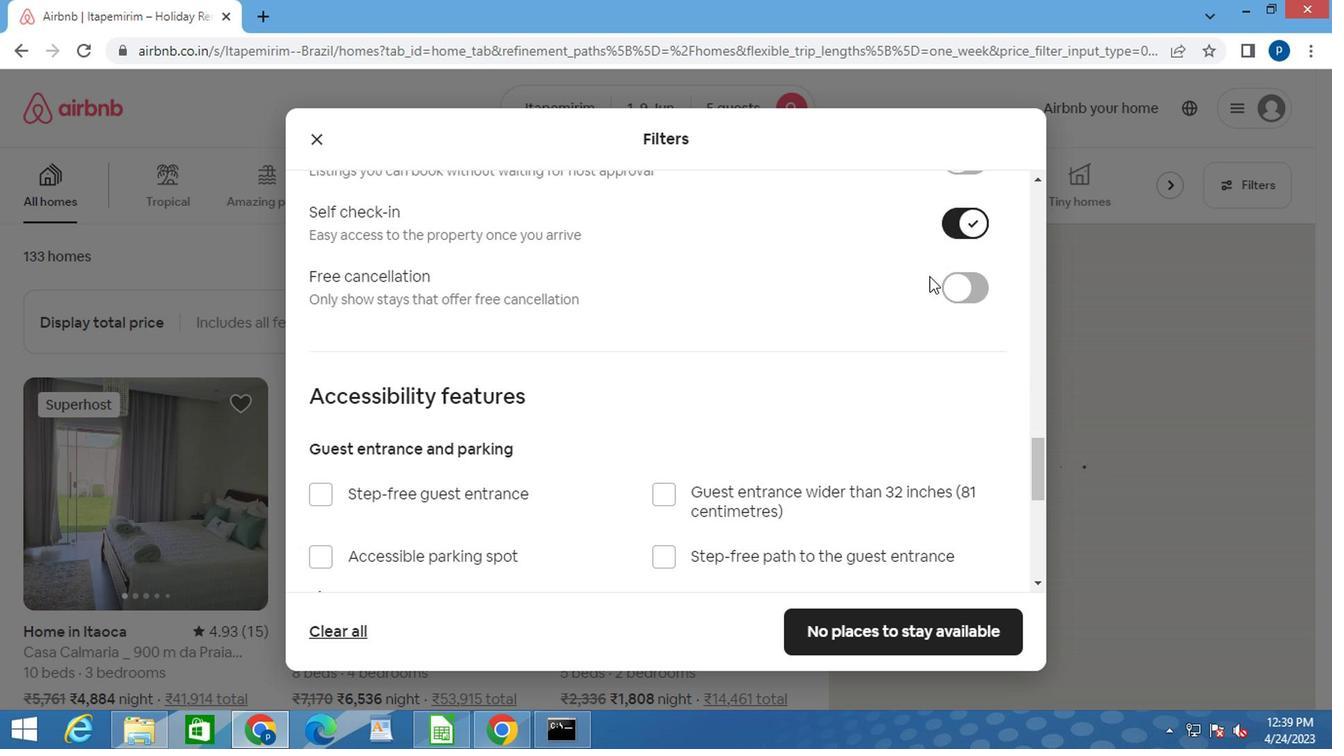 
Action: Mouse moved to (865, 303)
Screenshot: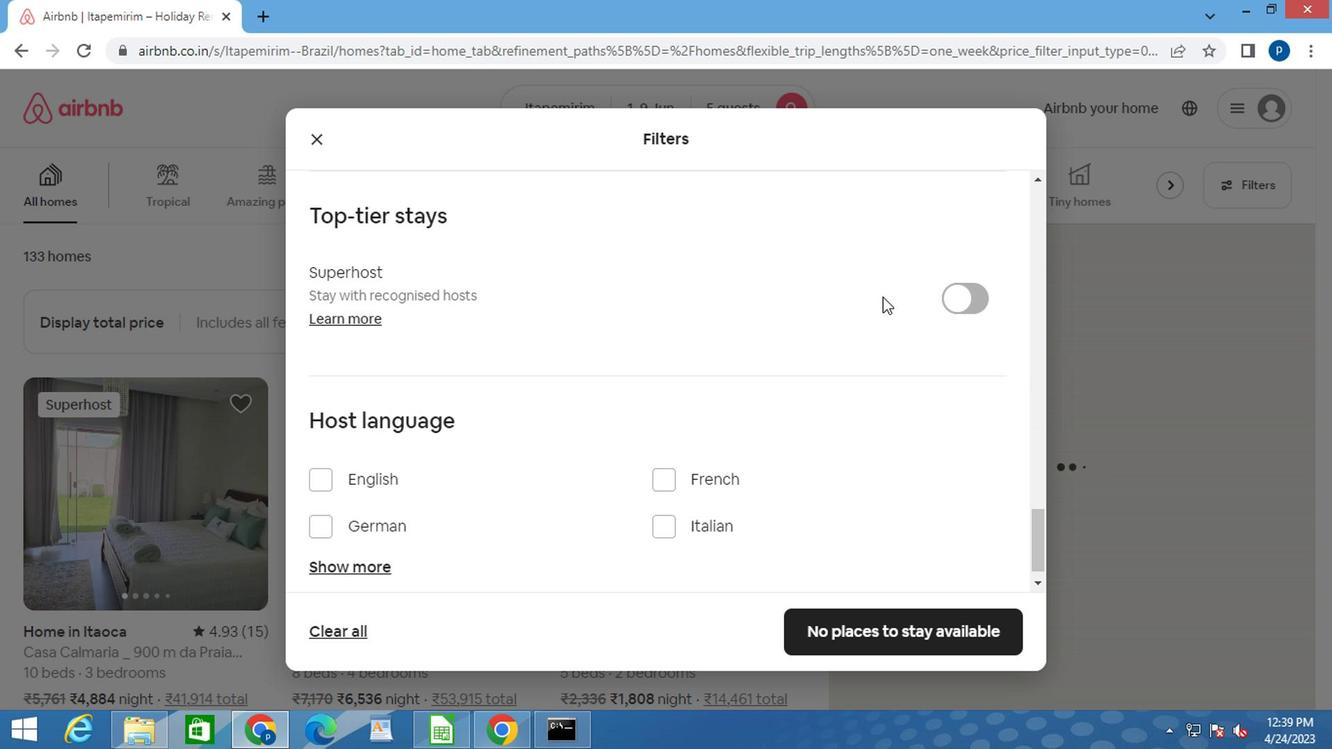 
Action: Mouse scrolled (865, 302) with delta (0, -1)
Screenshot: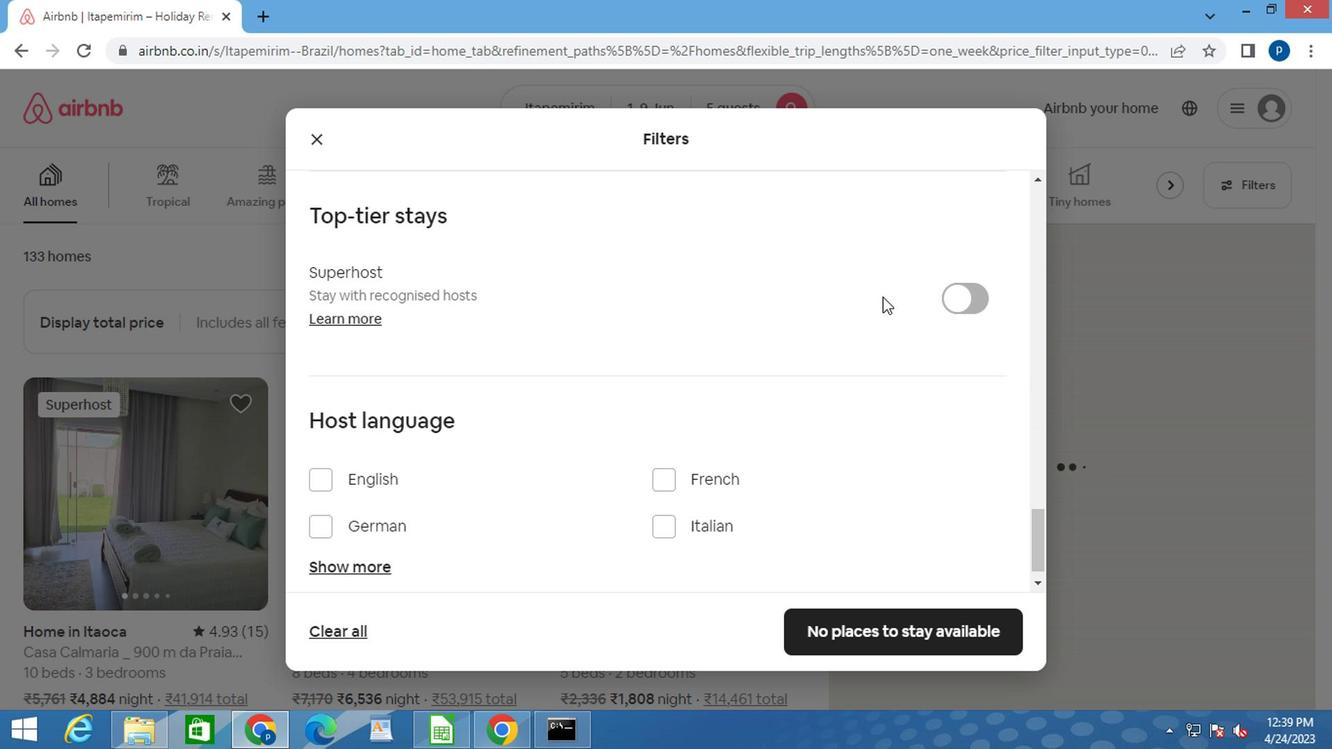 
Action: Mouse moved to (862, 307)
Screenshot: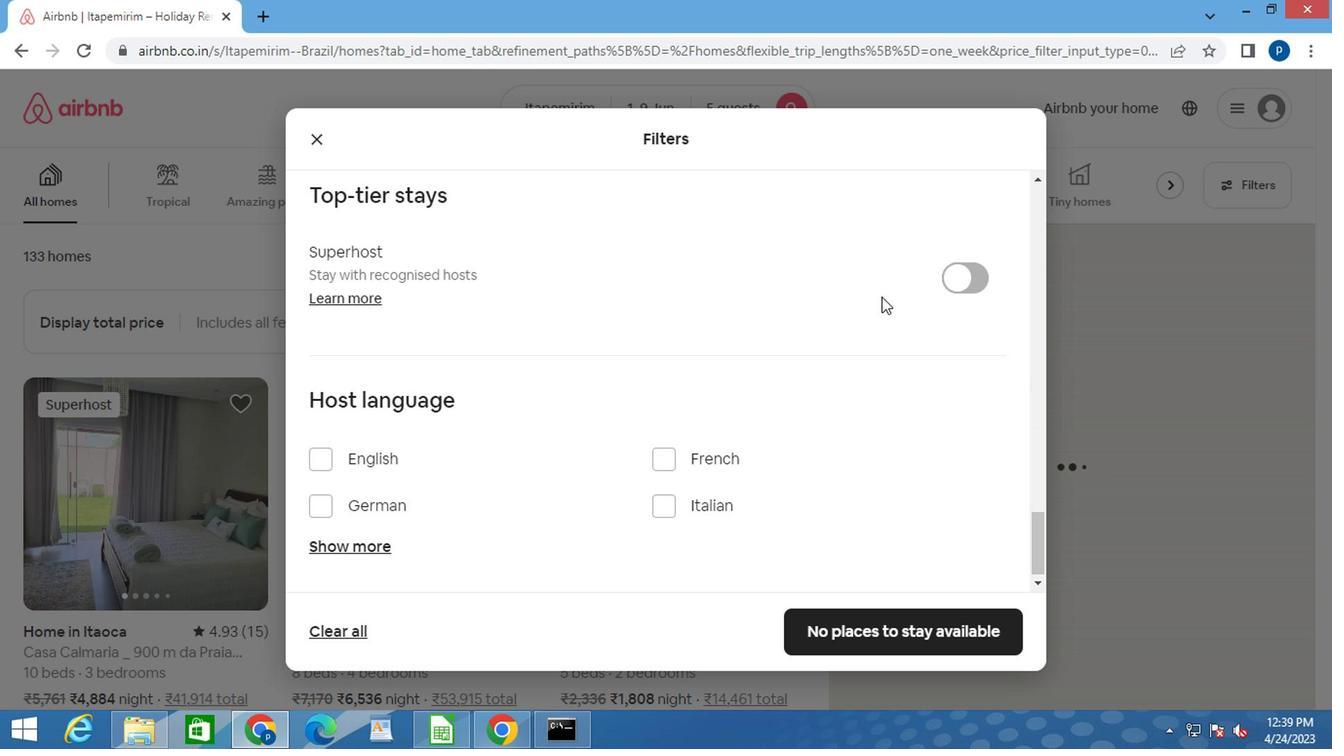 
Action: Mouse scrolled (862, 306) with delta (0, 0)
Screenshot: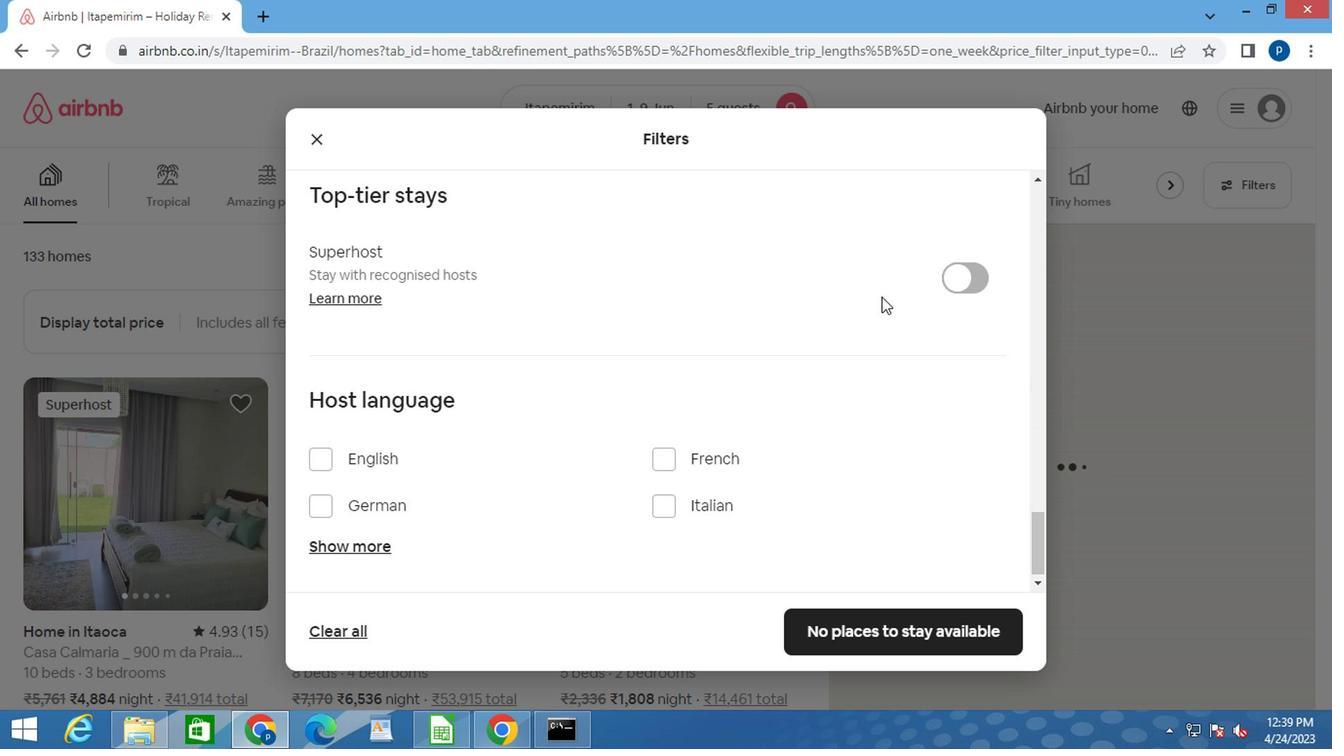 
Action: Mouse moved to (857, 312)
Screenshot: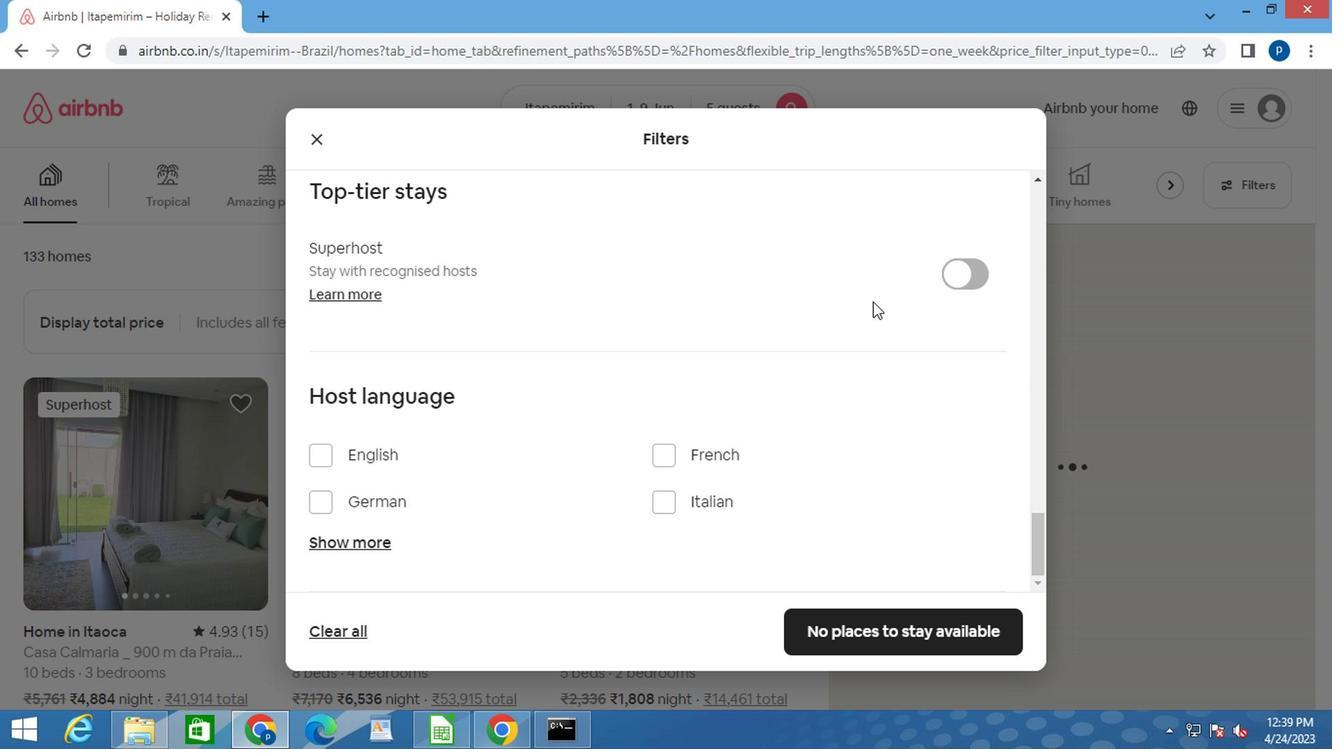 
Action: Mouse scrolled (857, 311) with delta (0, 0)
Screenshot: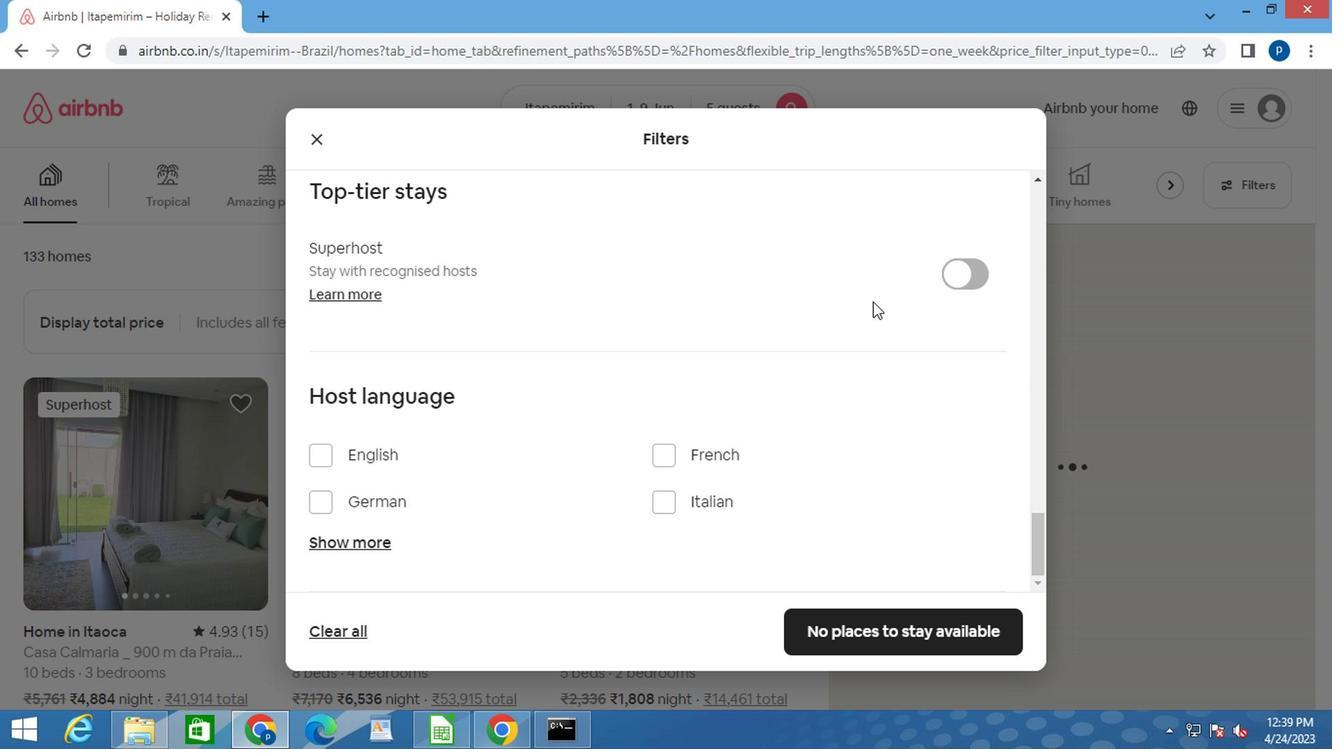 
Action: Mouse moved to (852, 315)
Screenshot: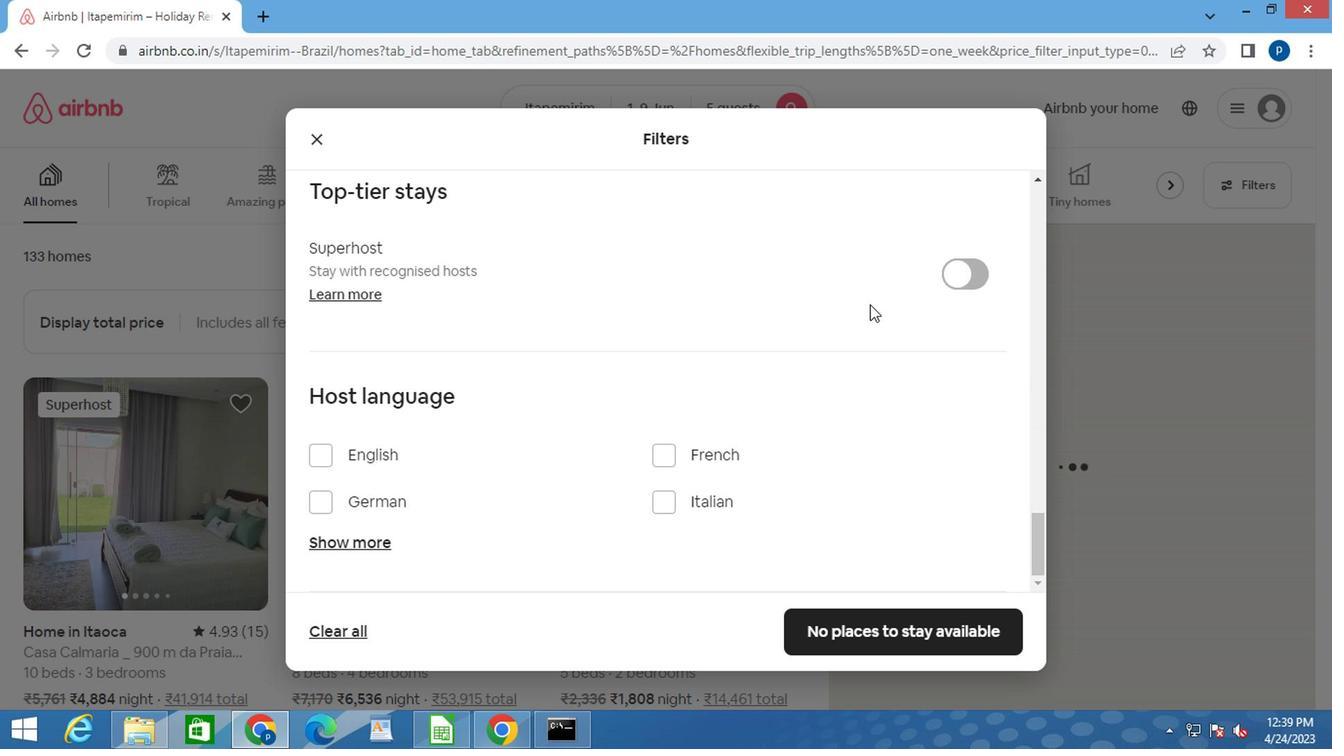 
Action: Mouse scrolled (852, 314) with delta (0, -1)
Screenshot: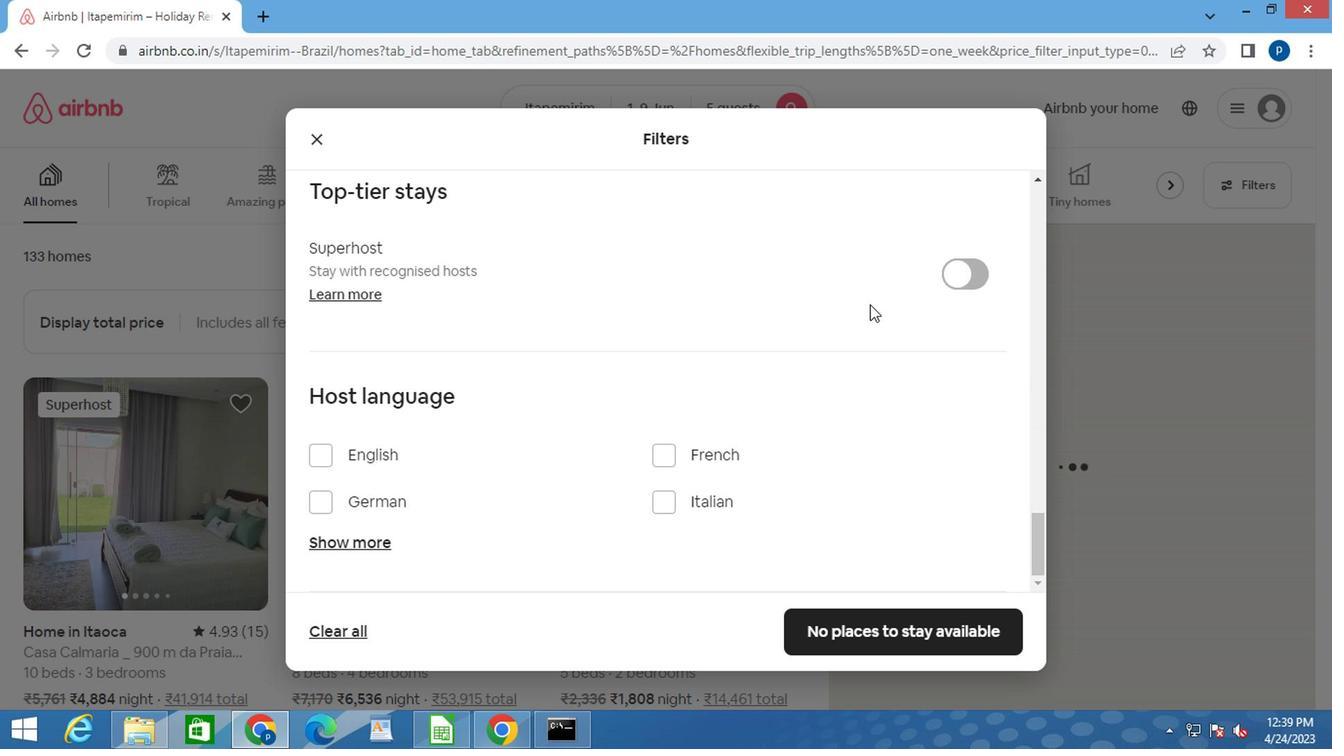 
Action: Mouse moved to (905, 626)
Screenshot: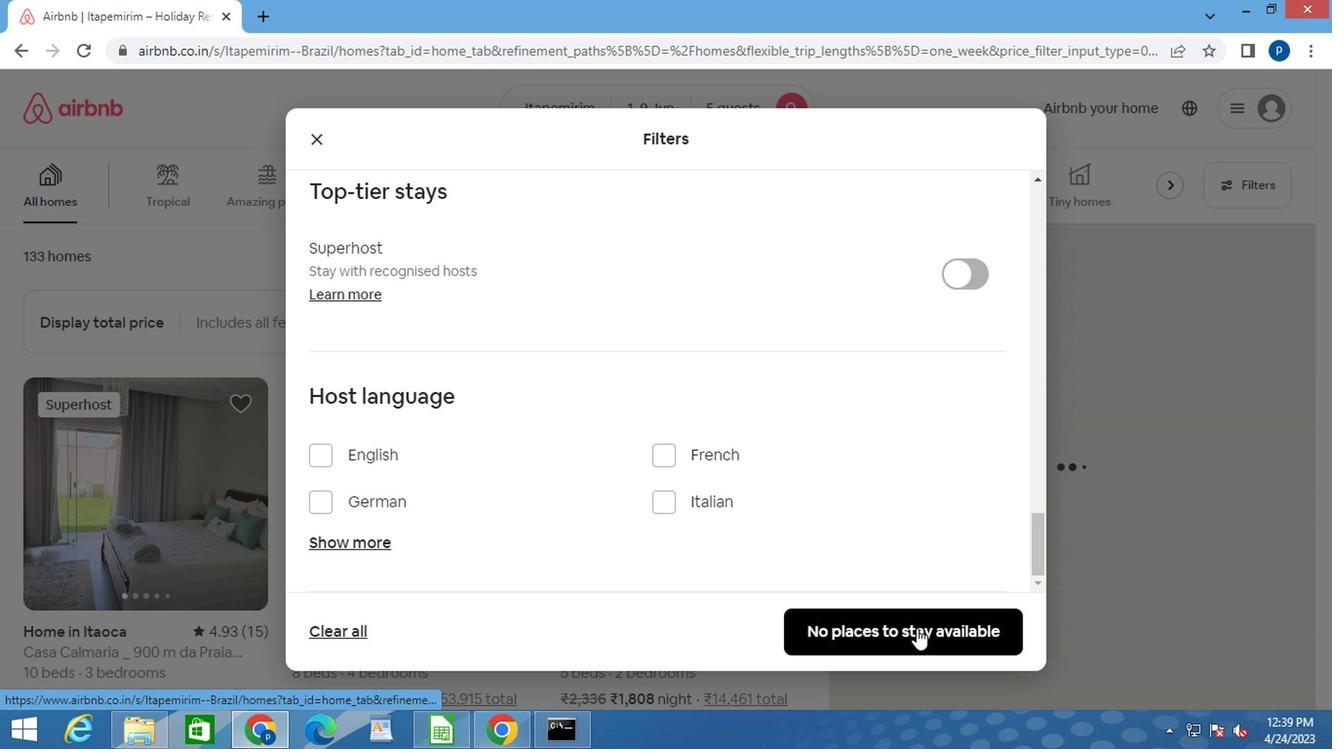 
Action: Mouse pressed left at (905, 626)
Screenshot: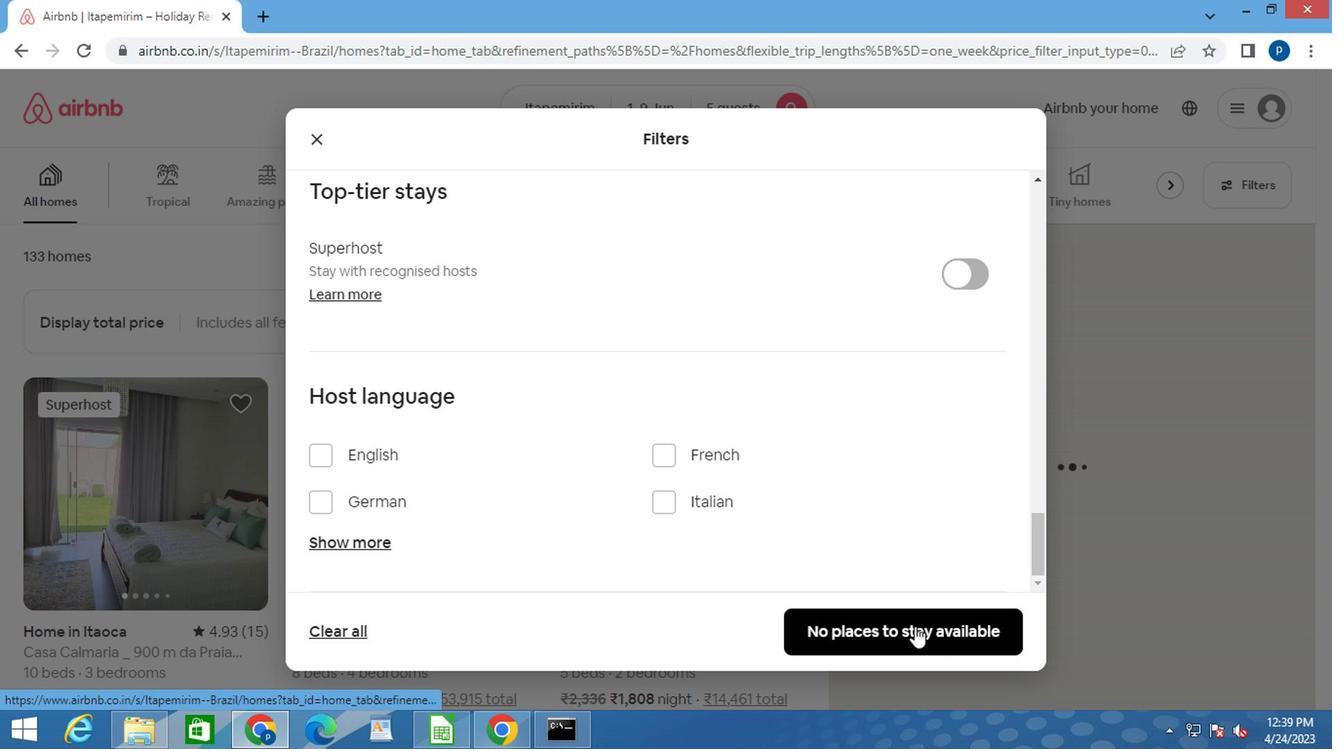 
Action: Mouse moved to (904, 623)
Screenshot: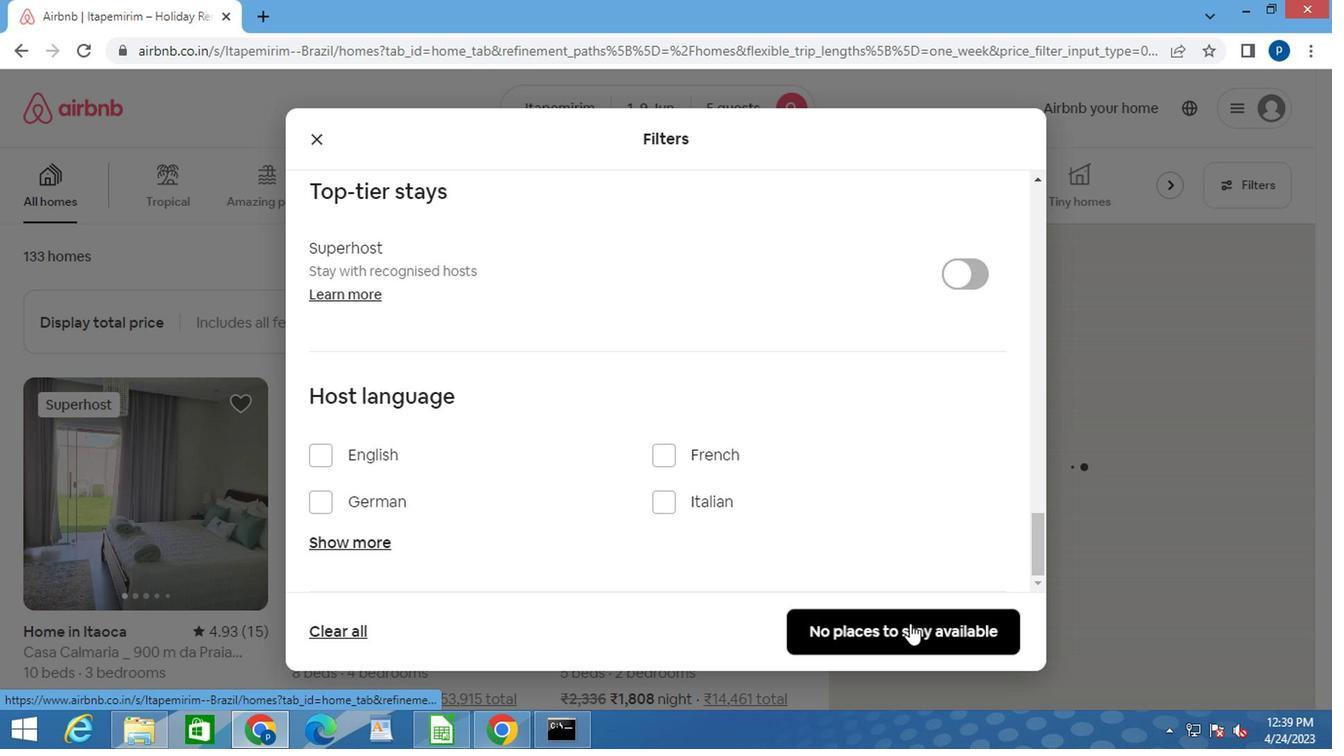 
